 Task: Look for space in Miahuatlán de Porfirio Díaz, Mexico from 6th September, 2023 to 15th September, 2023 for 6 adults in price range Rs.8000 to Rs.12000. Place can be entire place or private room with 6 bedrooms having 6 beds and 6 bathrooms. Property type can be house, flat, guest house. Amenities needed are: wifi, TV, free parkinig on premises, gym, breakfast. Booking option can be shelf check-in. Required host language is English.
Action: Mouse moved to (633, 127)
Screenshot: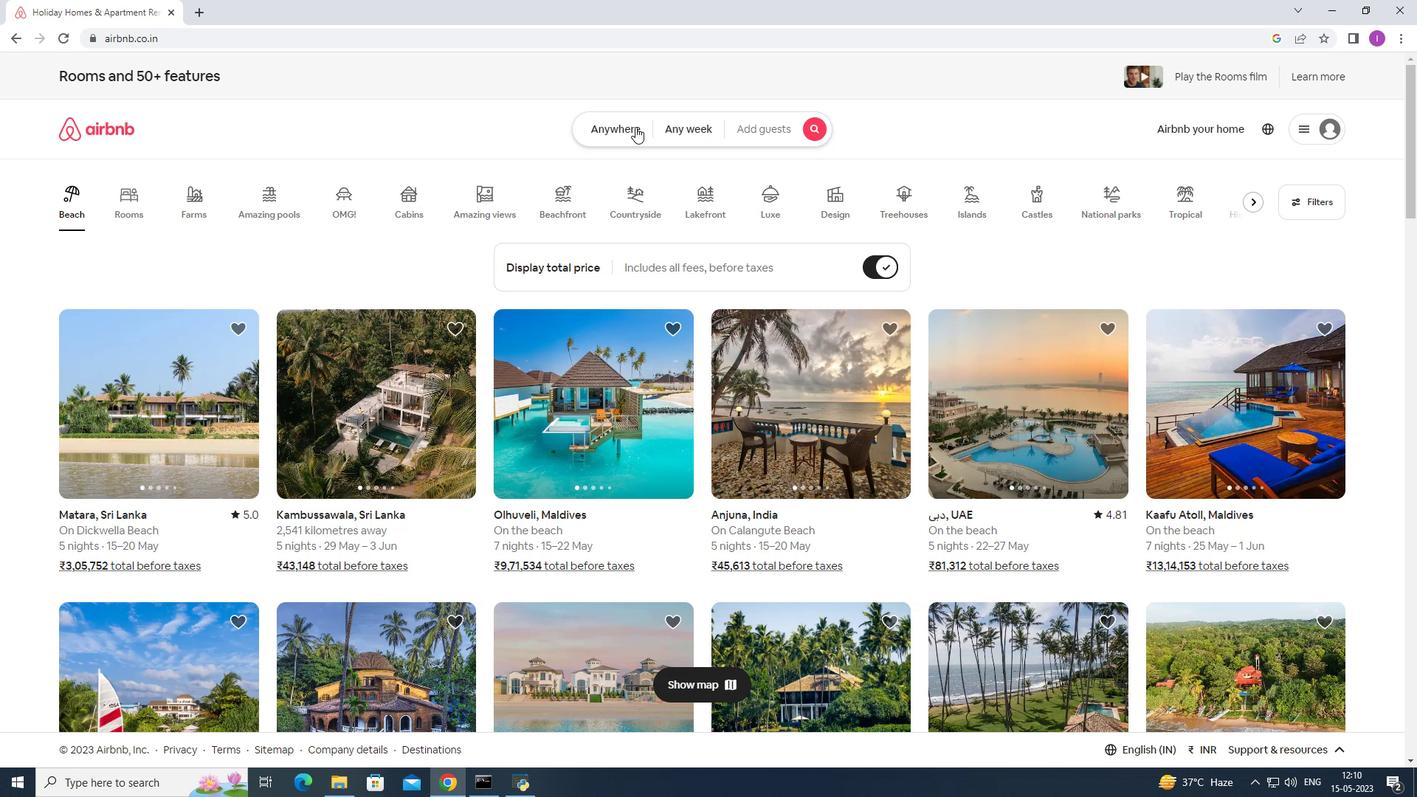 
Action: Mouse pressed left at (633, 127)
Screenshot: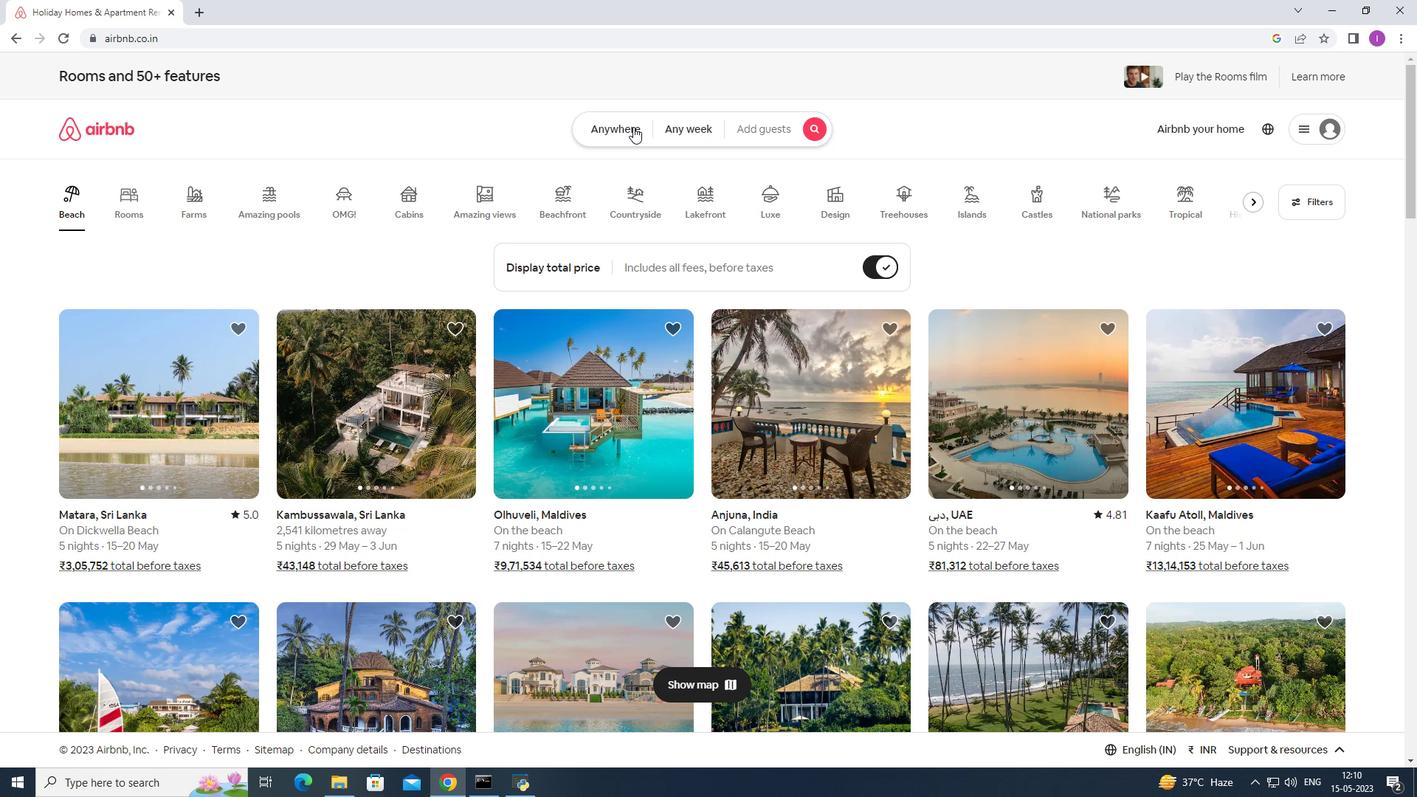
Action: Mouse moved to (467, 182)
Screenshot: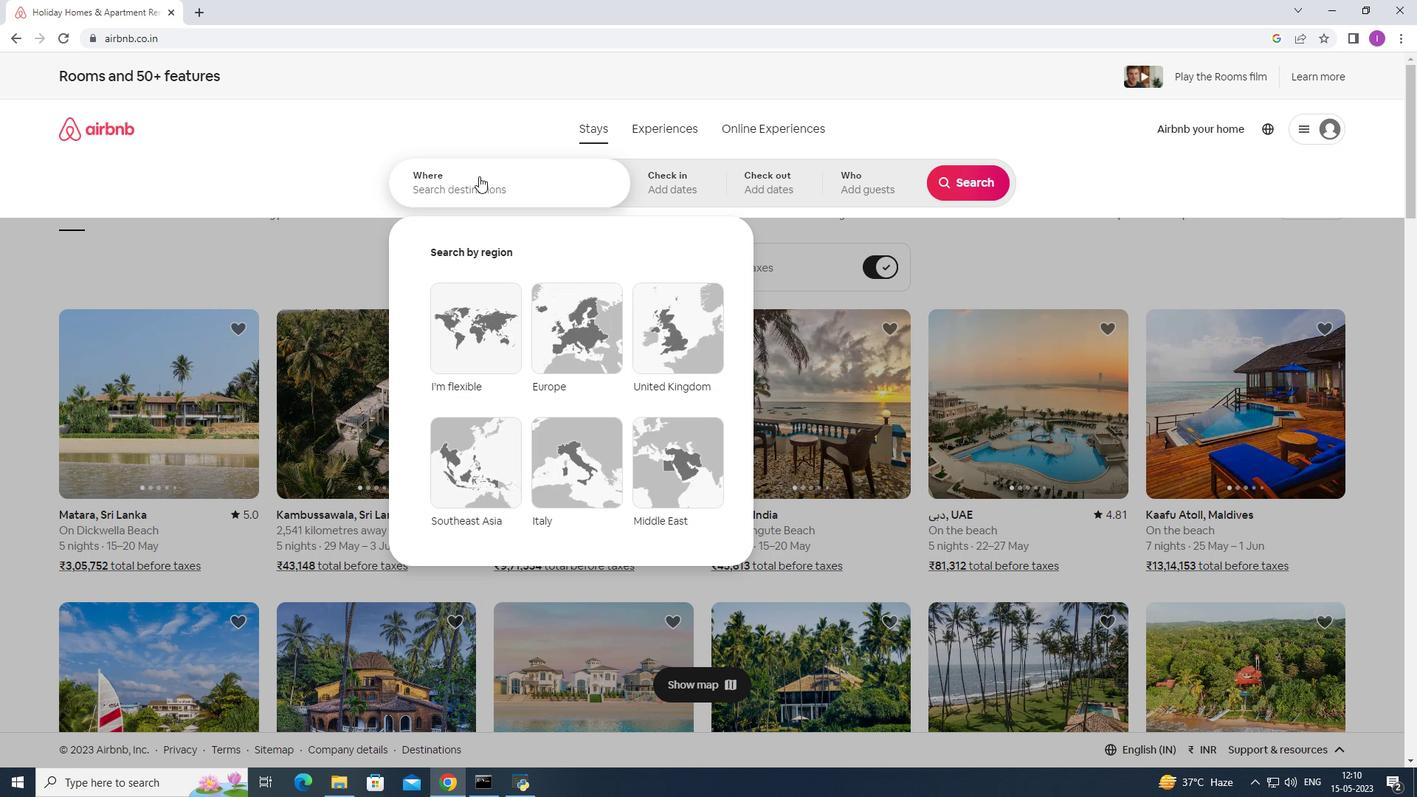 
Action: Mouse pressed left at (467, 182)
Screenshot: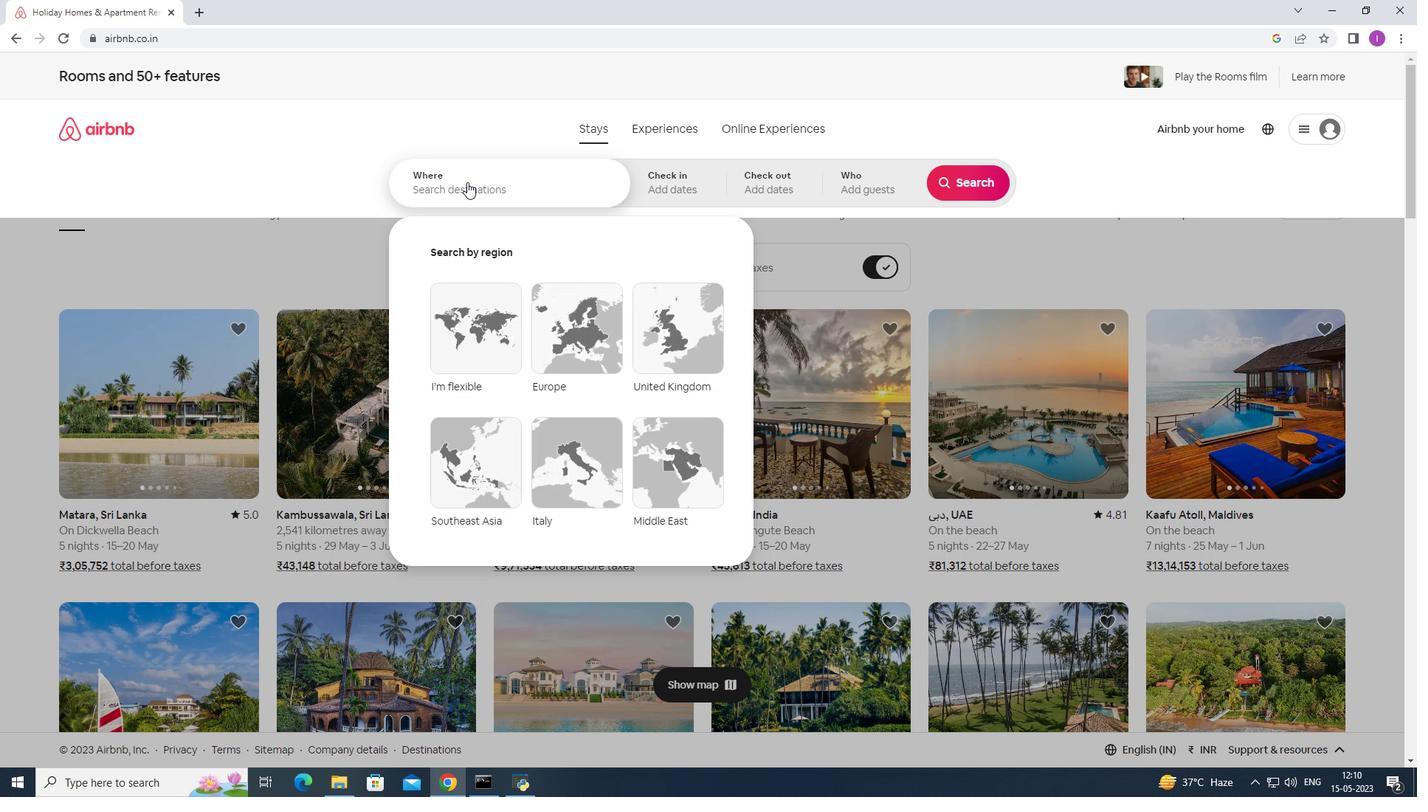 
Action: Key pressed <Key.shift>Miahuatlan<Key.space>
Screenshot: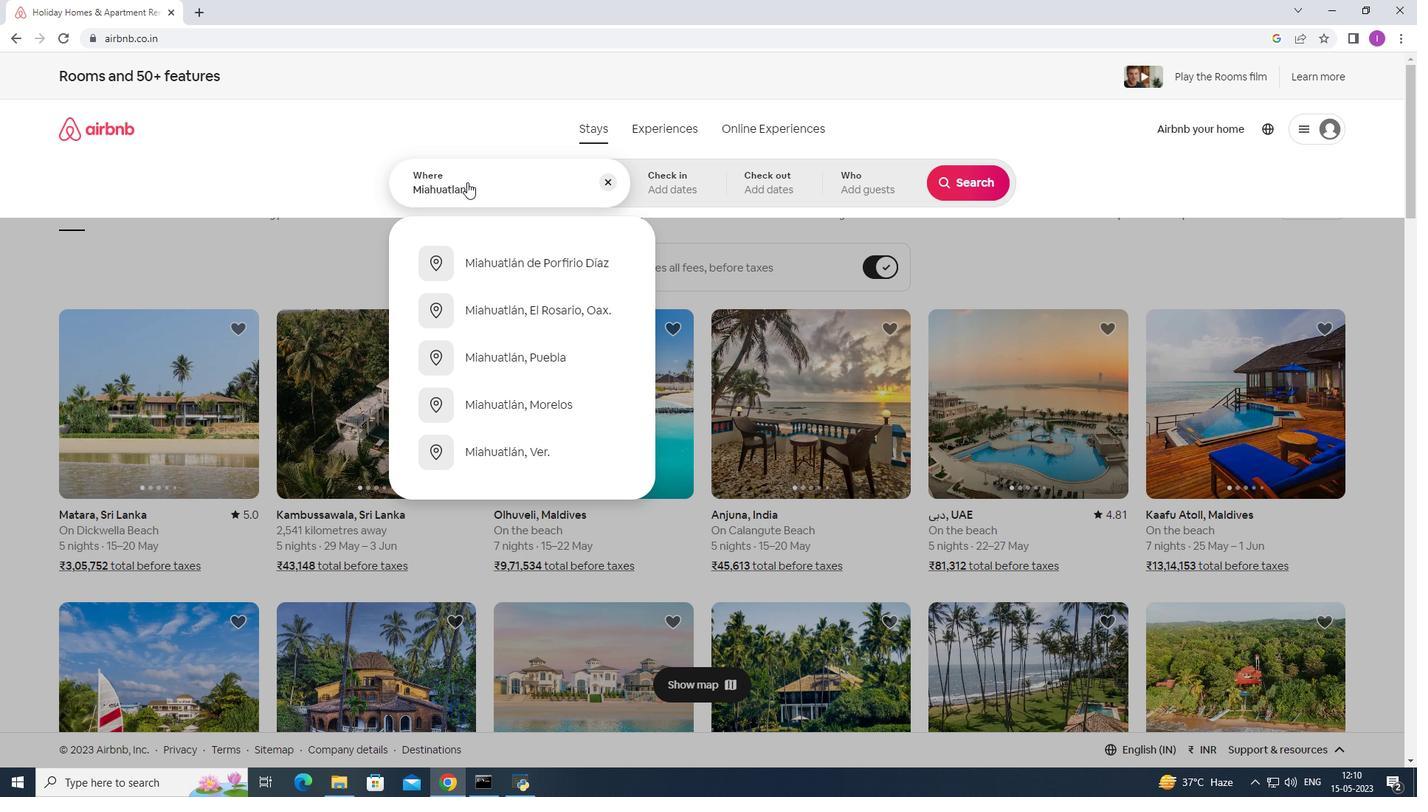 
Action: Mouse moved to (529, 260)
Screenshot: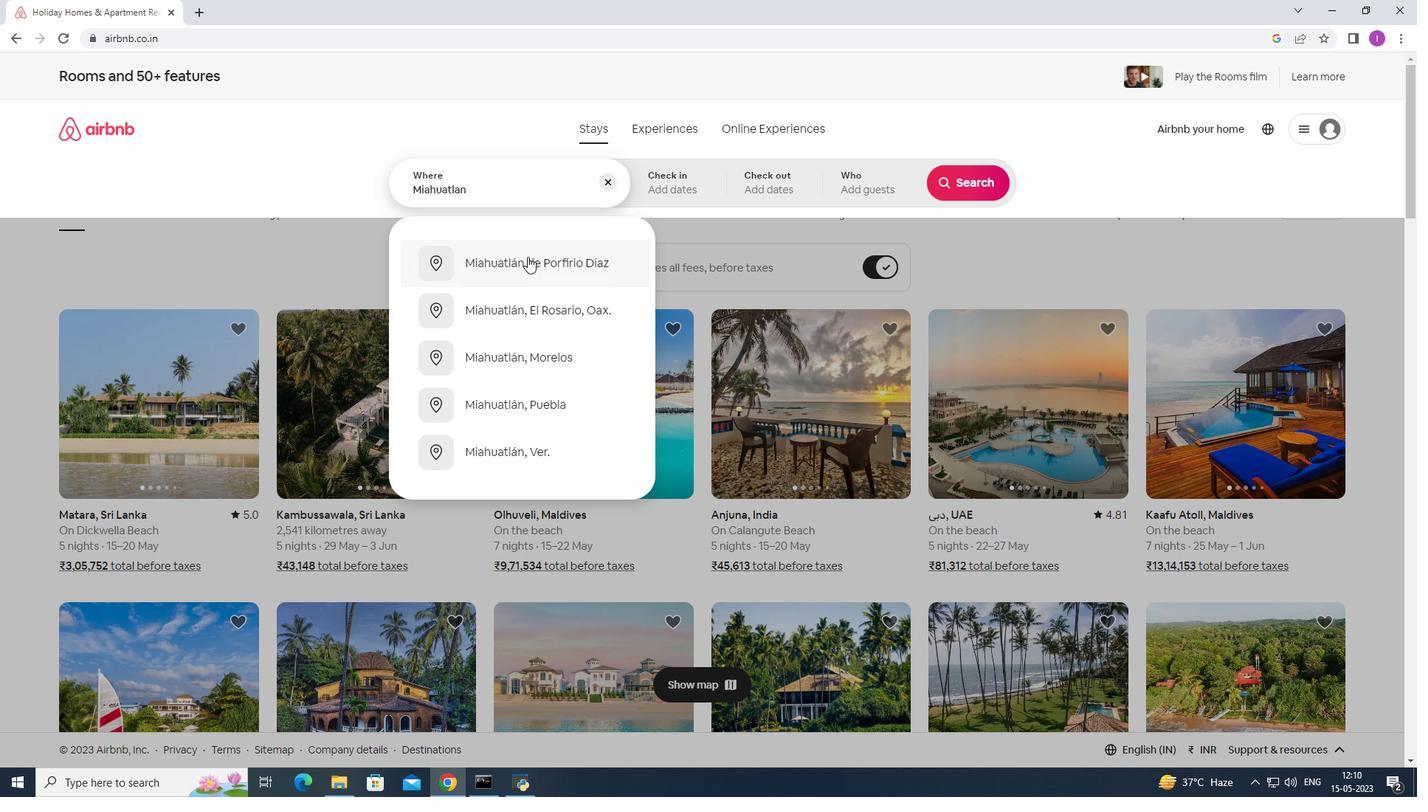 
Action: Mouse pressed left at (529, 260)
Screenshot: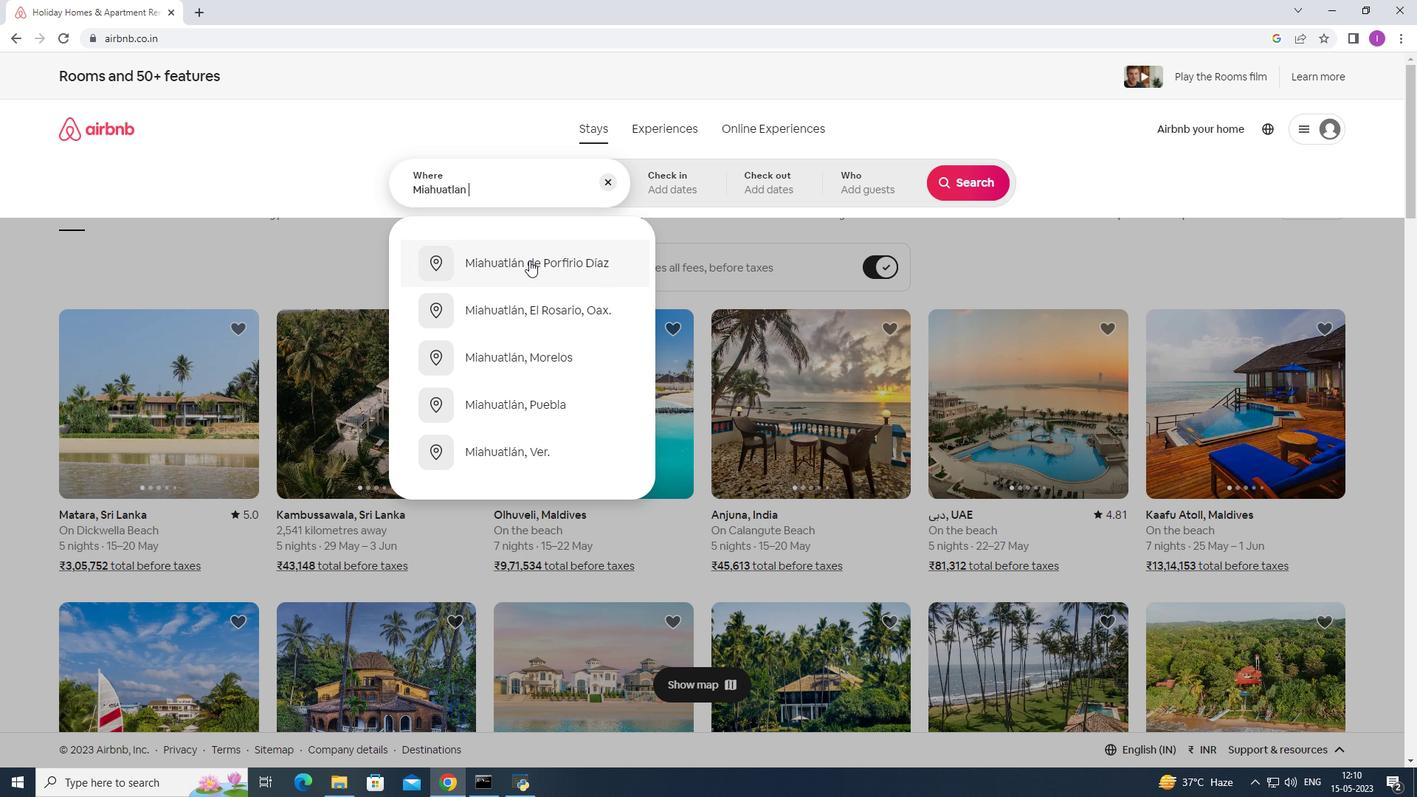 
Action: Mouse moved to (969, 299)
Screenshot: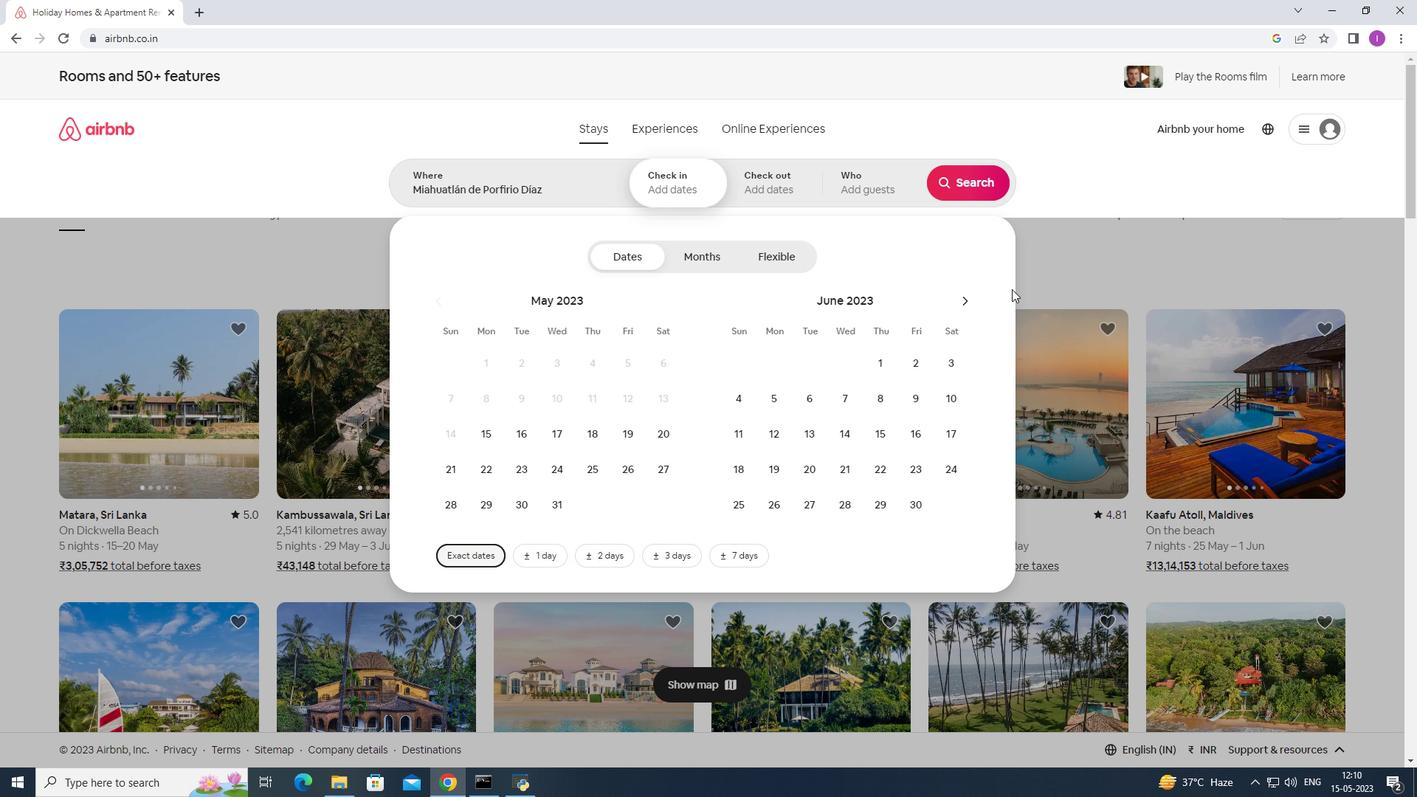
Action: Mouse pressed left at (969, 299)
Screenshot: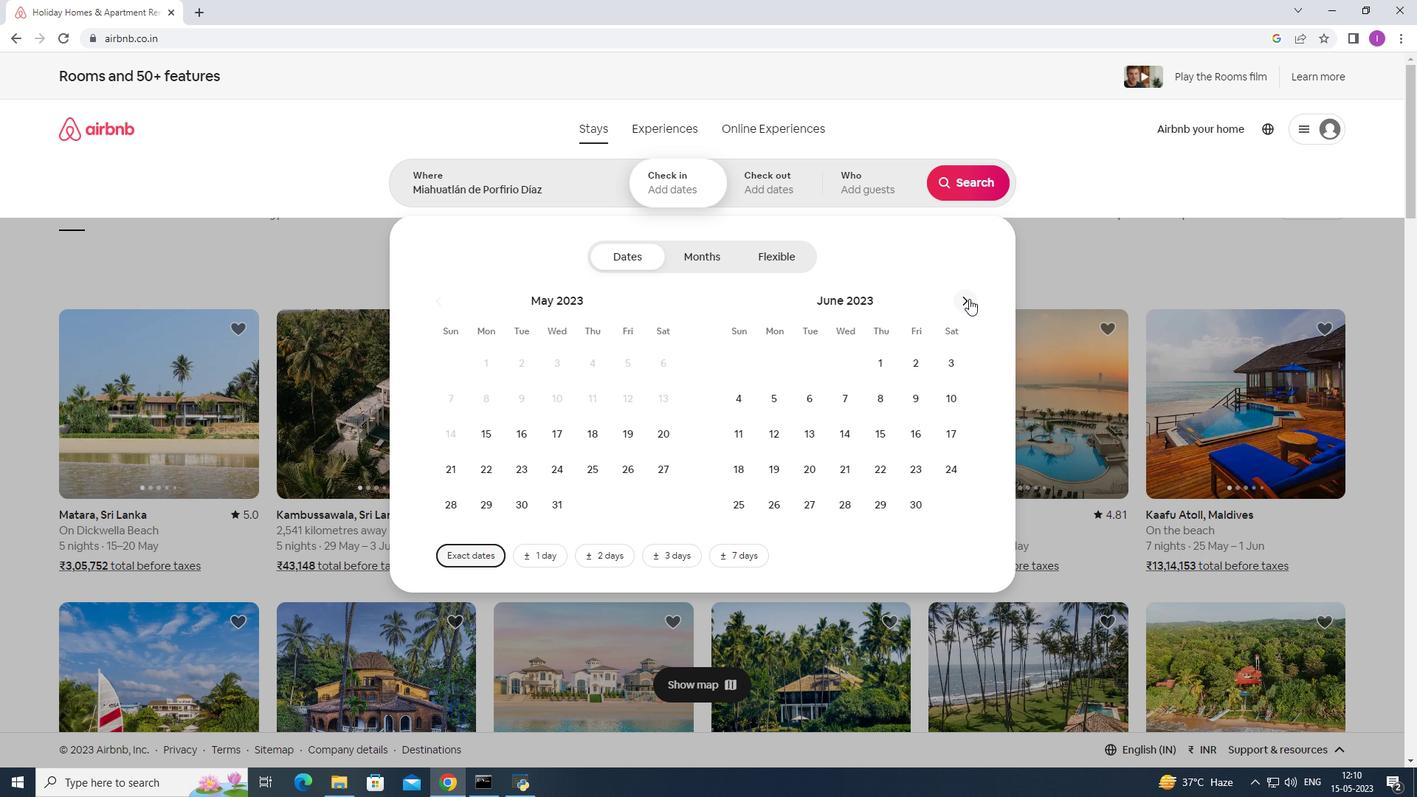 
Action: Mouse pressed left at (969, 299)
Screenshot: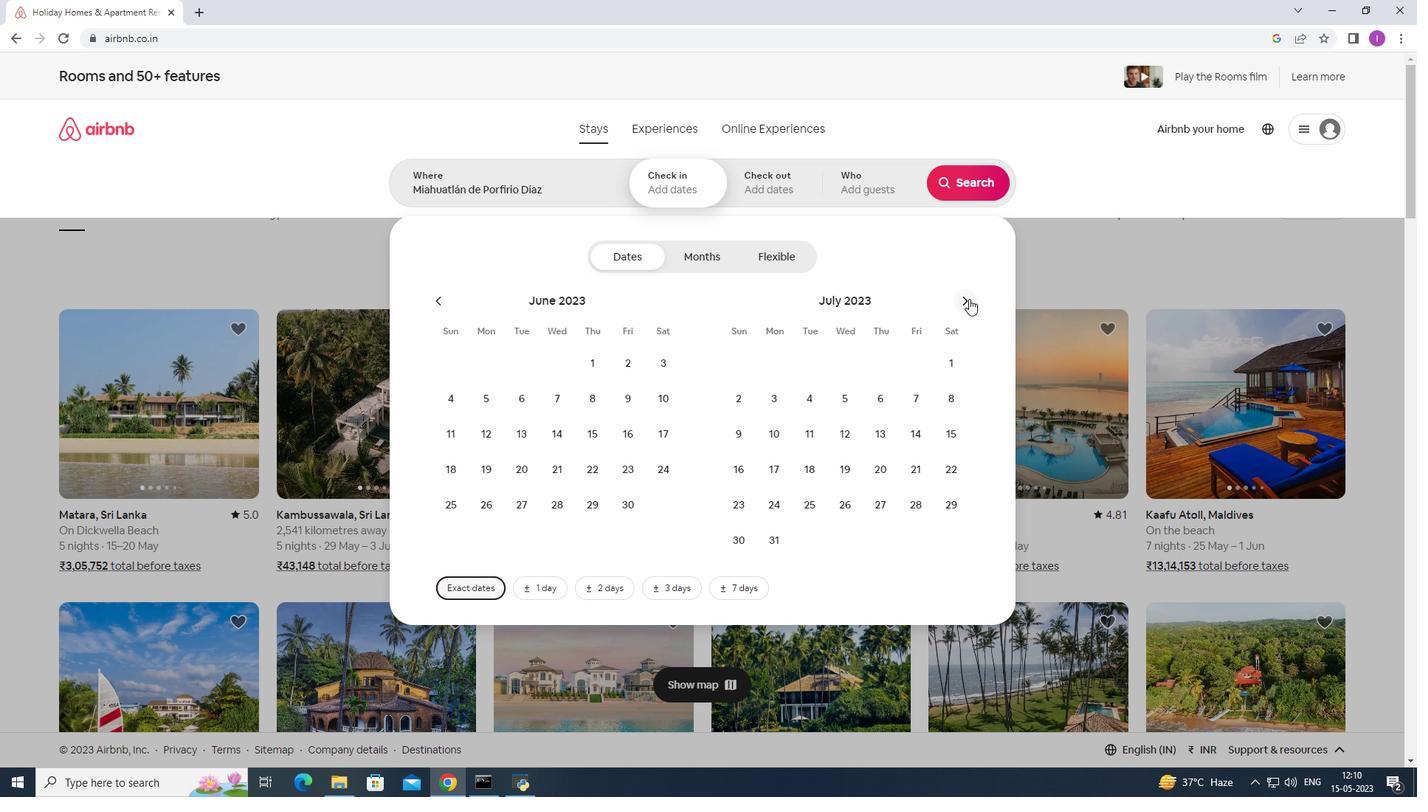 
Action: Mouse moved to (963, 307)
Screenshot: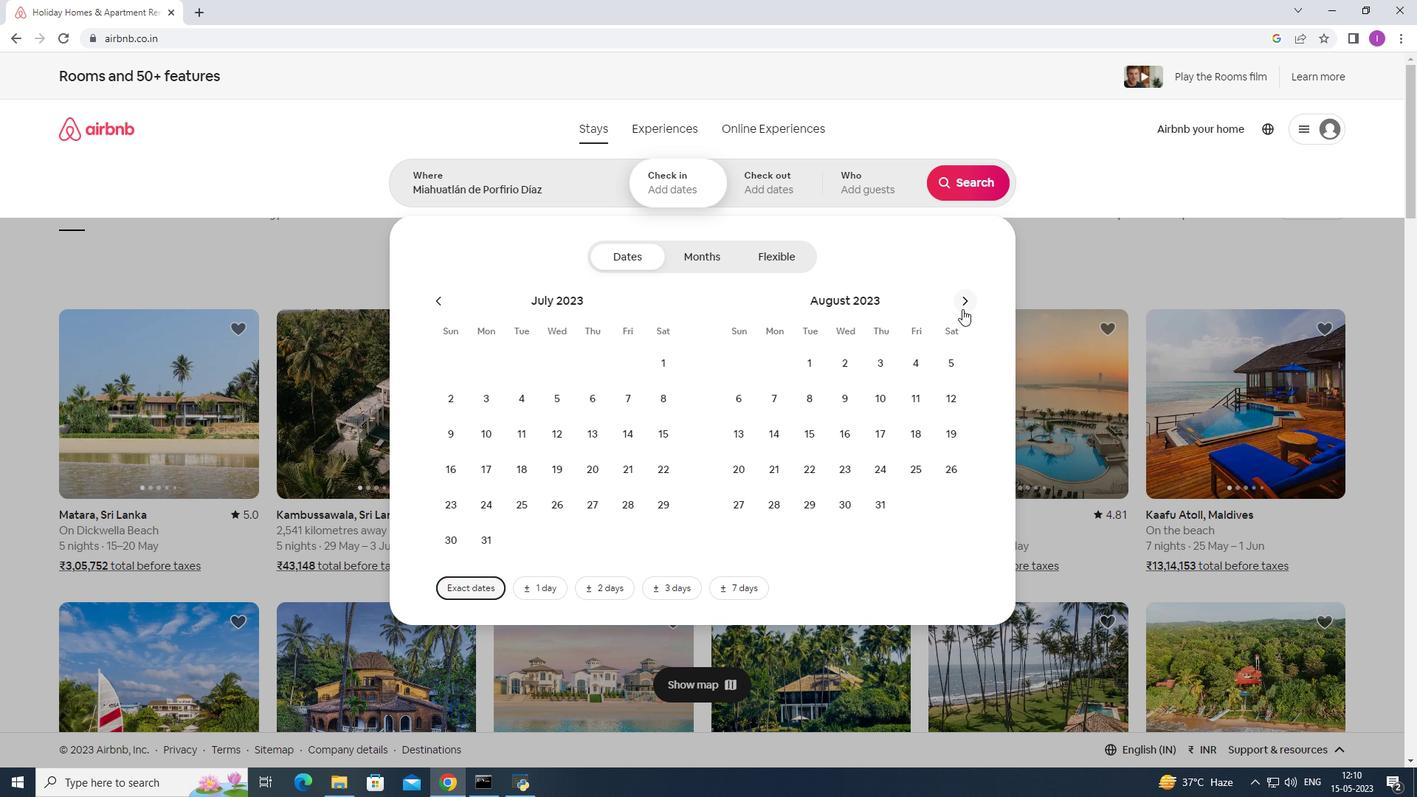 
Action: Mouse pressed left at (963, 307)
Screenshot: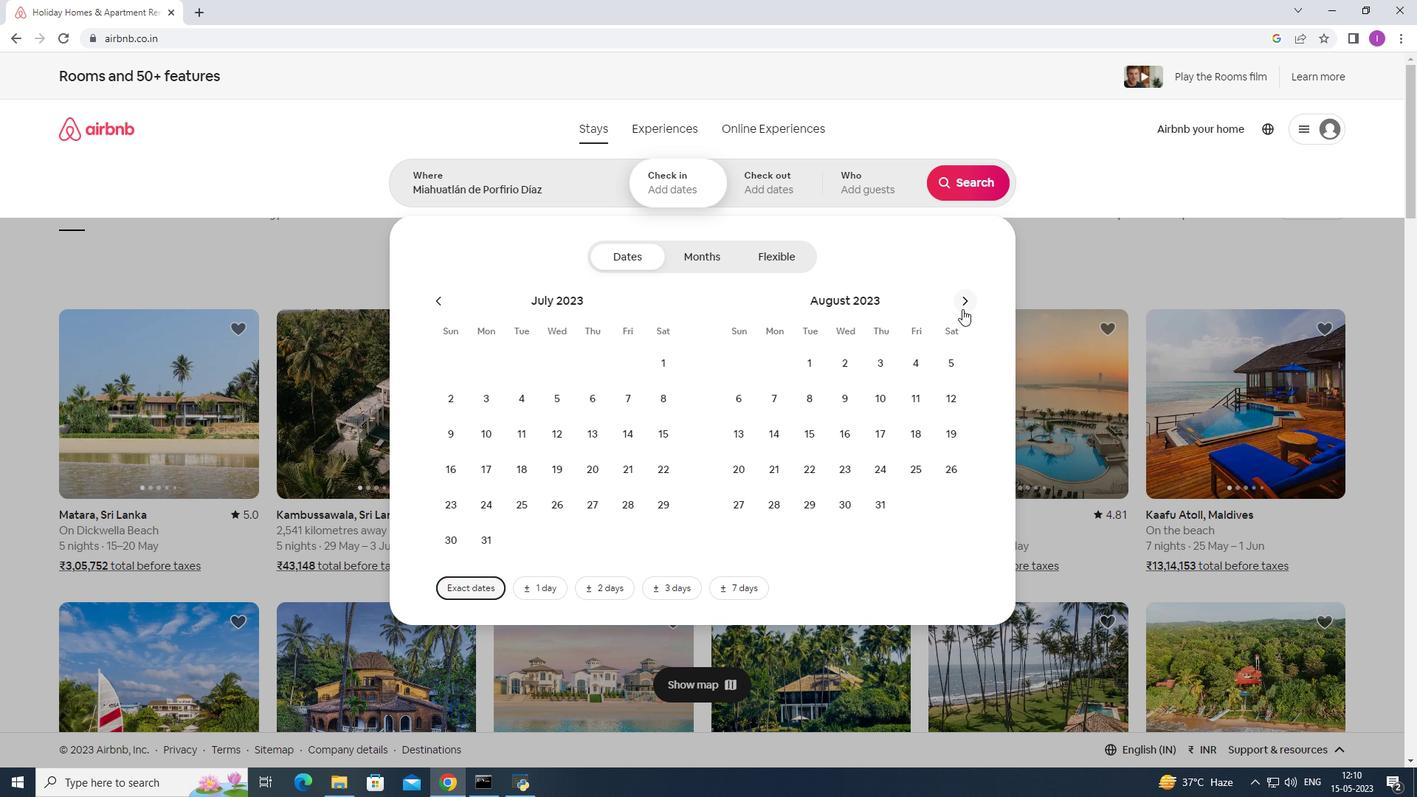 
Action: Mouse moved to (846, 402)
Screenshot: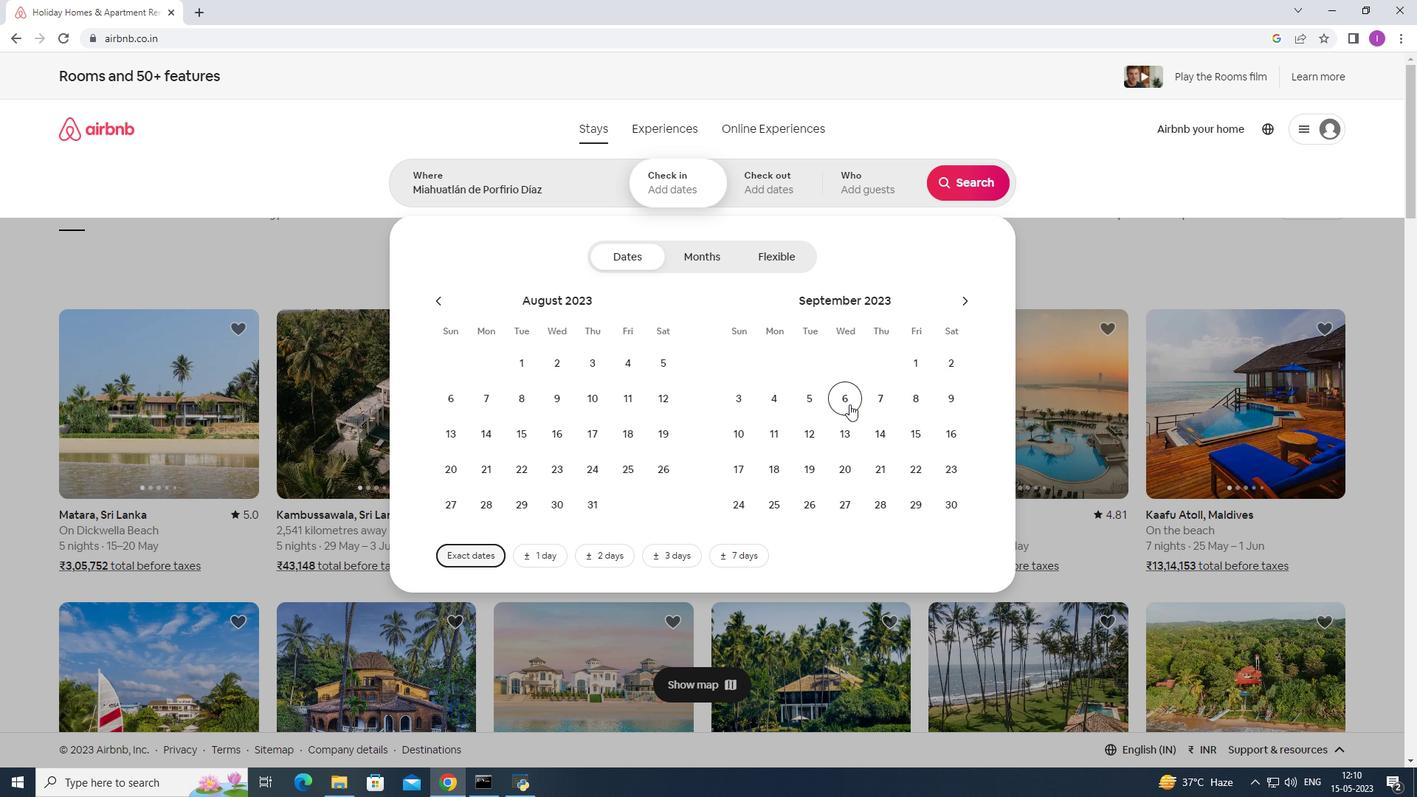 
Action: Mouse pressed left at (846, 402)
Screenshot: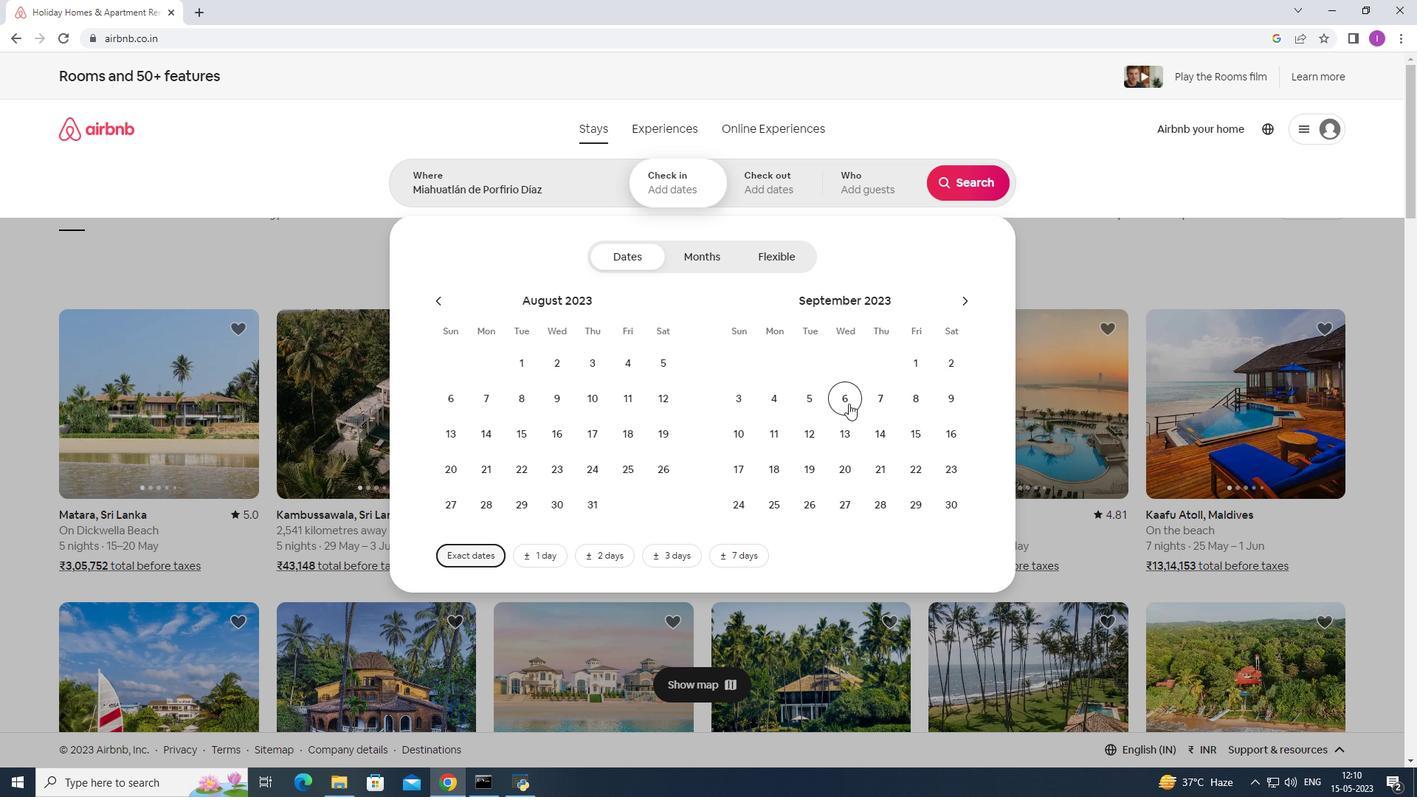 
Action: Mouse moved to (911, 429)
Screenshot: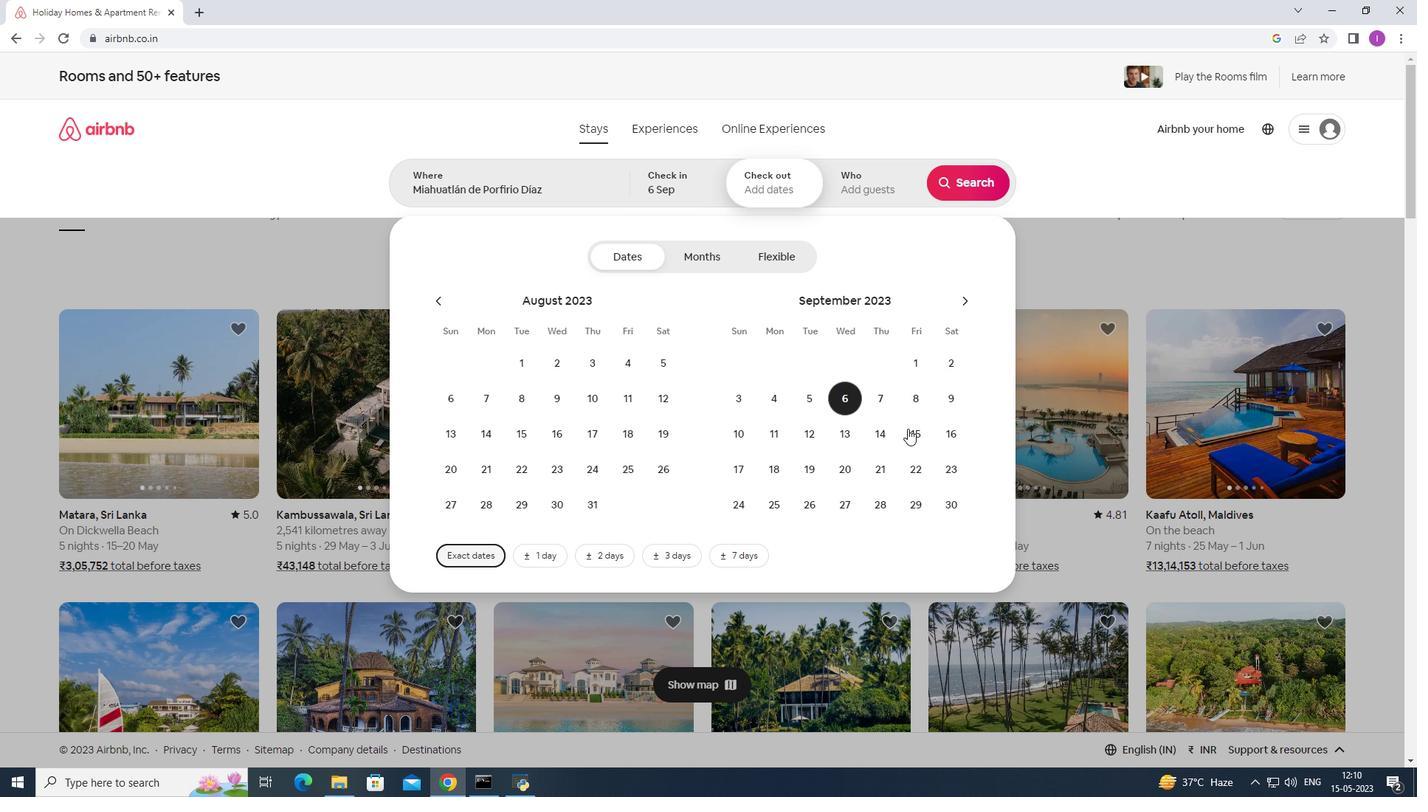 
Action: Mouse pressed left at (911, 429)
Screenshot: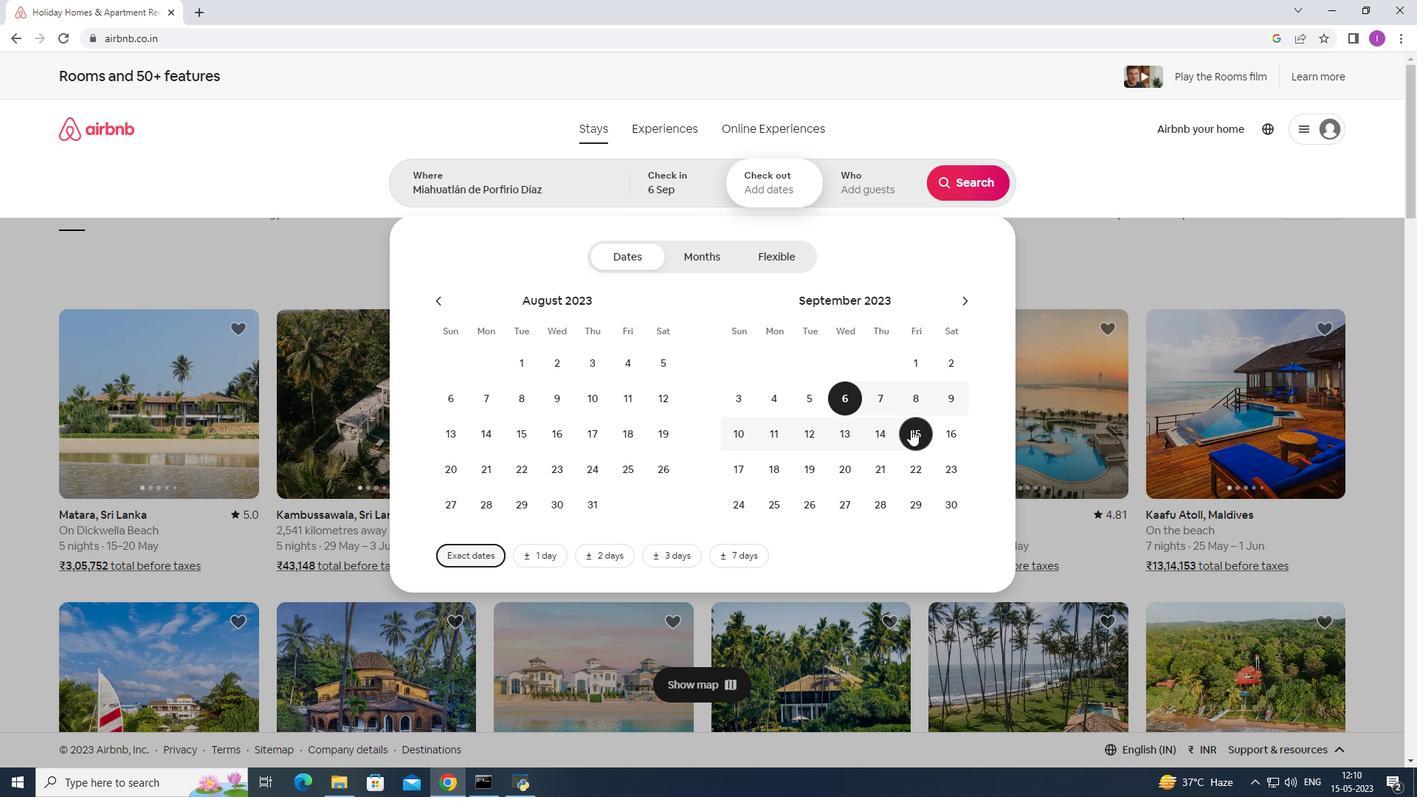 
Action: Mouse moved to (883, 189)
Screenshot: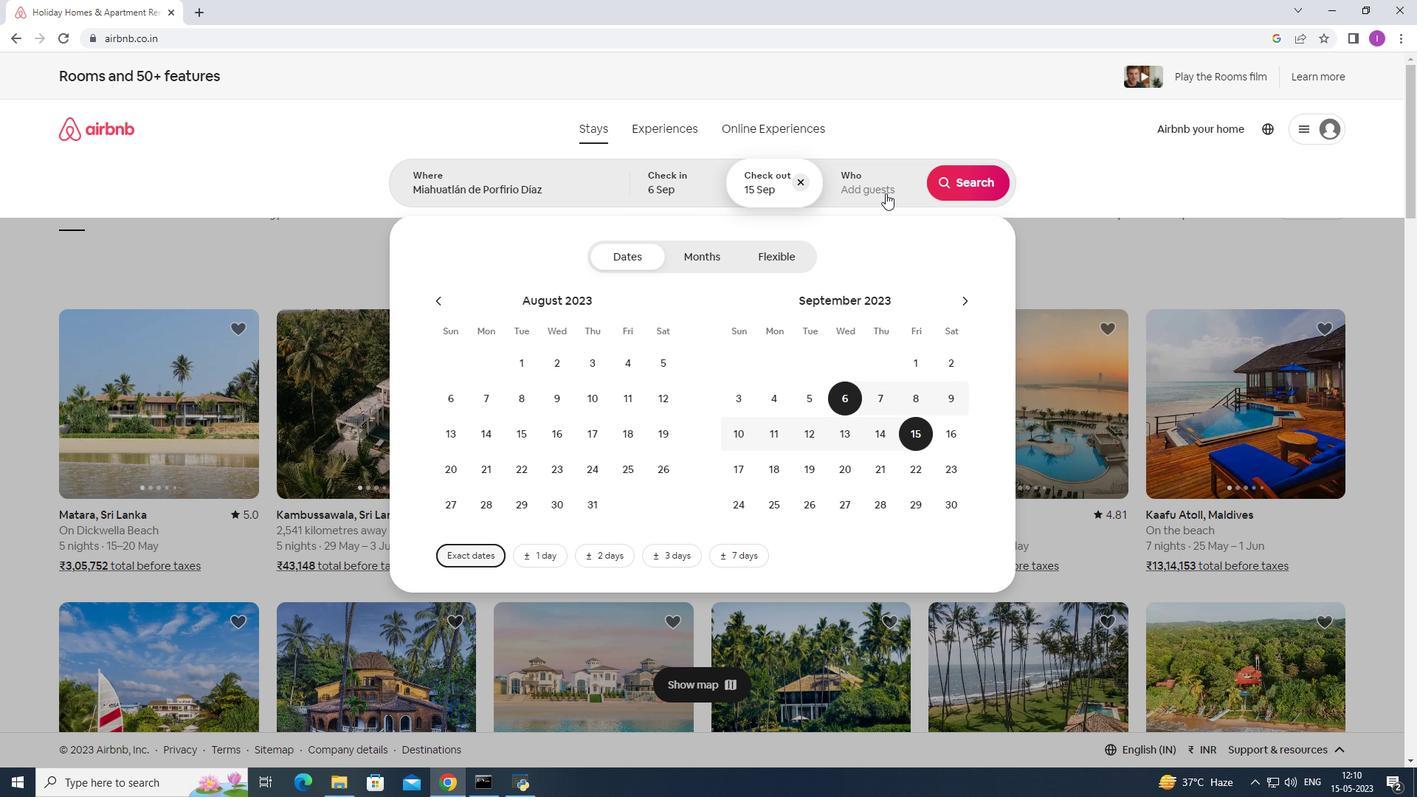 
Action: Mouse pressed left at (883, 189)
Screenshot: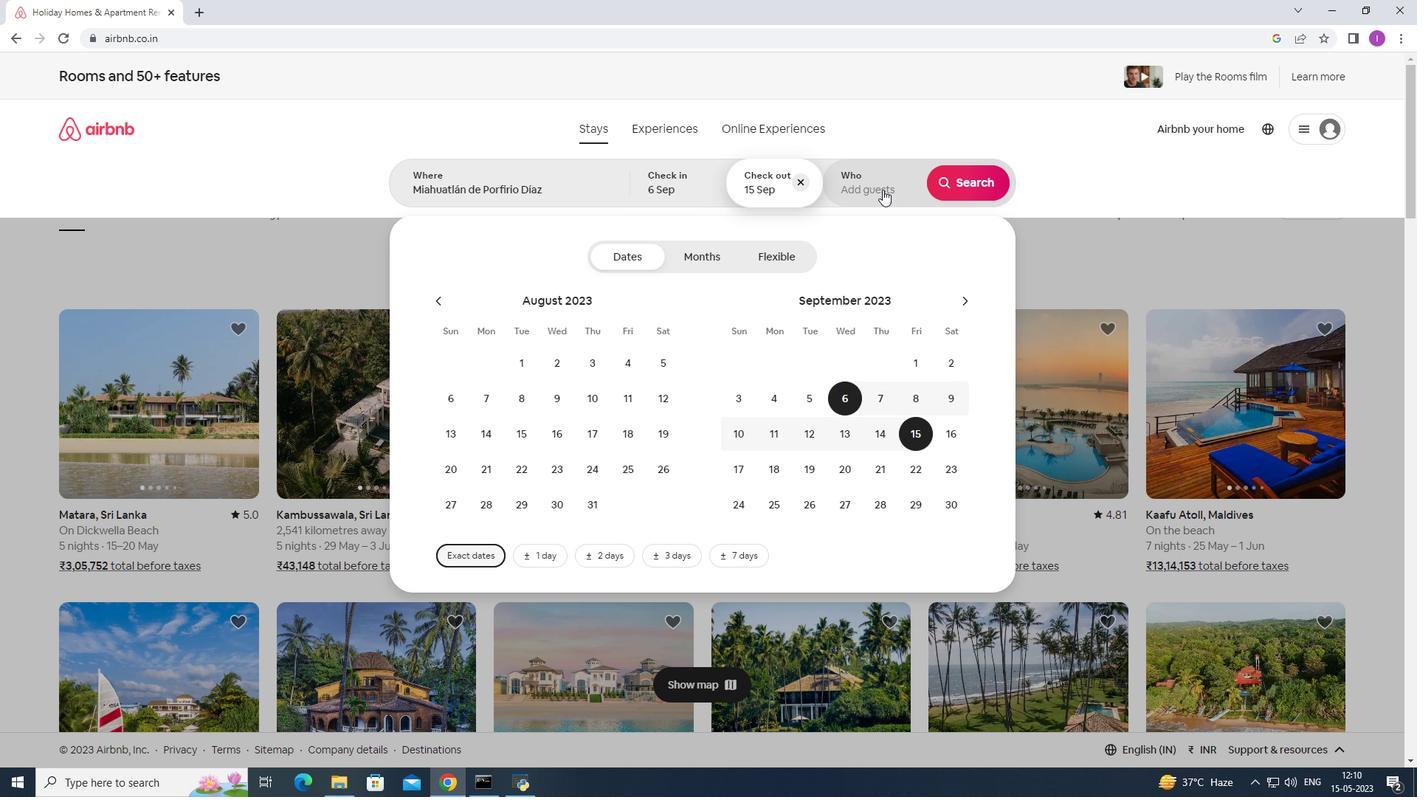 
Action: Mouse moved to (967, 256)
Screenshot: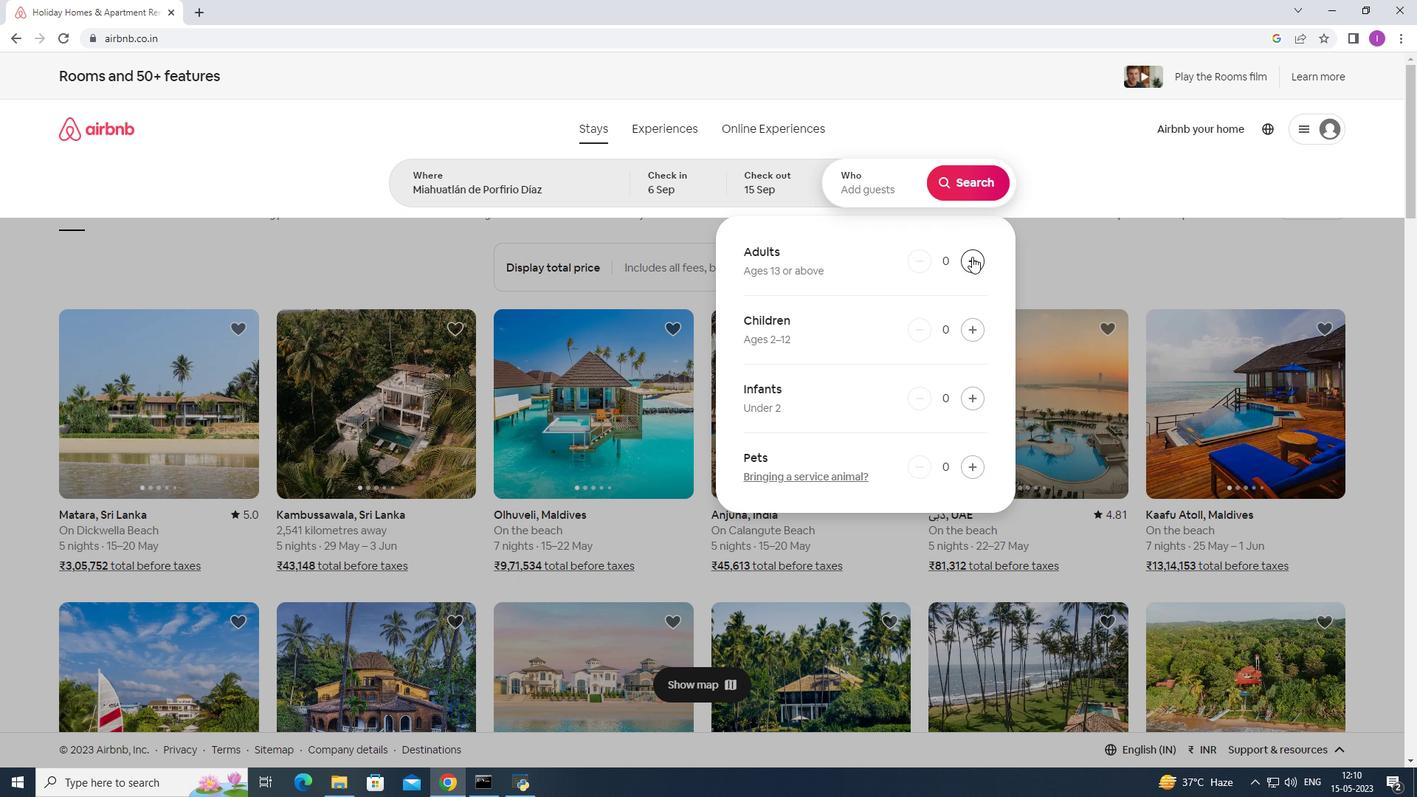 
Action: Mouse pressed left at (967, 256)
Screenshot: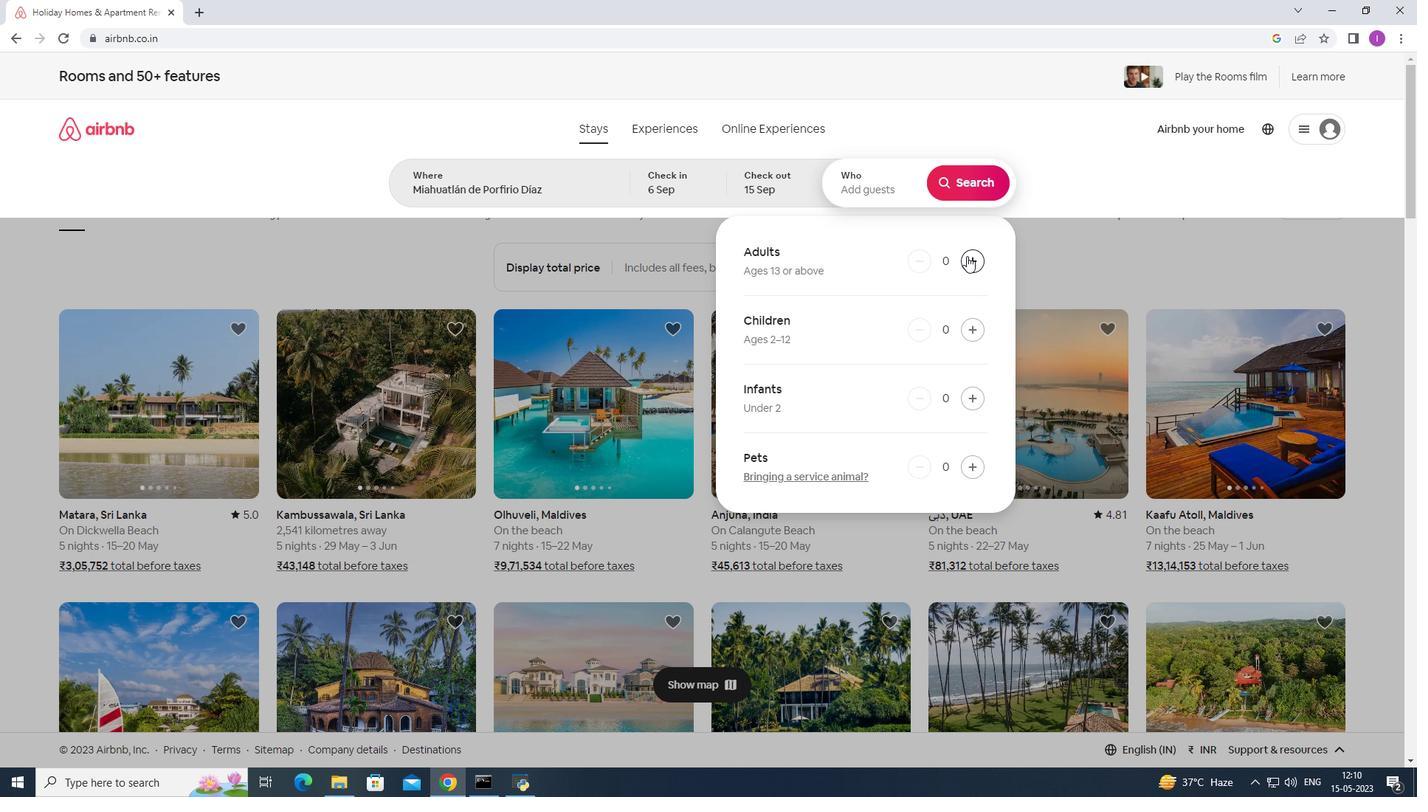 
Action: Mouse pressed left at (967, 256)
Screenshot: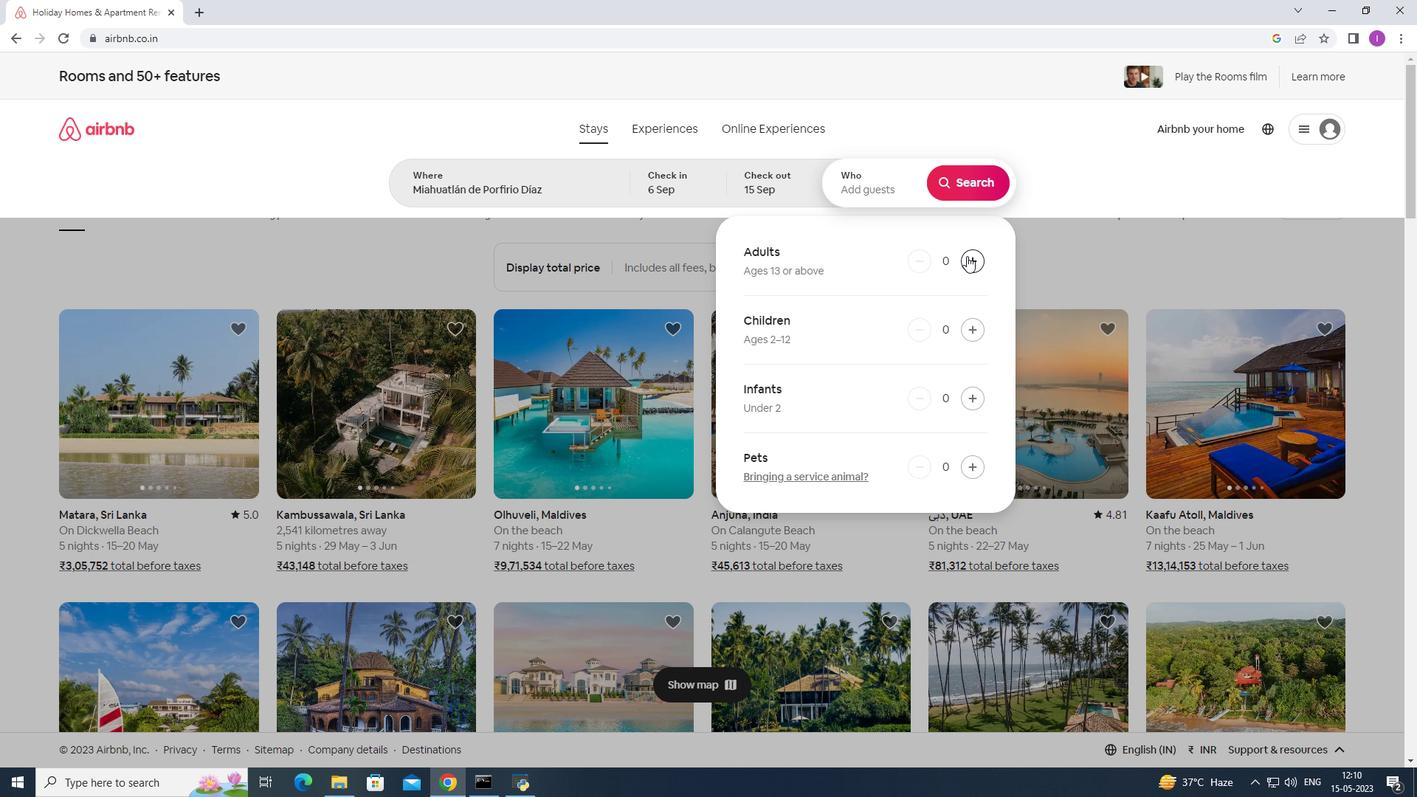 
Action: Mouse pressed left at (967, 256)
Screenshot: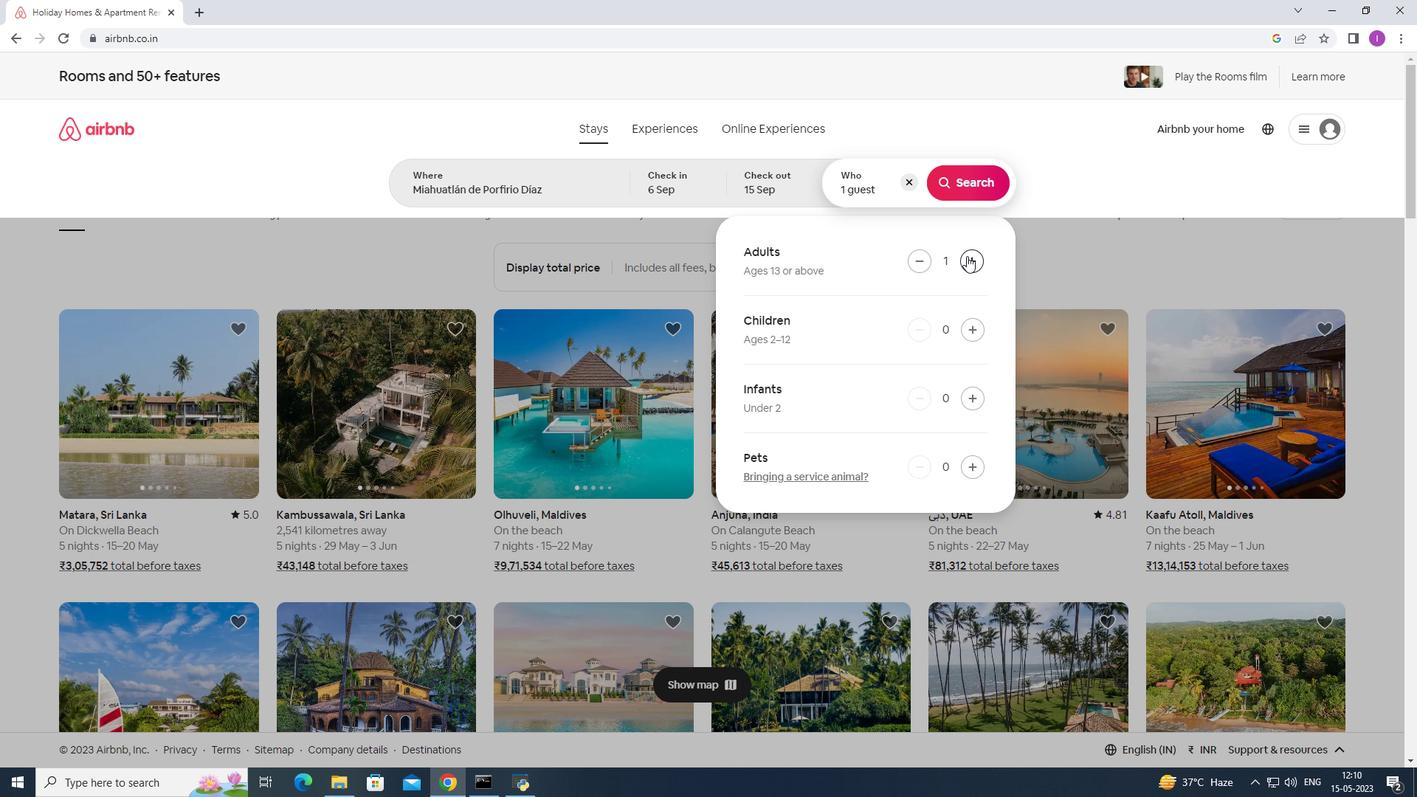
Action: Mouse pressed left at (967, 256)
Screenshot: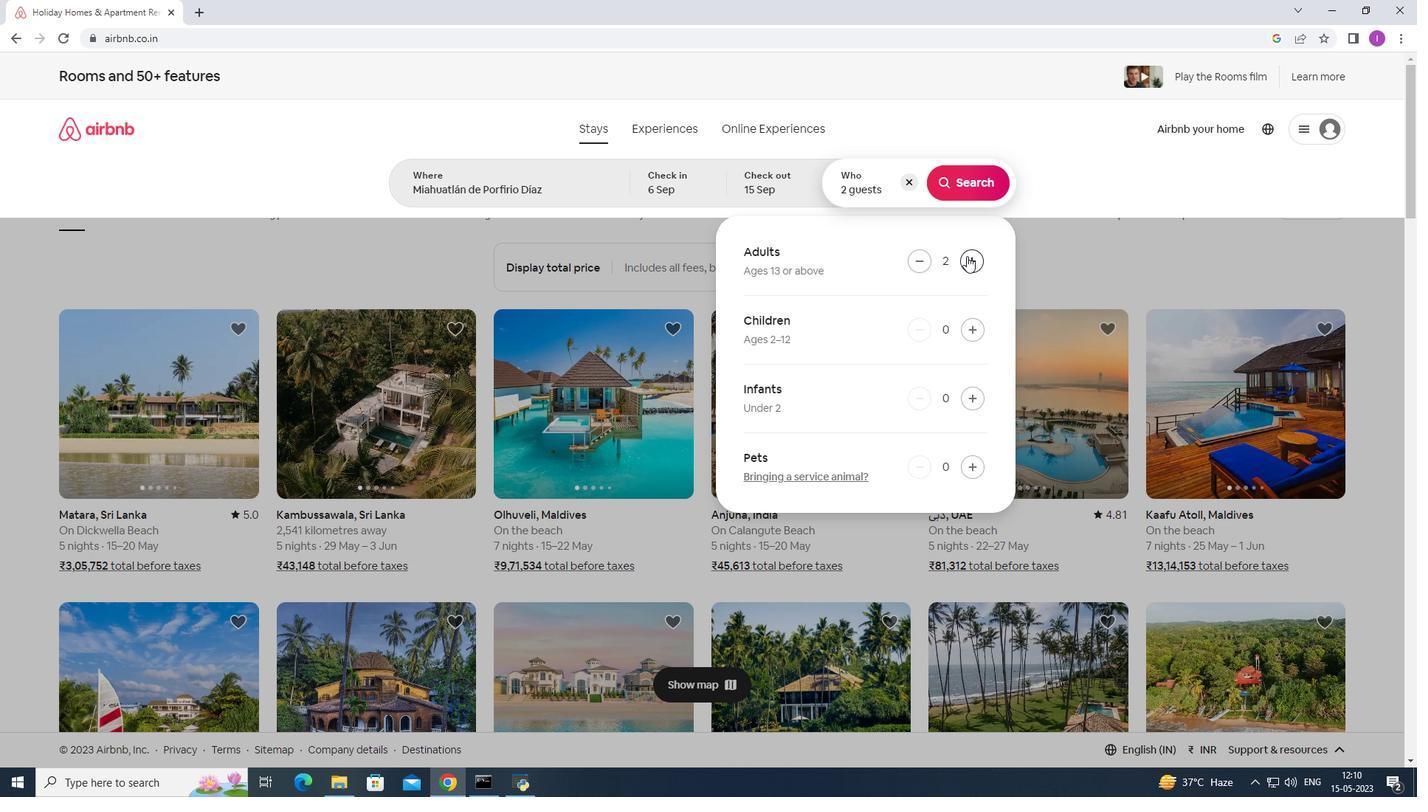 
Action: Mouse pressed left at (967, 256)
Screenshot: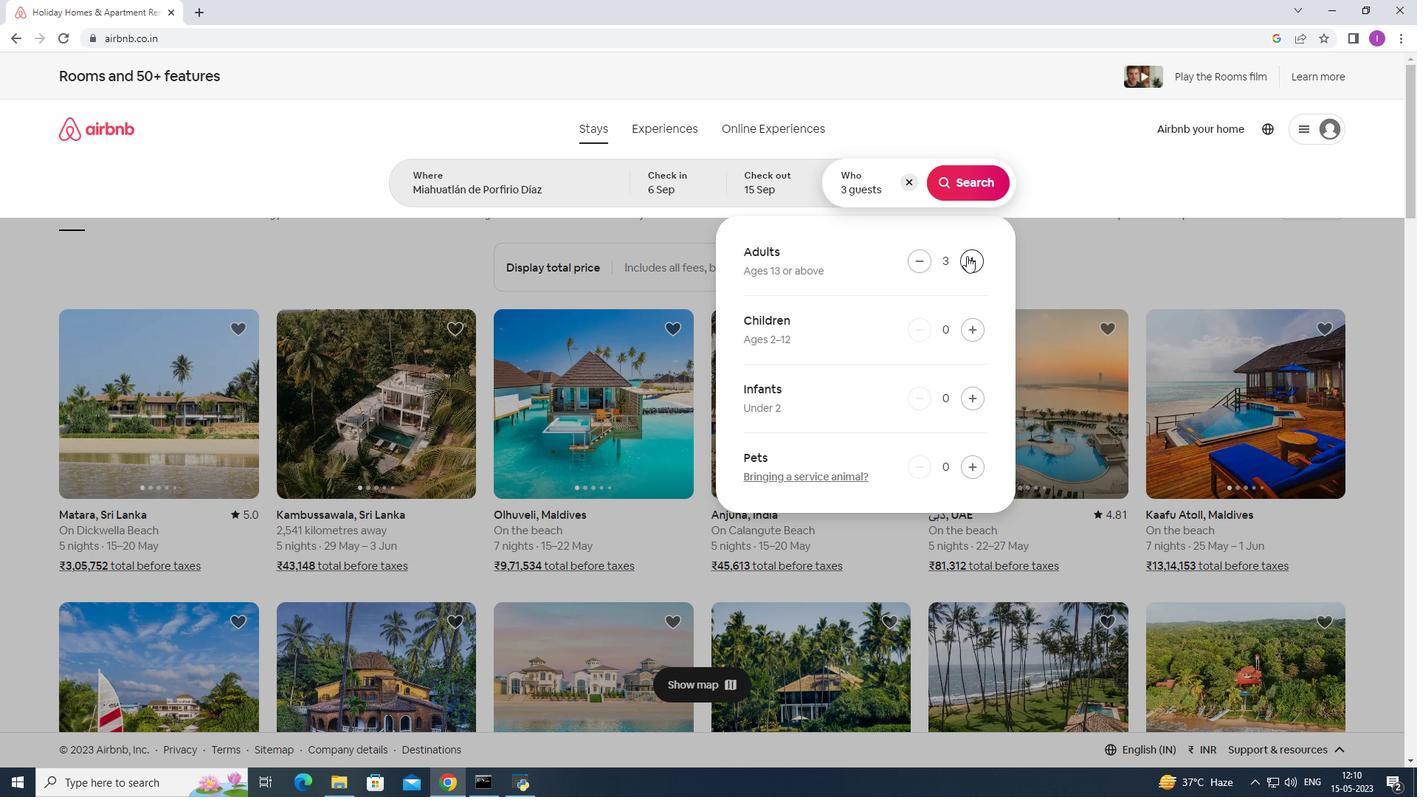 
Action: Mouse pressed left at (967, 256)
Screenshot: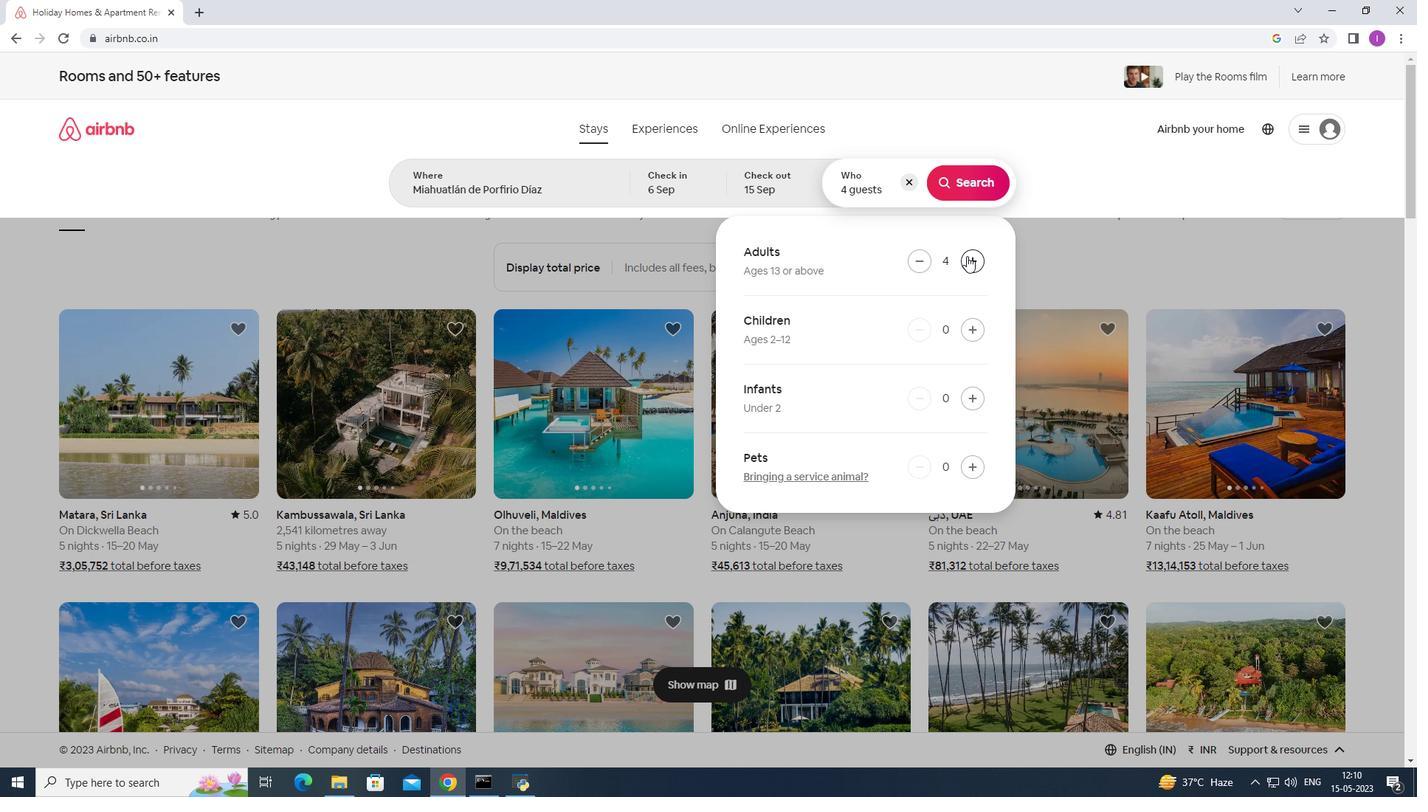 
Action: Mouse moved to (967, 190)
Screenshot: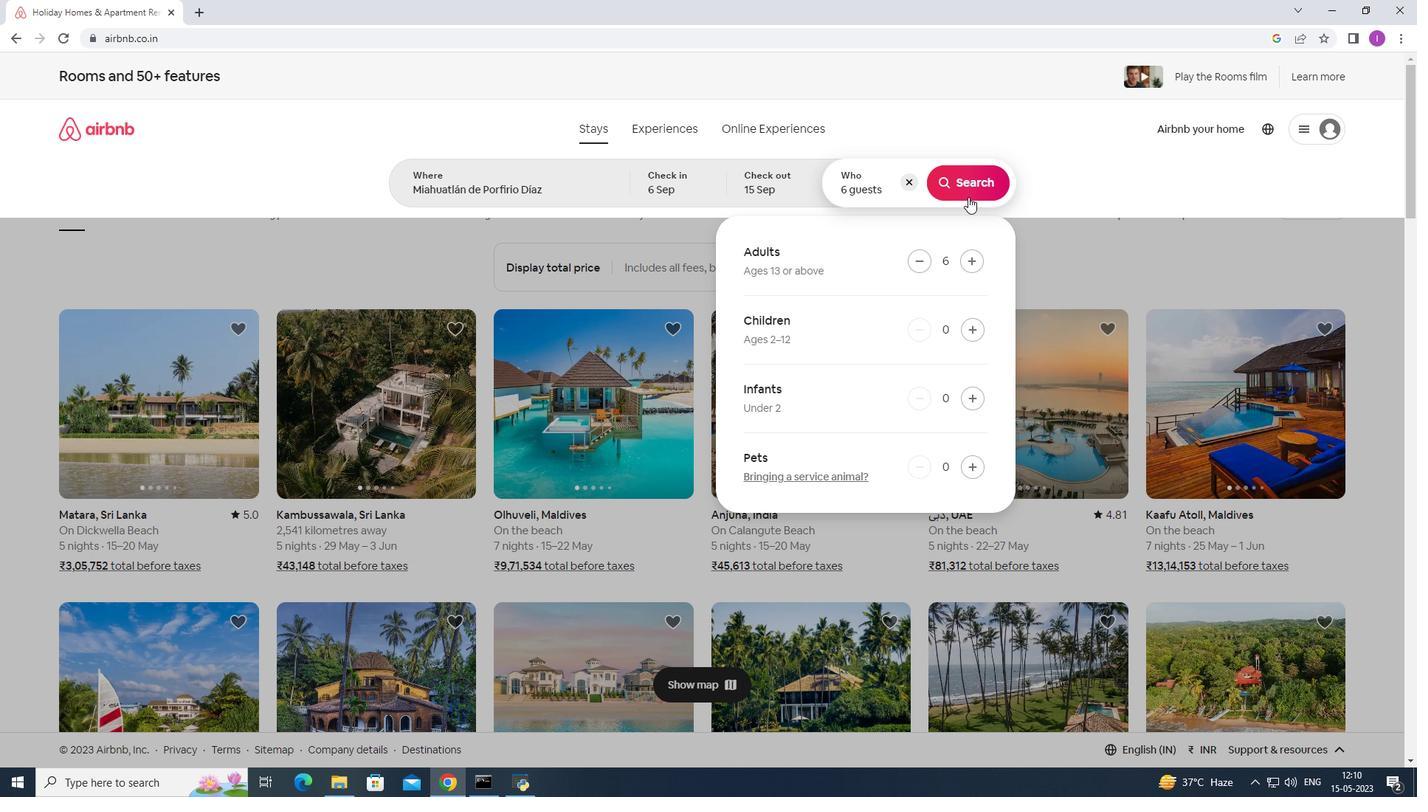
Action: Mouse pressed left at (967, 190)
Screenshot: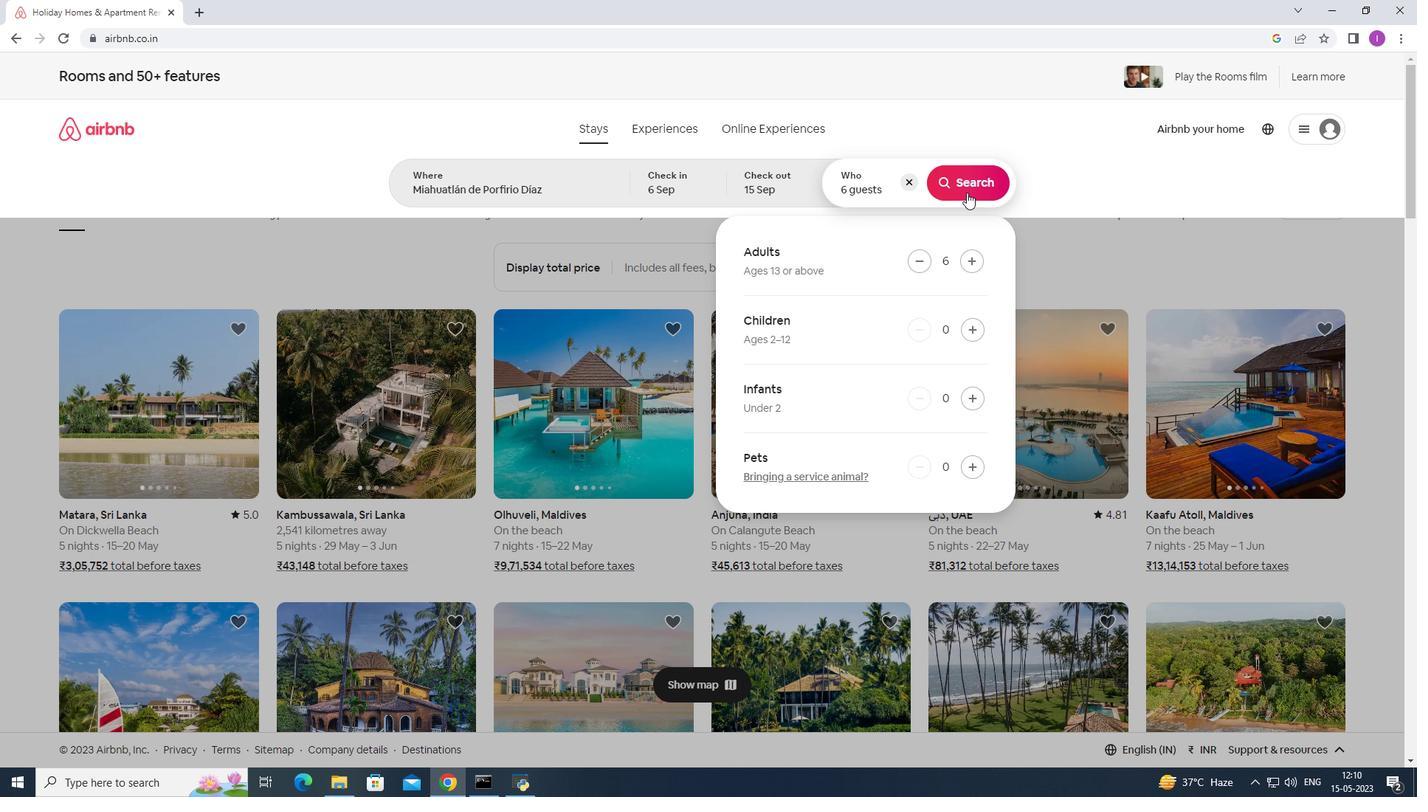 
Action: Mouse moved to (1356, 142)
Screenshot: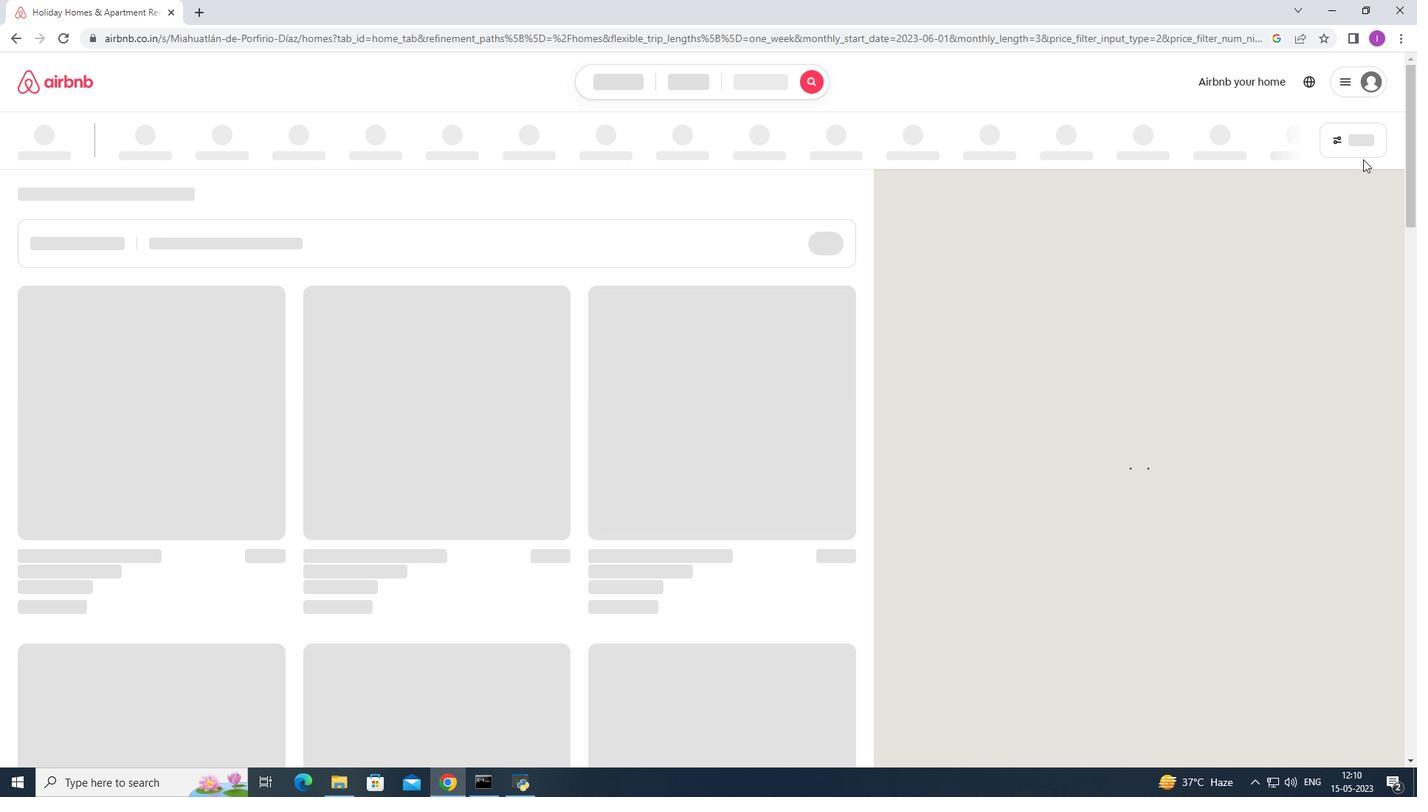 
Action: Mouse pressed left at (1356, 142)
Screenshot: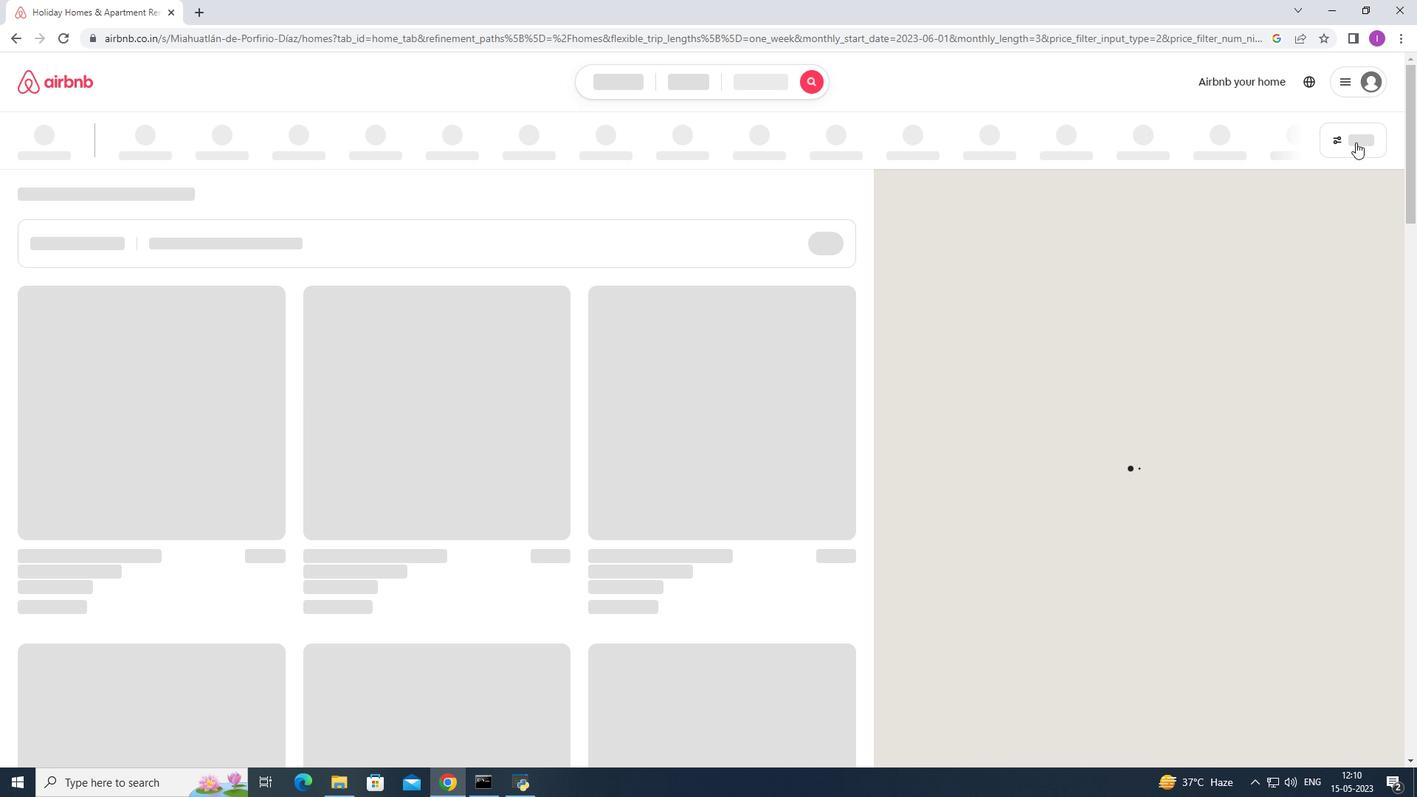 
Action: Mouse moved to (796, 498)
Screenshot: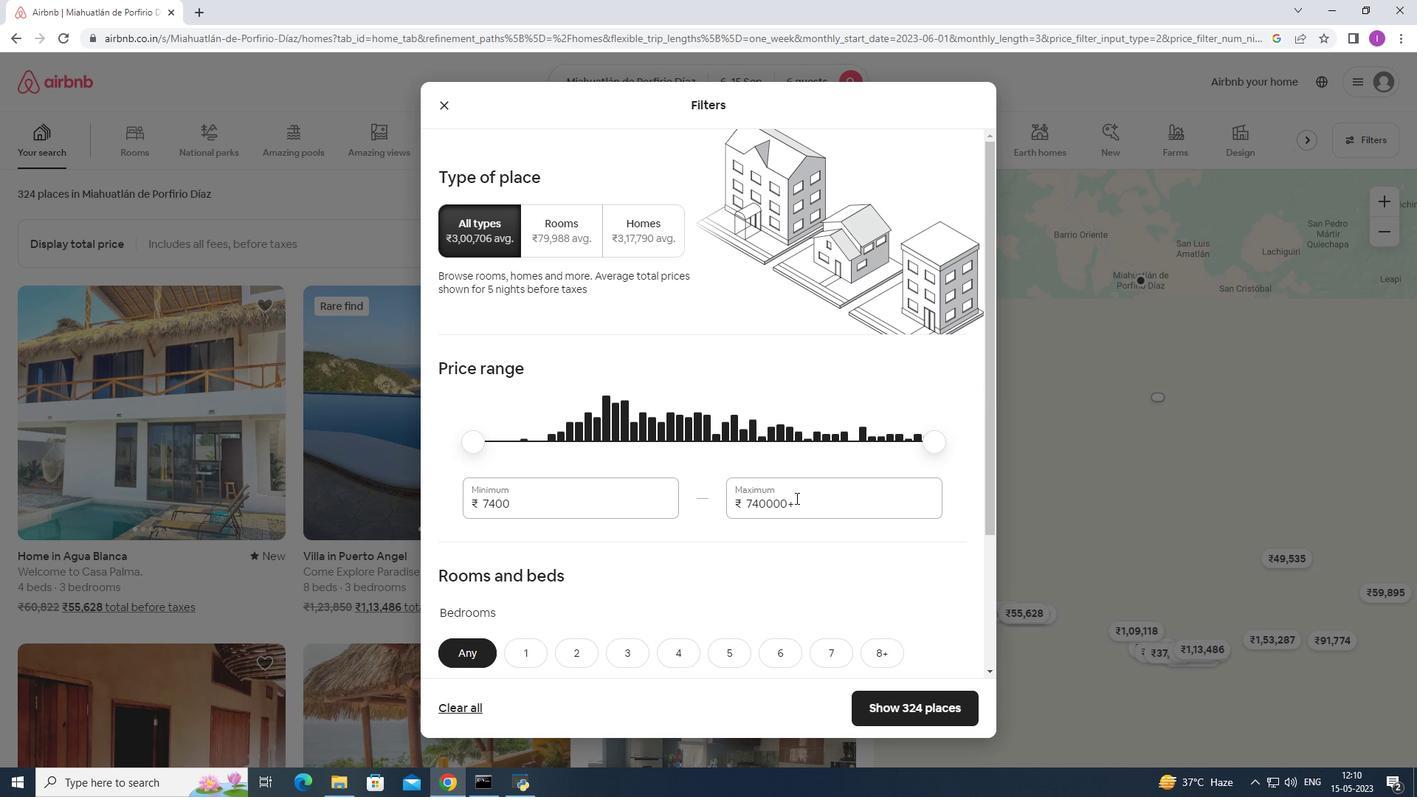 
Action: Mouse pressed left at (796, 498)
Screenshot: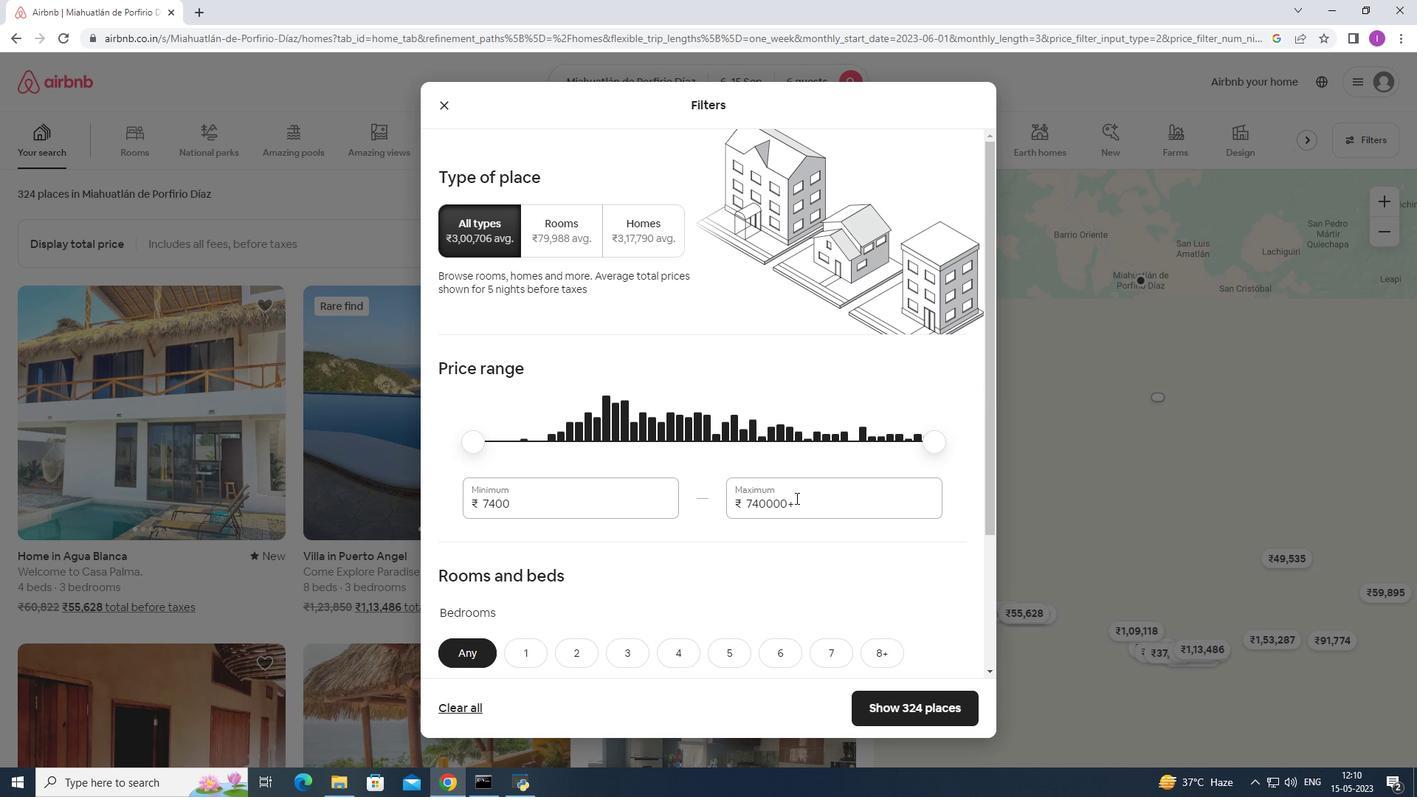 
Action: Mouse moved to (734, 497)
Screenshot: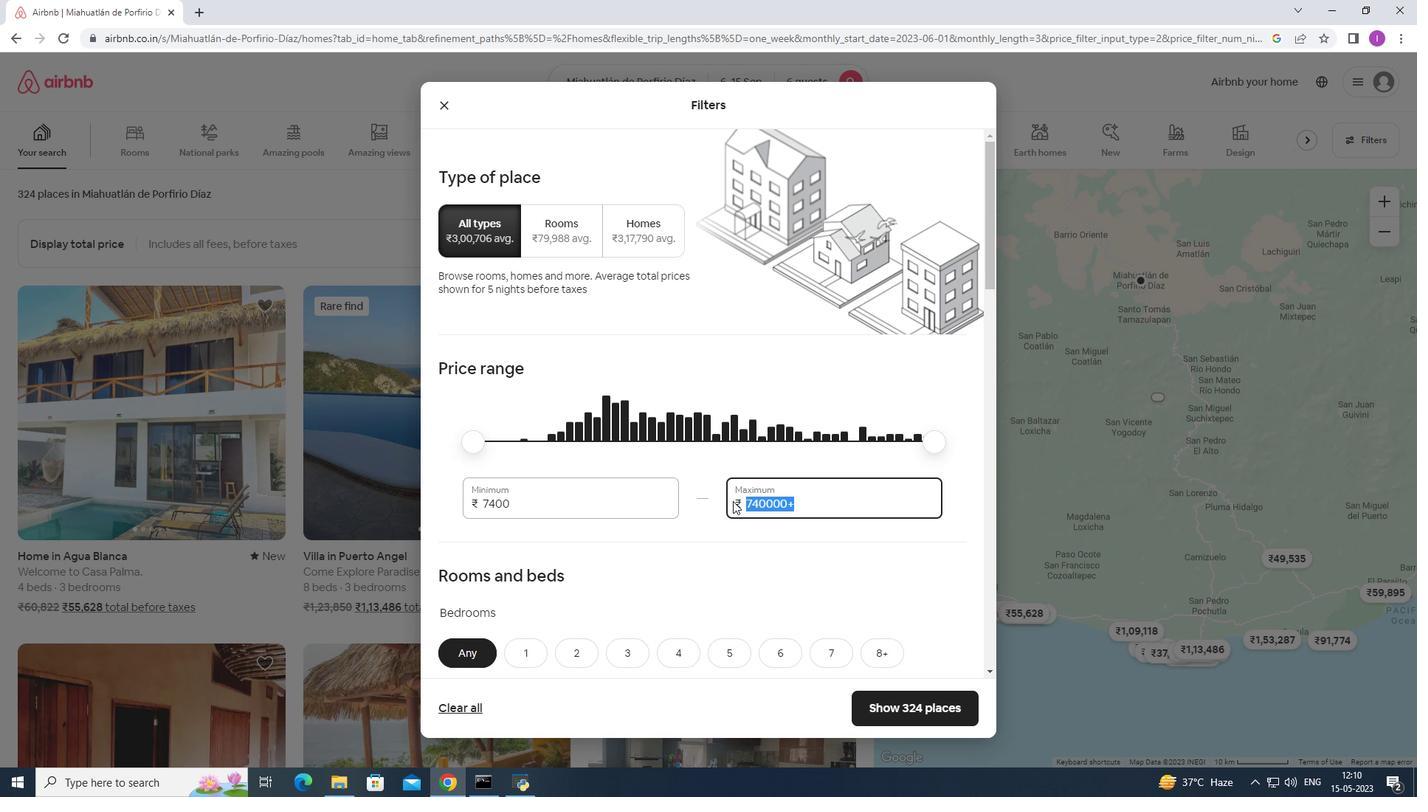 
Action: Key pressed 12
Screenshot: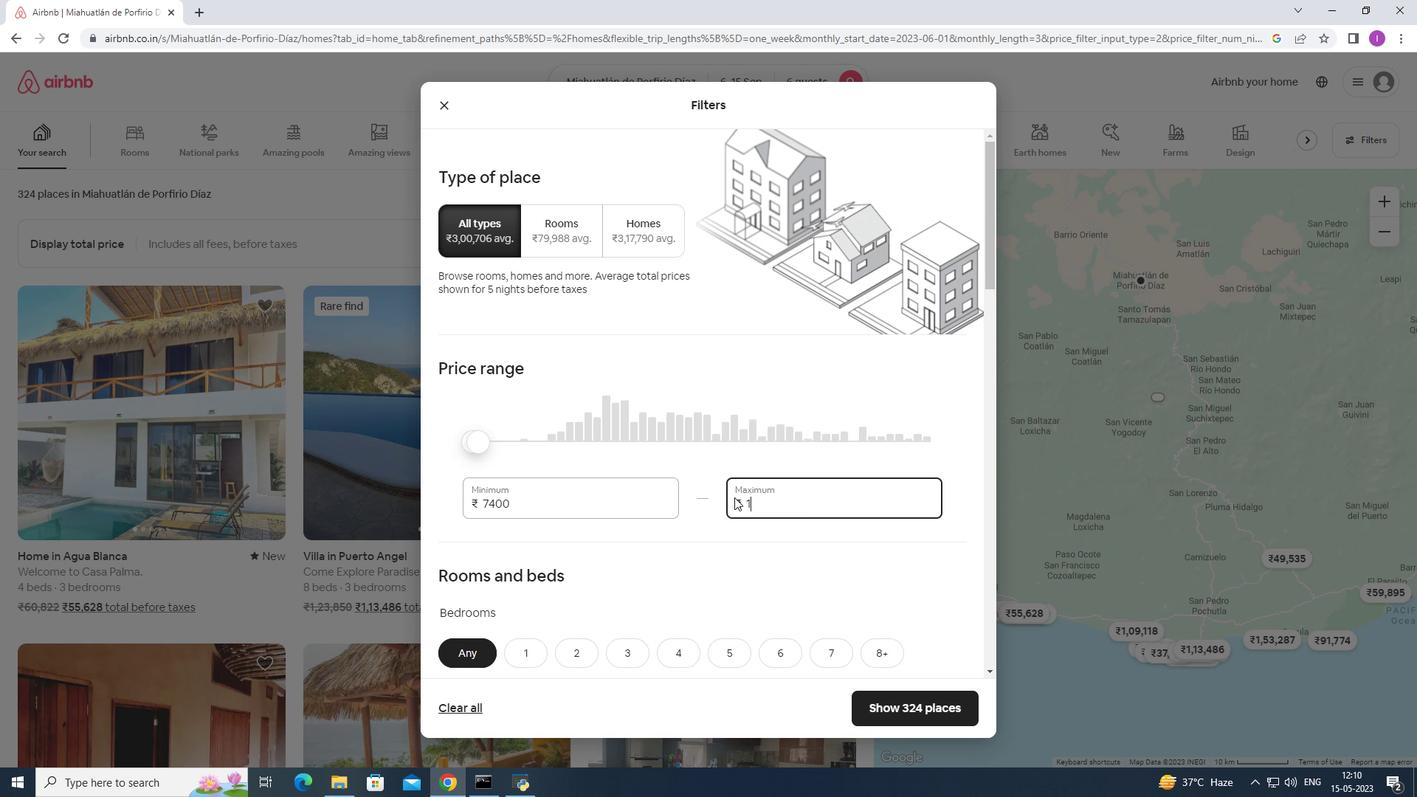 
Action: Mouse moved to (734, 494)
Screenshot: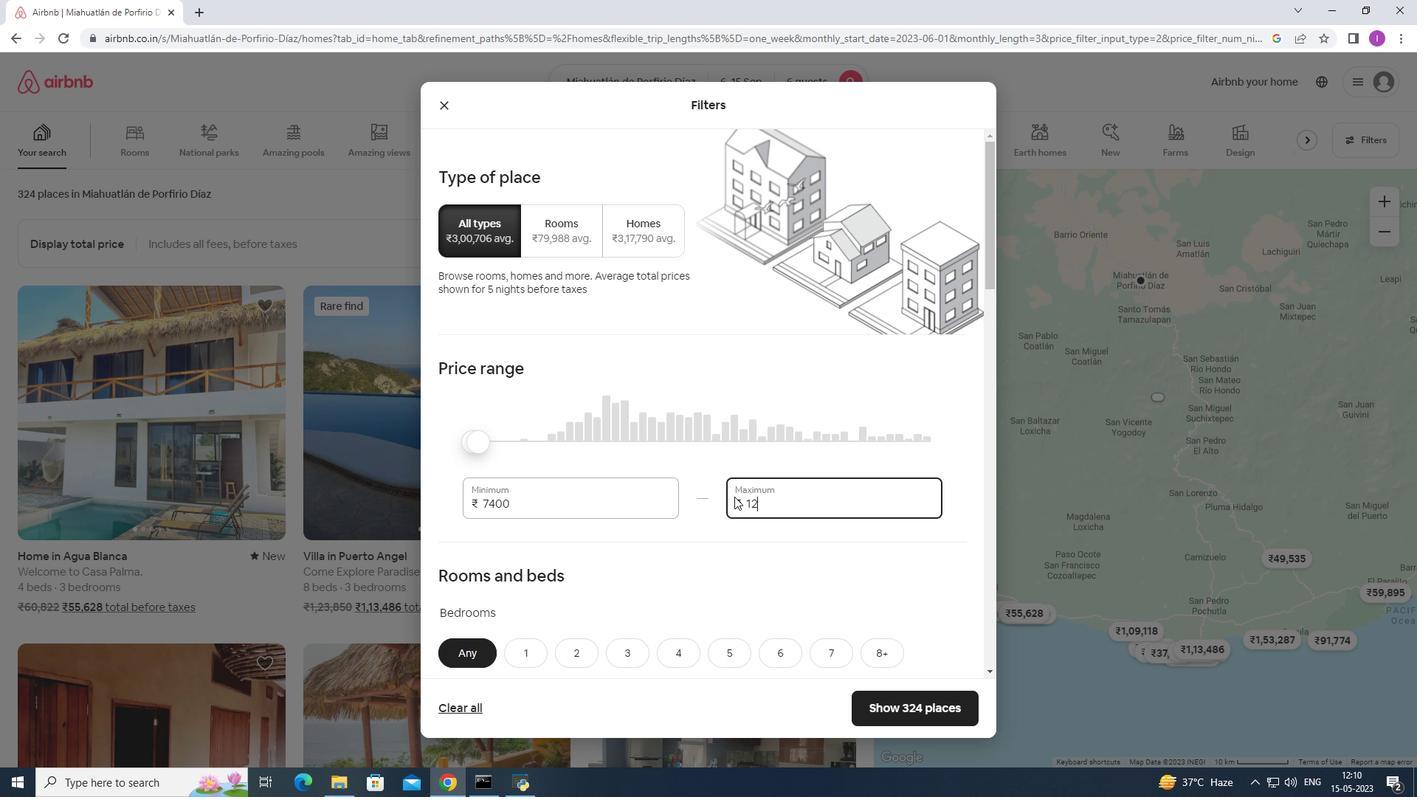 
Action: Key pressed 000
Screenshot: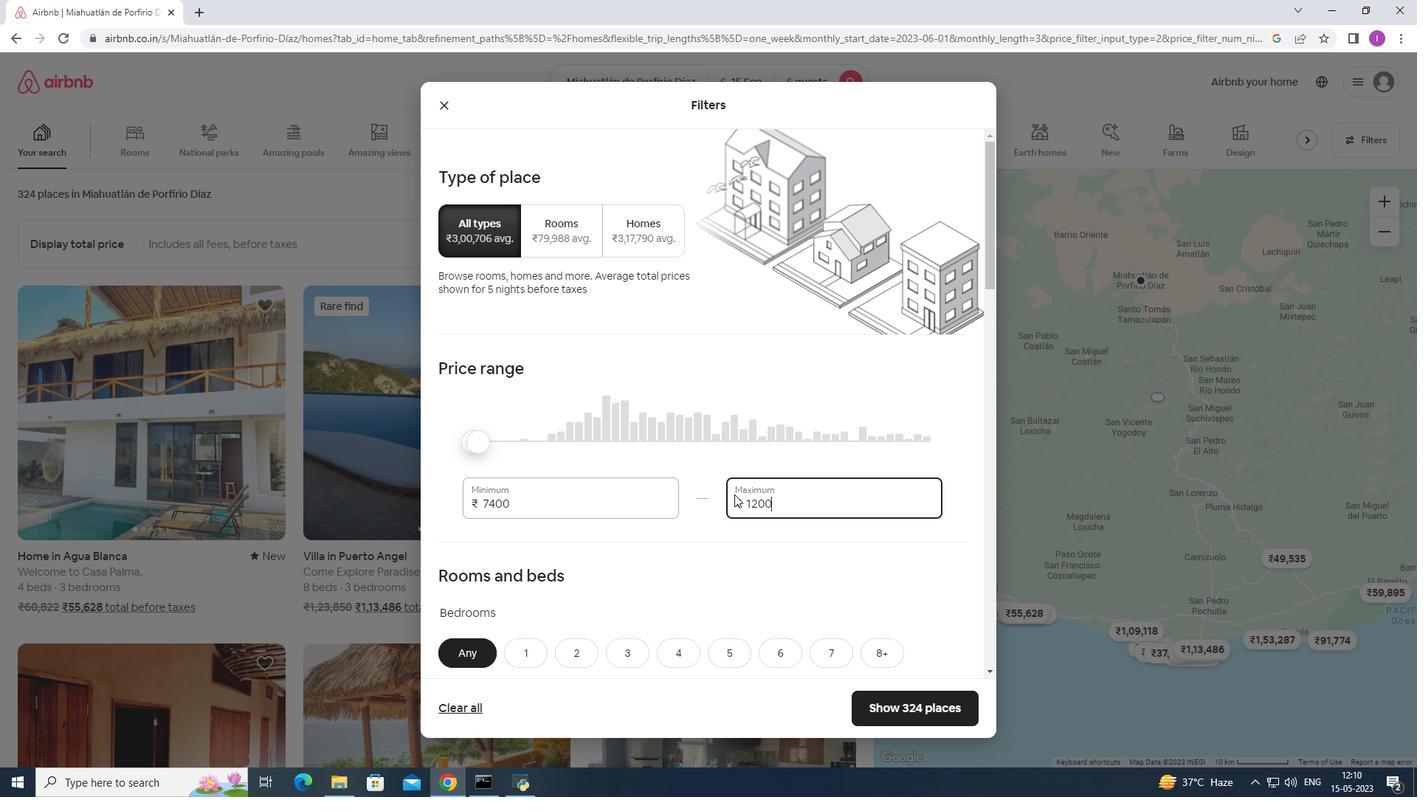 
Action: Mouse moved to (526, 508)
Screenshot: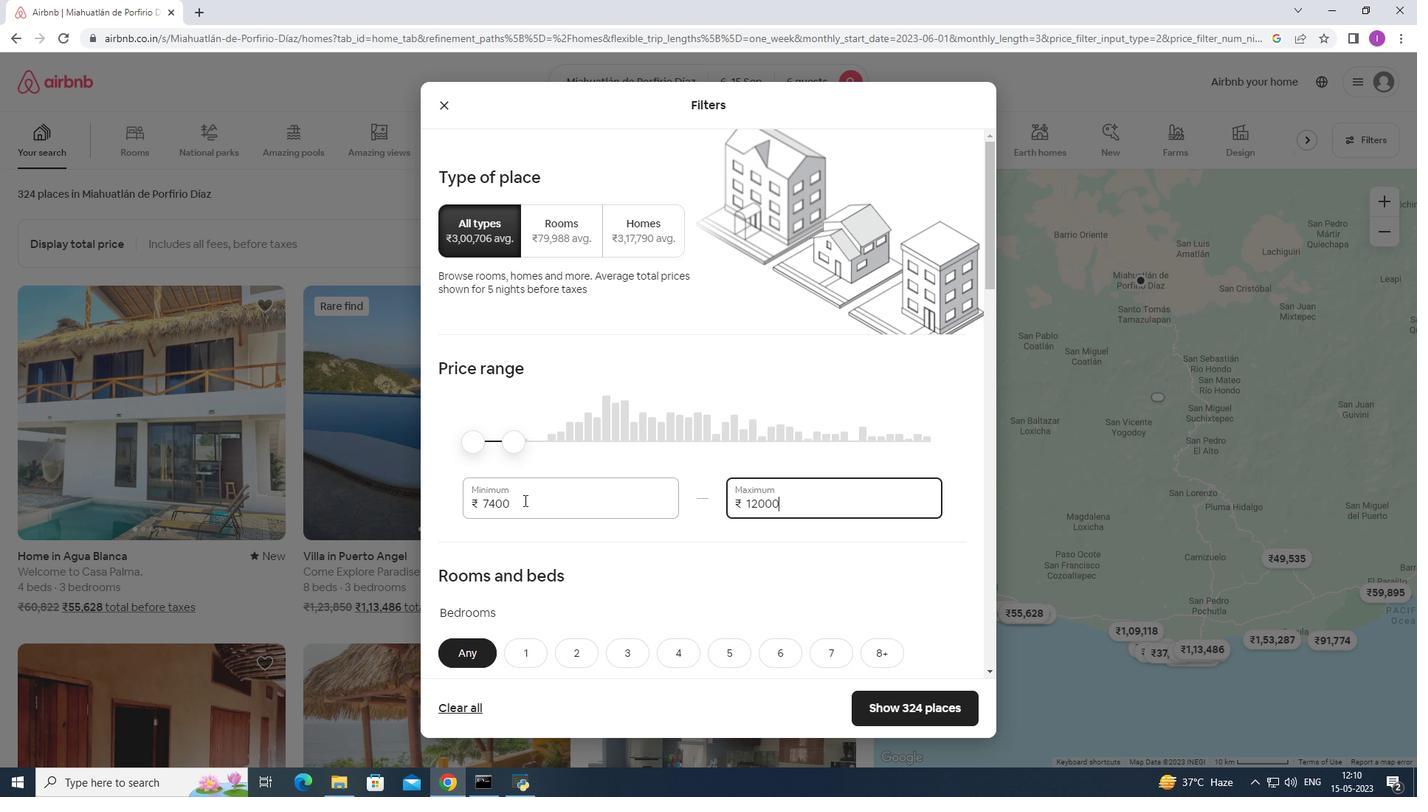 
Action: Mouse pressed left at (526, 508)
Screenshot: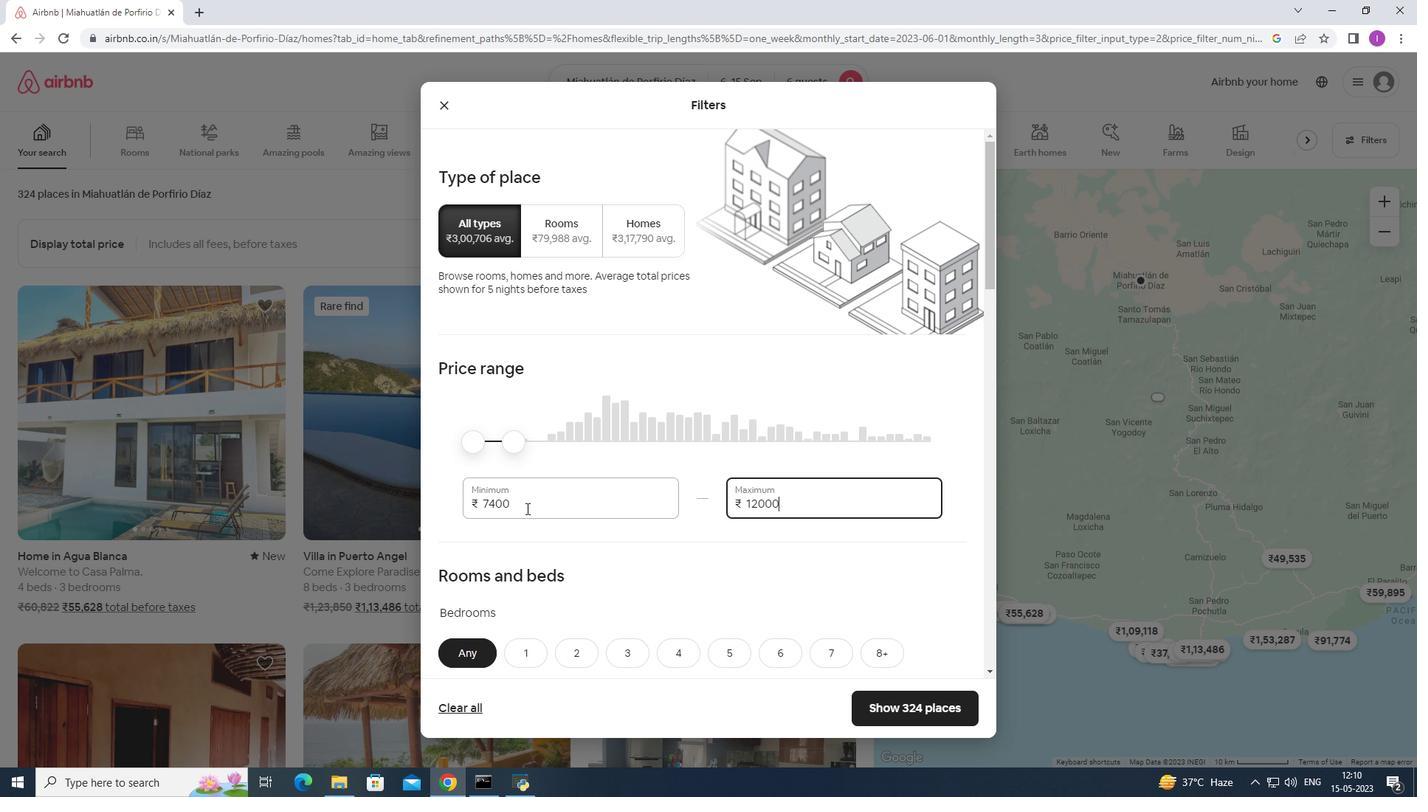 
Action: Mouse moved to (551, 505)
Screenshot: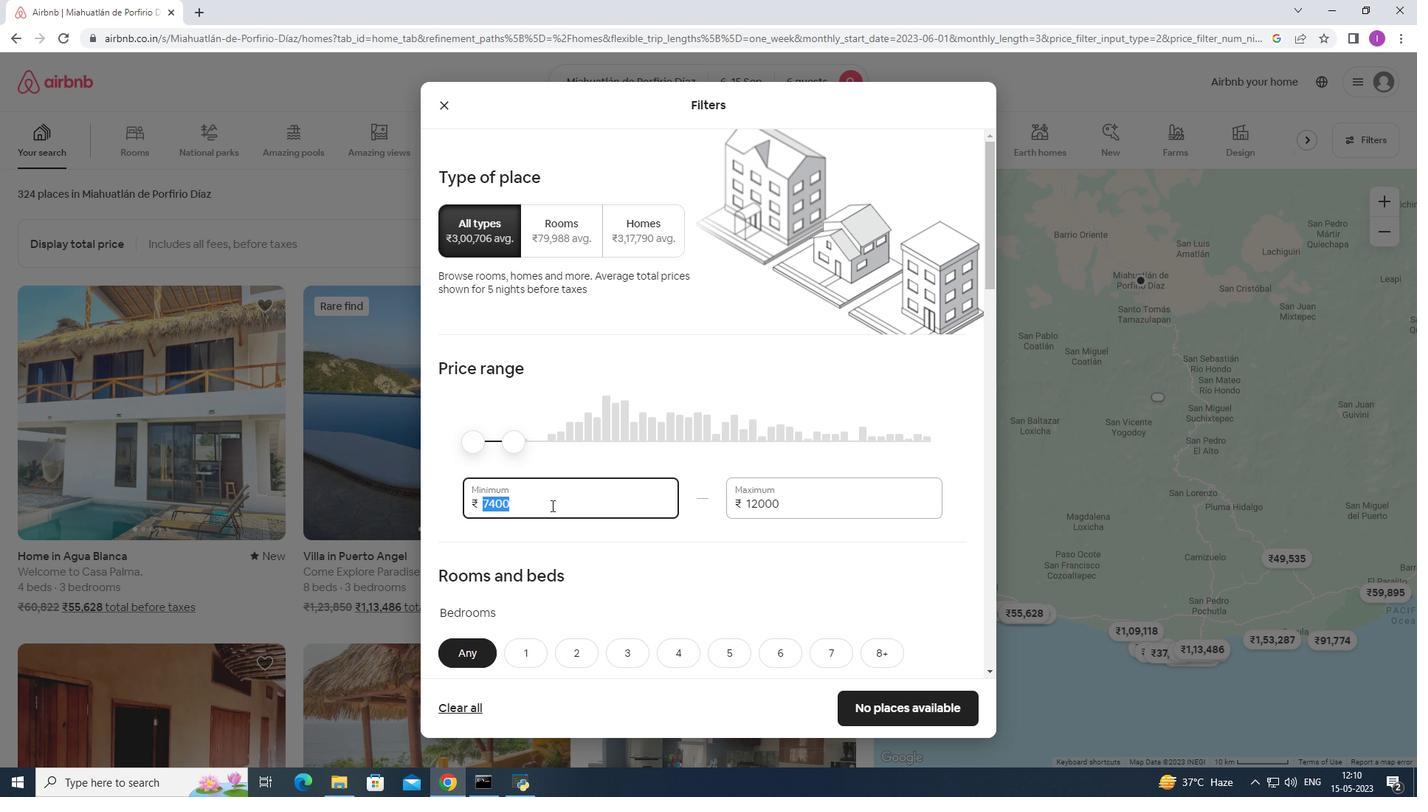 
Action: Key pressed 8000
Screenshot: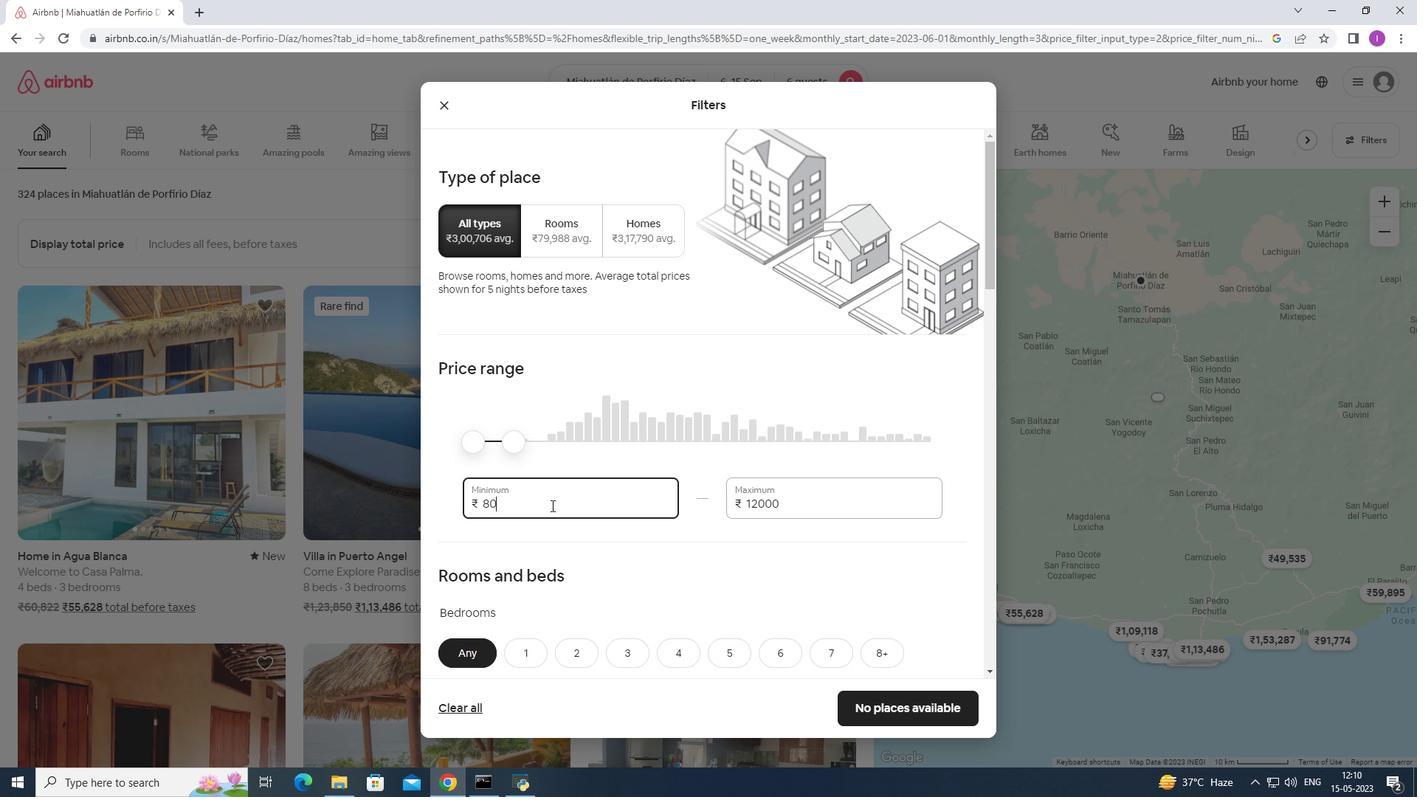 
Action: Mouse moved to (615, 524)
Screenshot: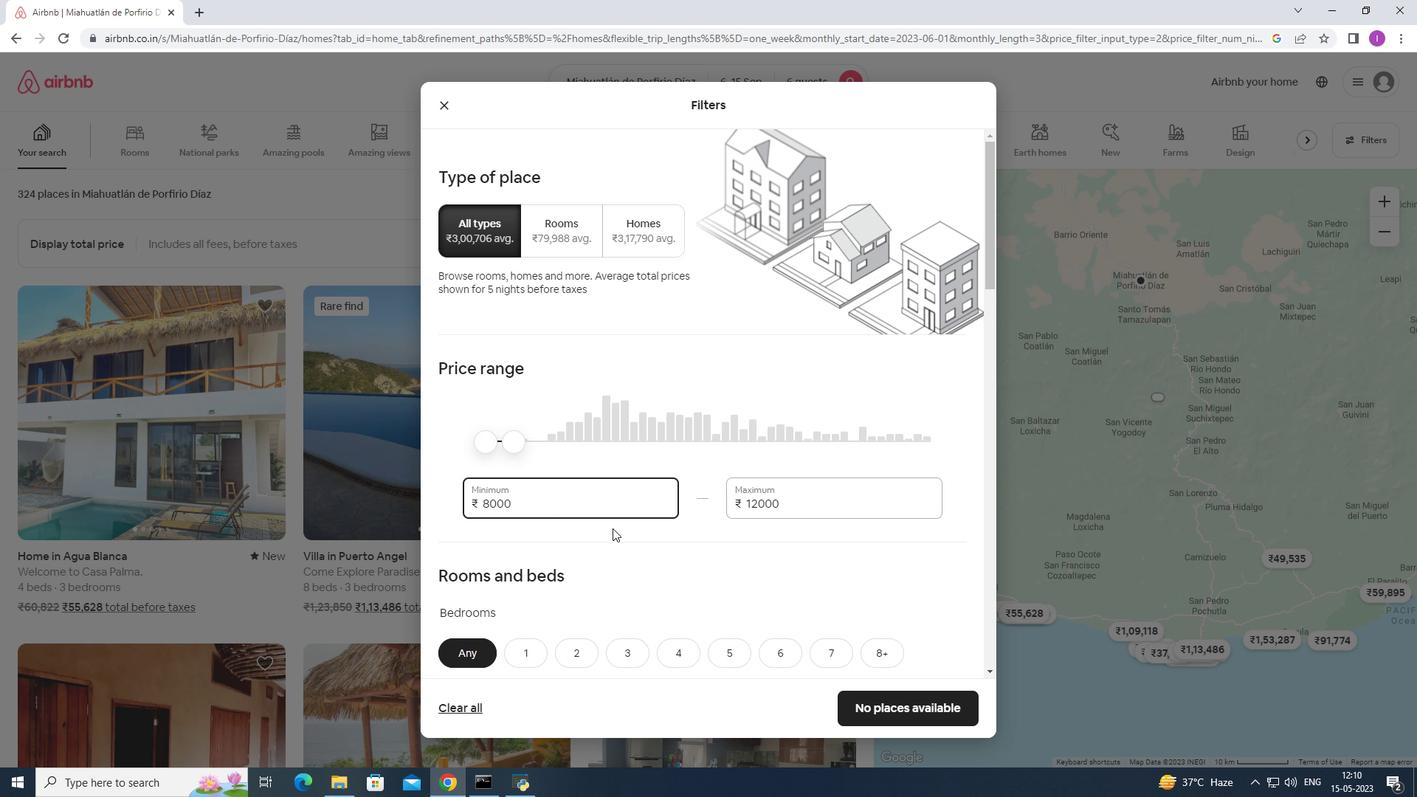 
Action: Mouse scrolled (615, 523) with delta (0, 0)
Screenshot: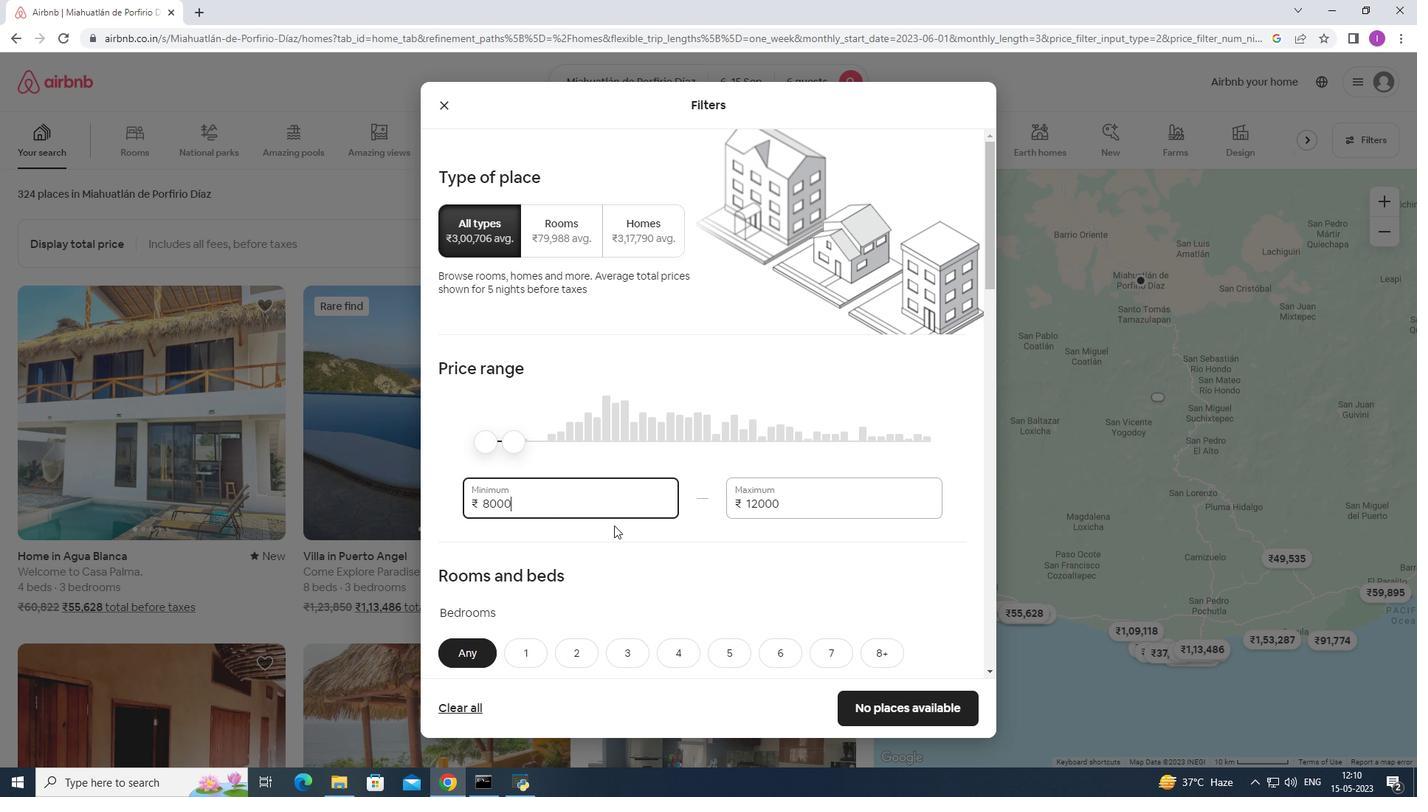 
Action: Mouse scrolled (615, 523) with delta (0, 0)
Screenshot: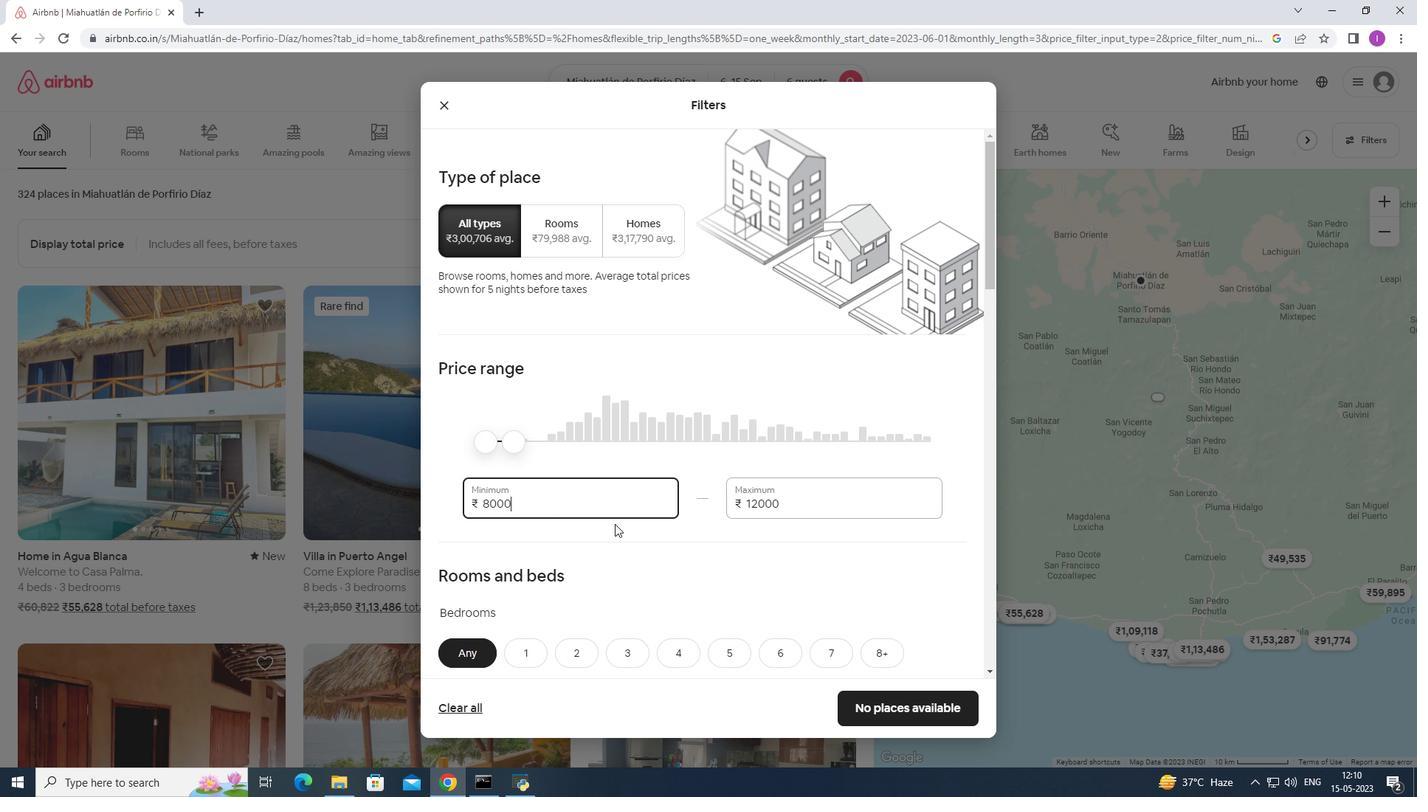 
Action: Mouse scrolled (615, 523) with delta (0, 0)
Screenshot: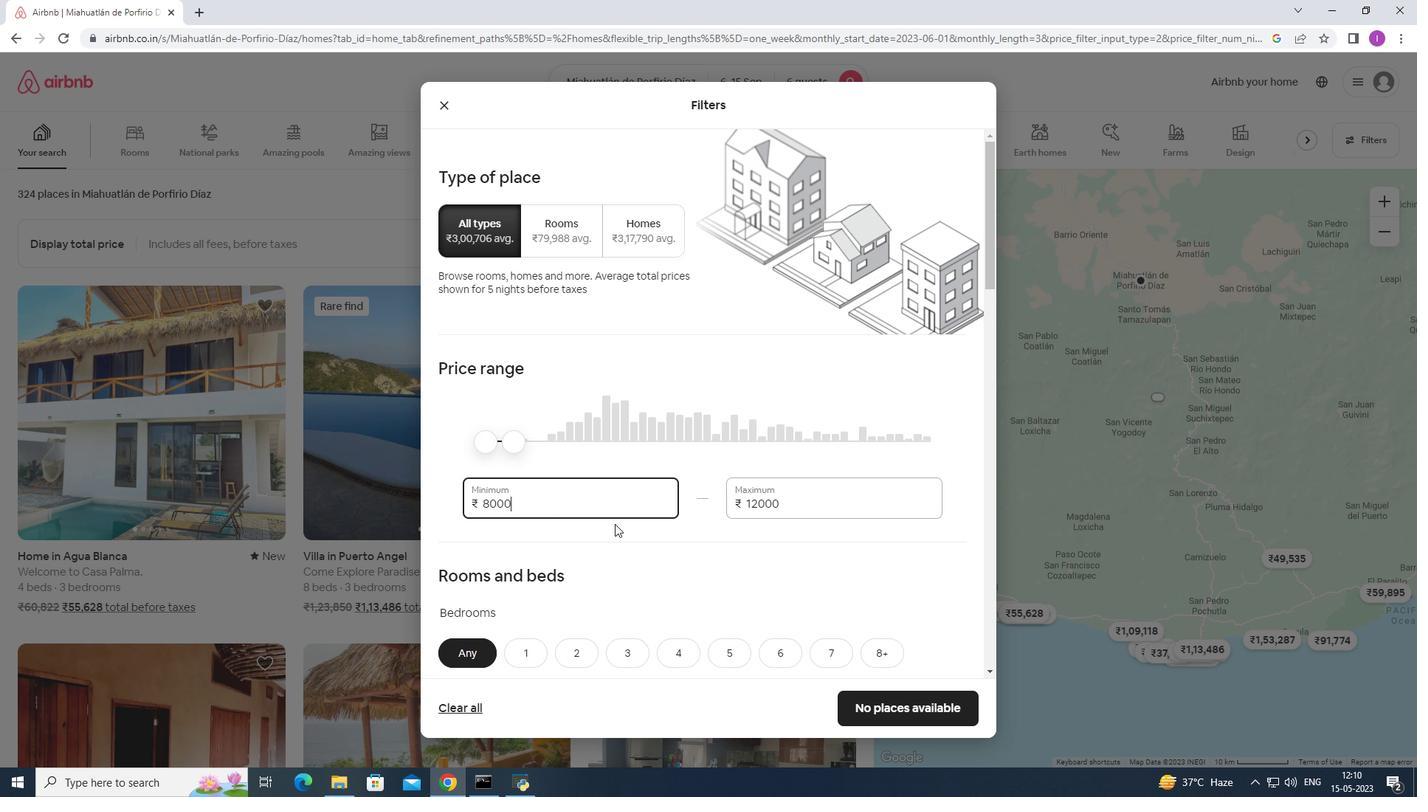 
Action: Mouse moved to (615, 514)
Screenshot: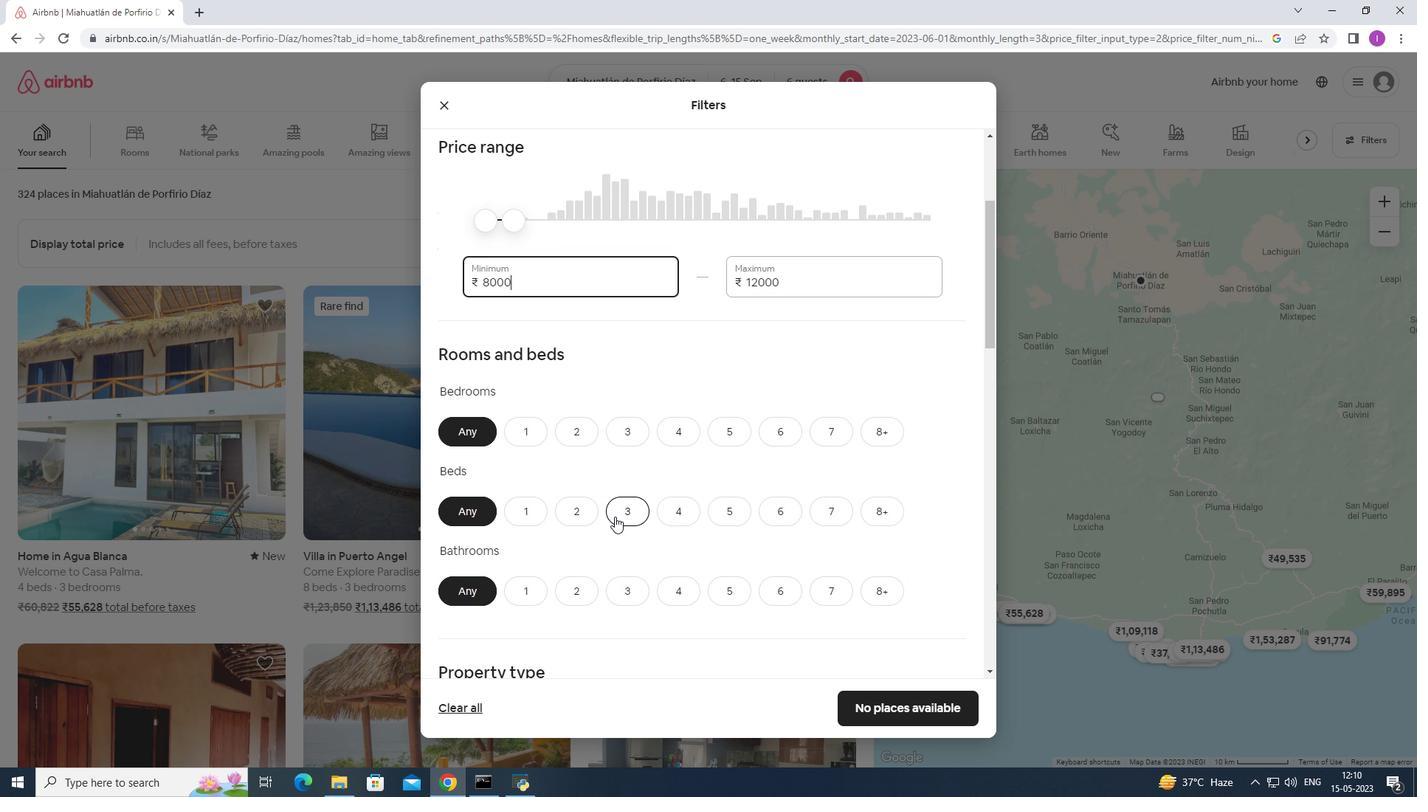 
Action: Mouse scrolled (615, 513) with delta (0, 0)
Screenshot: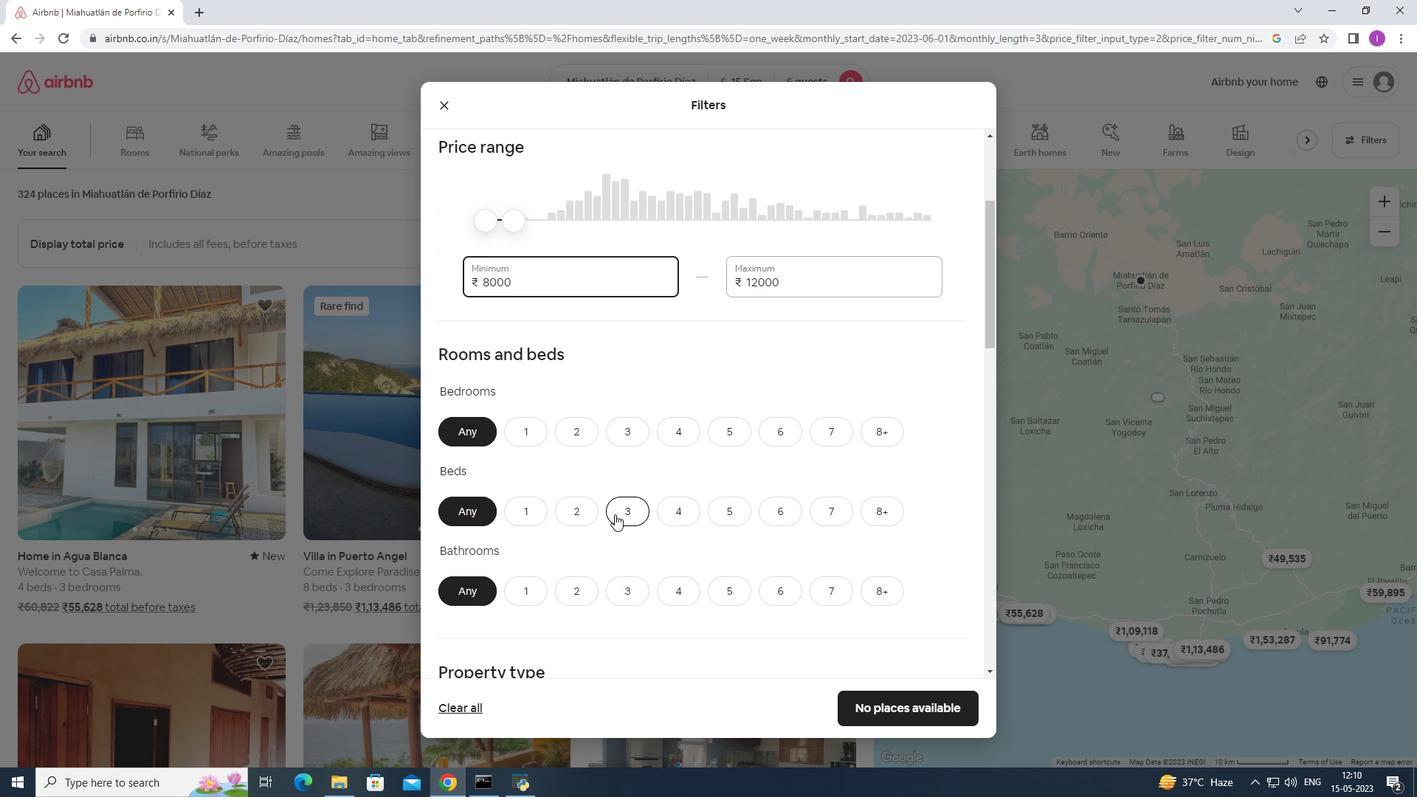 
Action: Mouse scrolled (615, 513) with delta (0, 0)
Screenshot: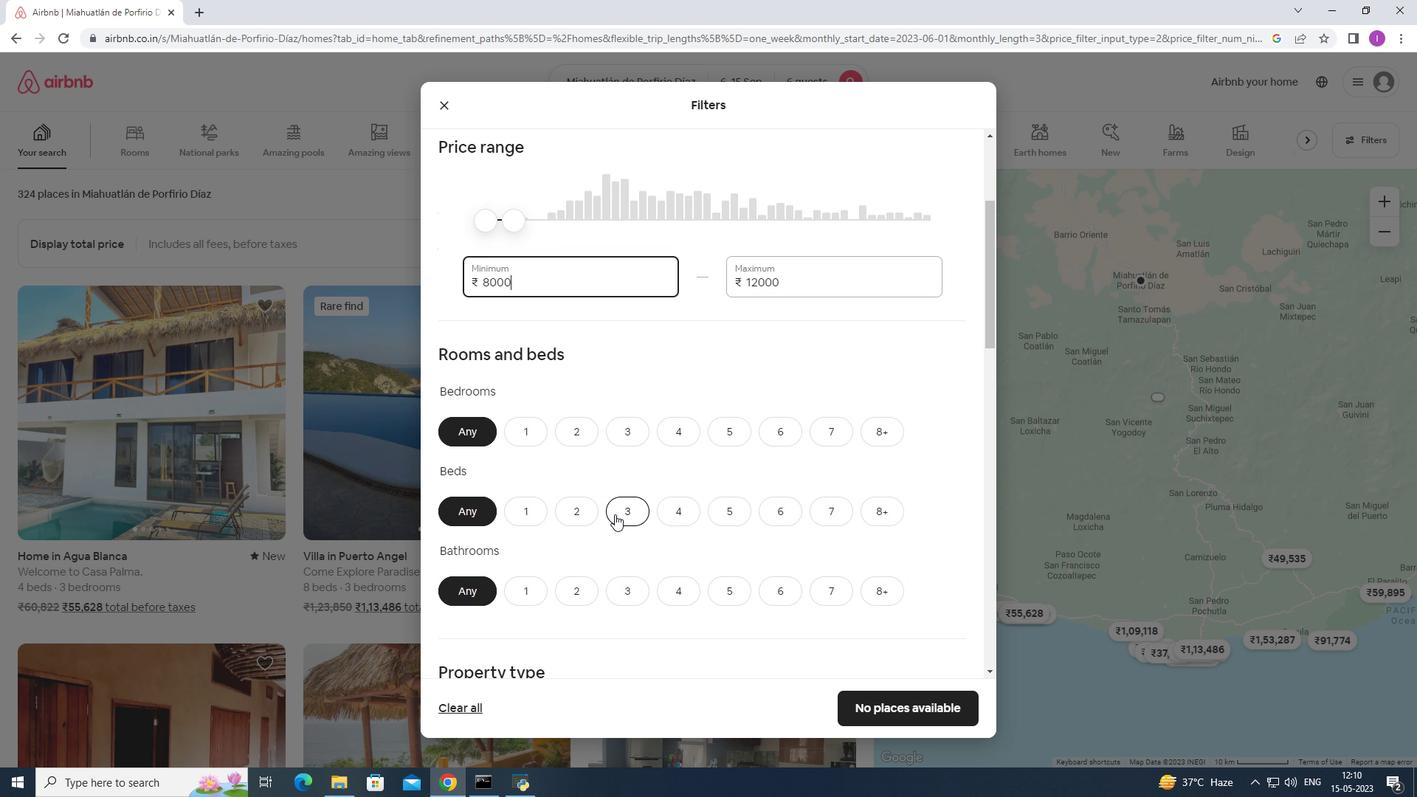
Action: Mouse moved to (786, 291)
Screenshot: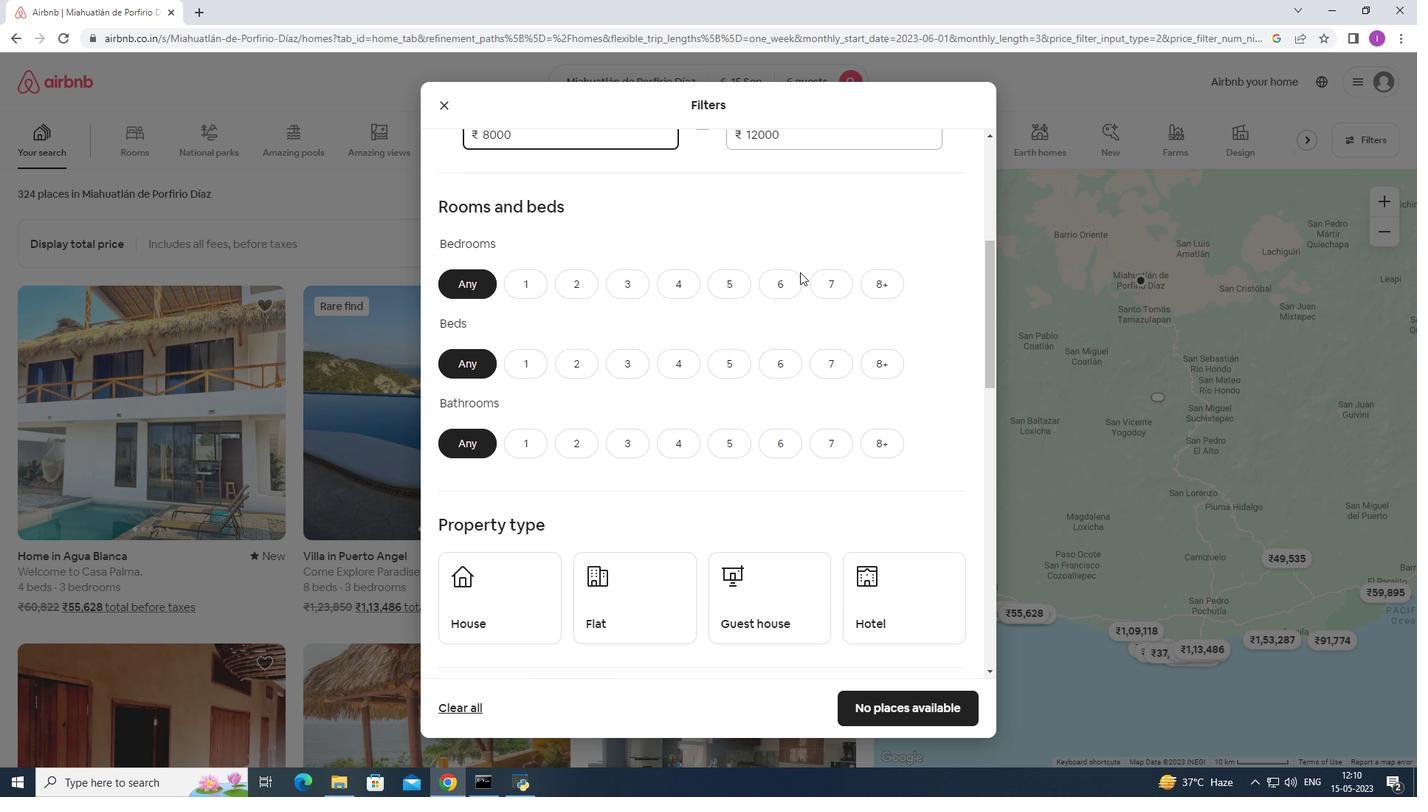 
Action: Mouse pressed left at (786, 291)
Screenshot: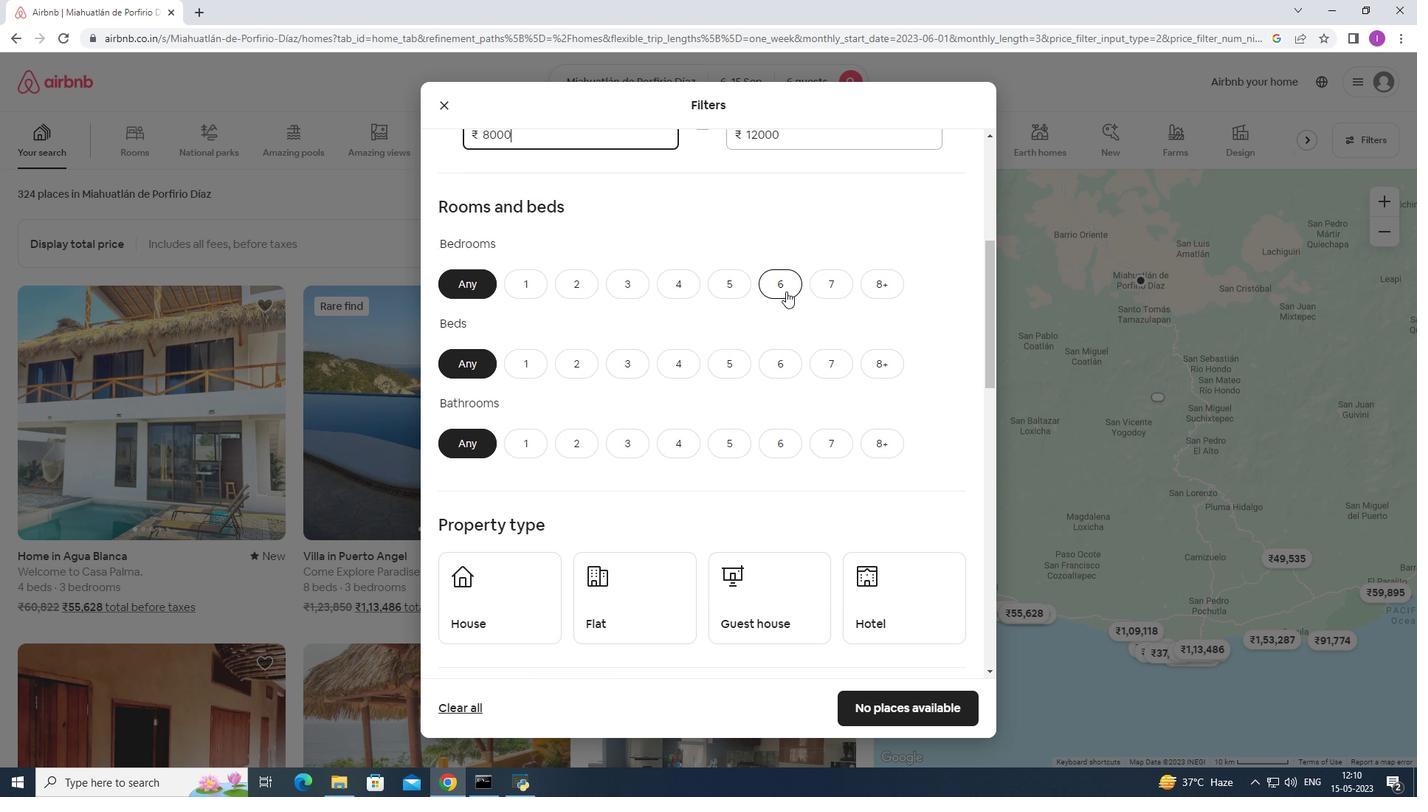 
Action: Mouse moved to (785, 358)
Screenshot: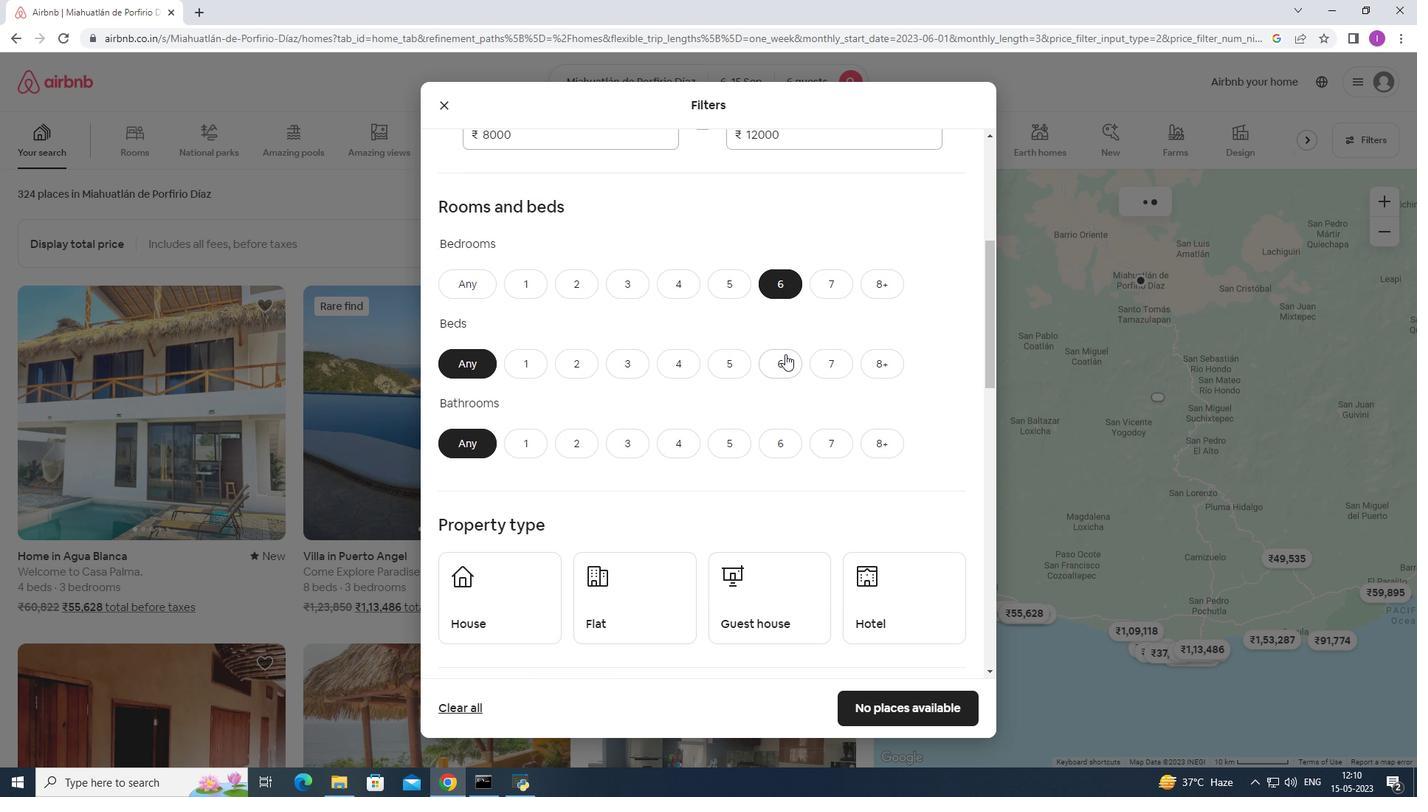 
Action: Mouse pressed left at (785, 358)
Screenshot: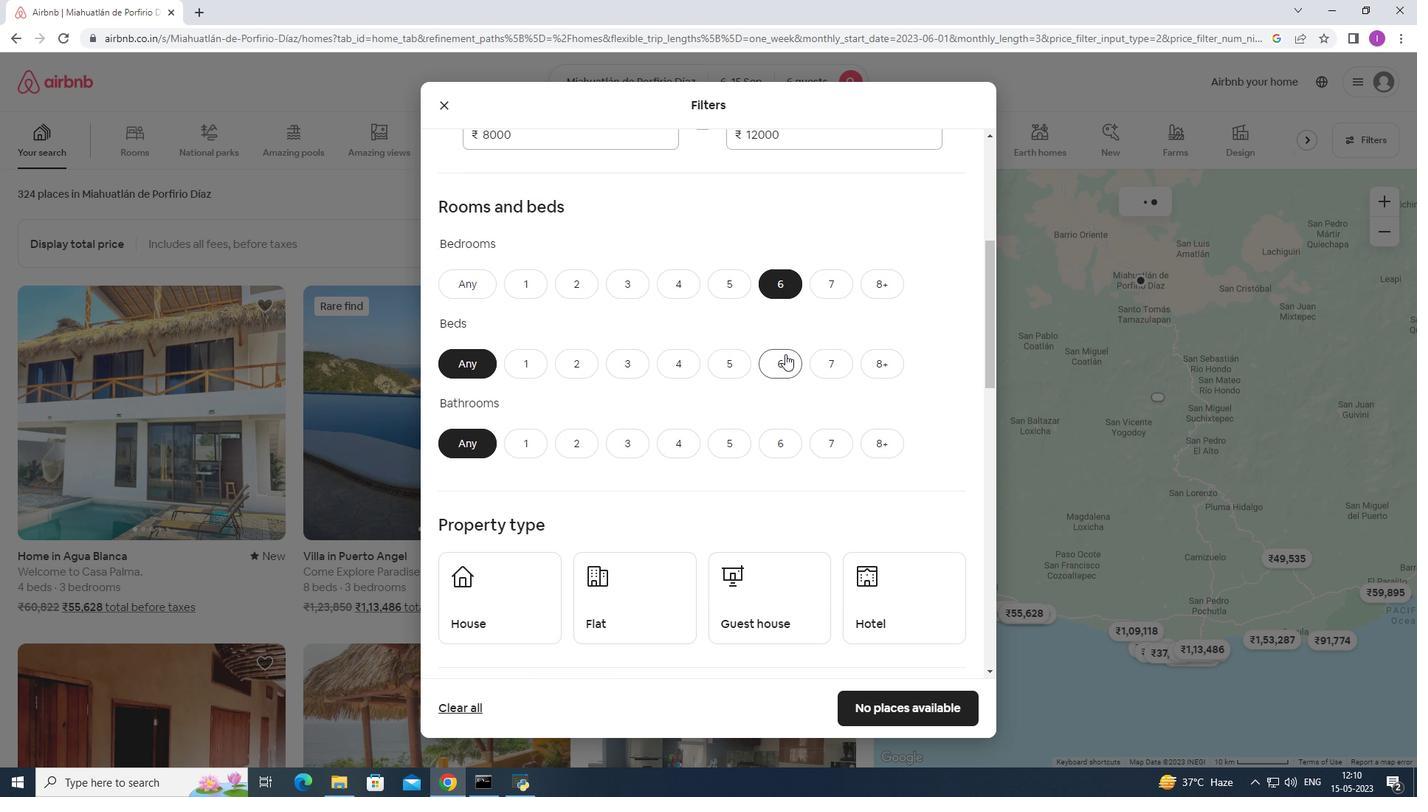 
Action: Mouse moved to (774, 437)
Screenshot: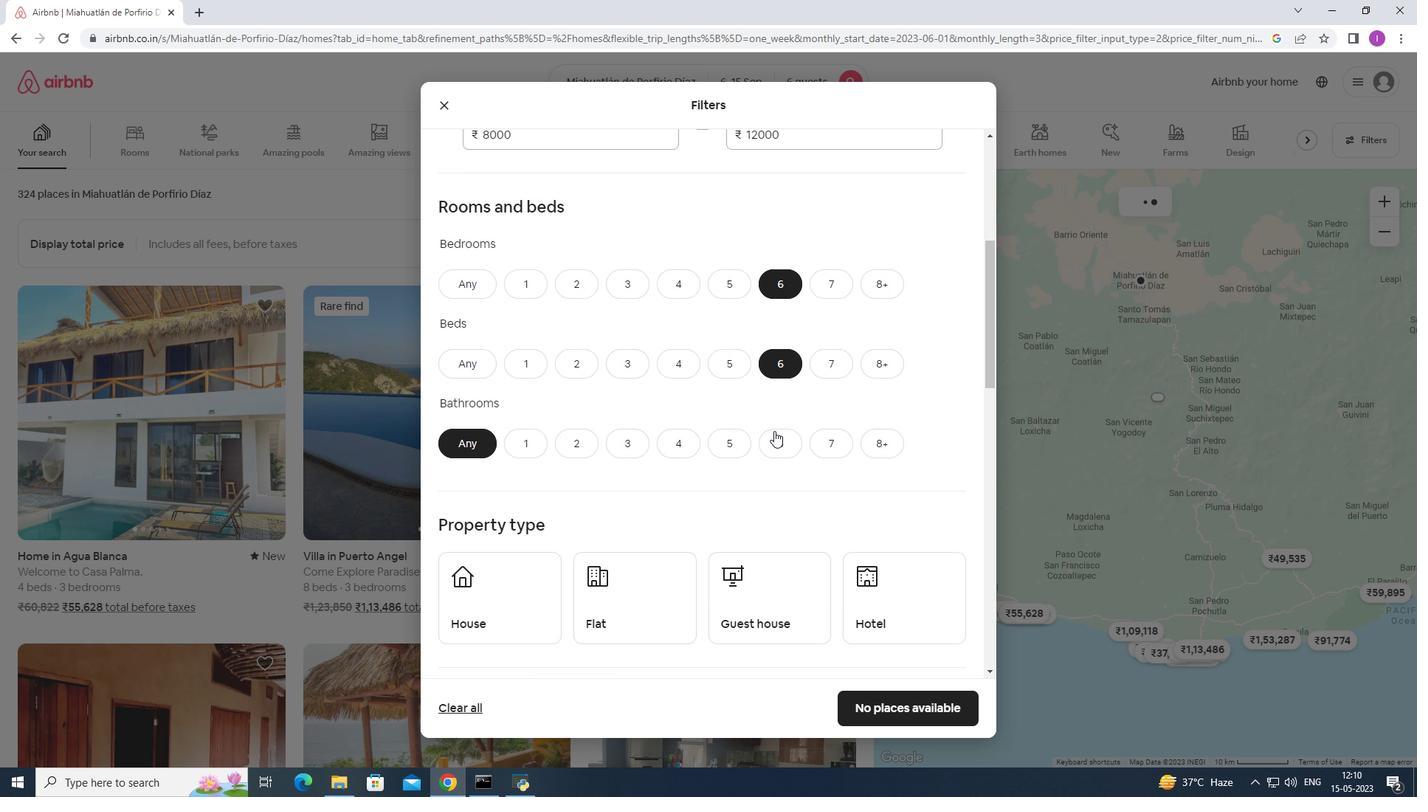 
Action: Mouse pressed left at (774, 437)
Screenshot: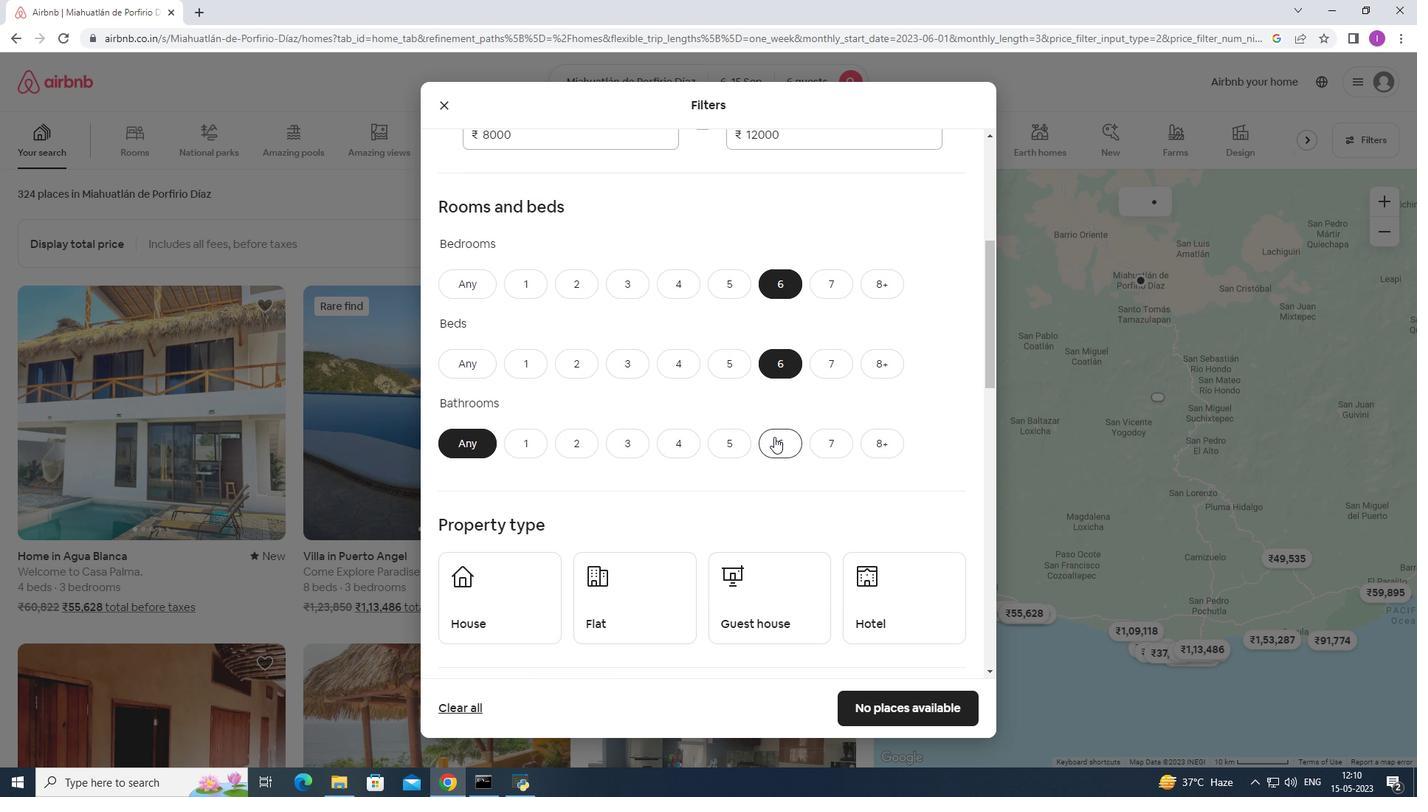 
Action: Mouse moved to (816, 367)
Screenshot: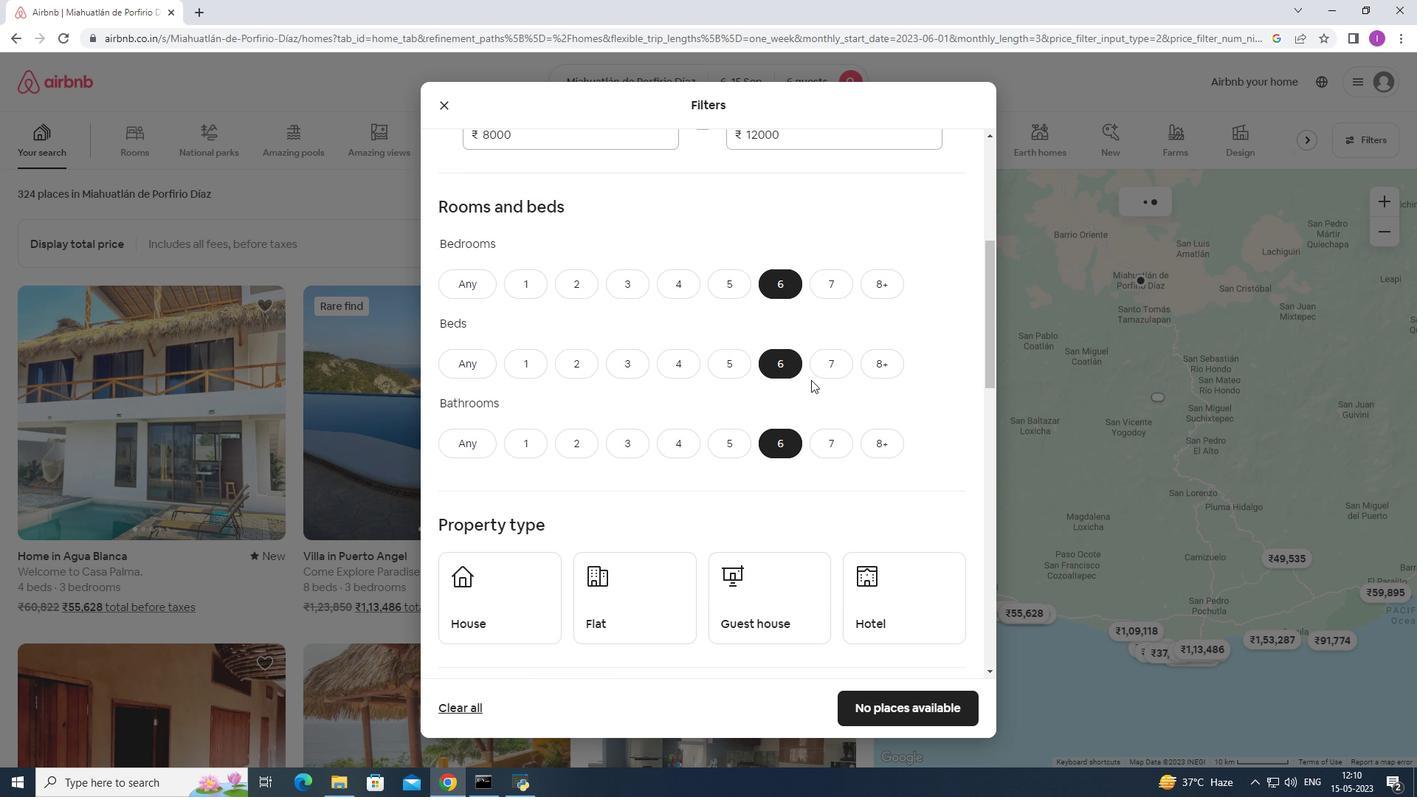 
Action: Mouse scrolled (816, 366) with delta (0, 0)
Screenshot: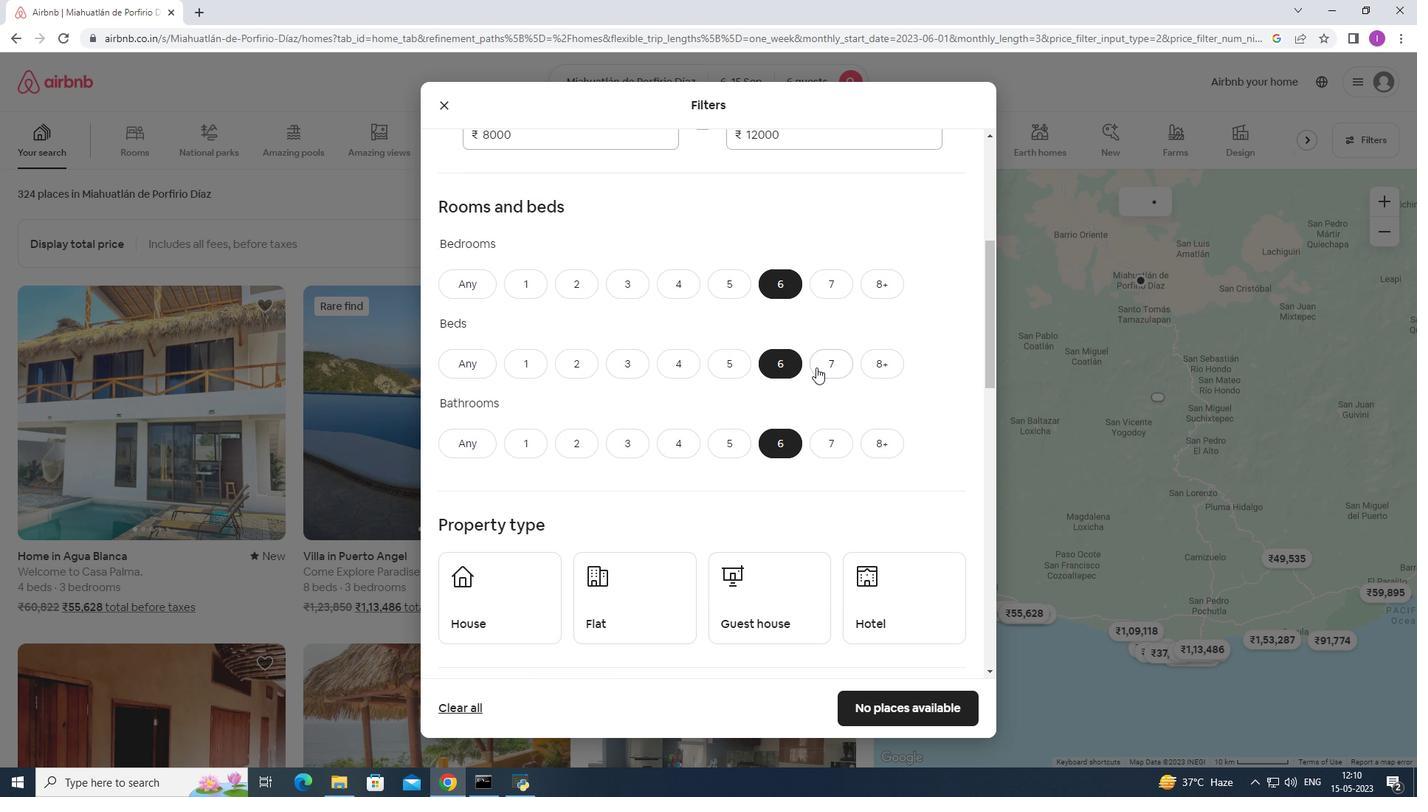 
Action: Mouse scrolled (816, 366) with delta (0, 0)
Screenshot: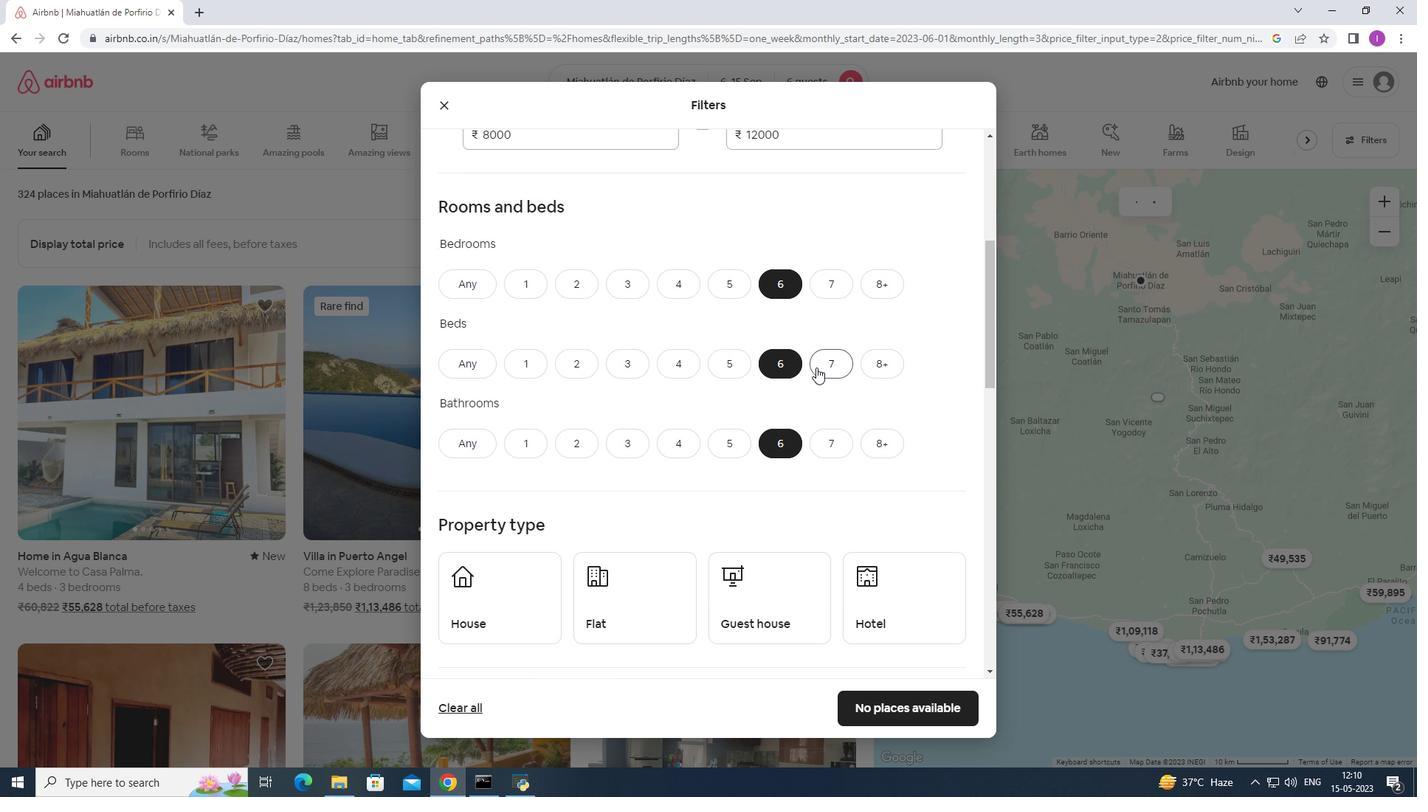 
Action: Mouse scrolled (816, 366) with delta (0, 0)
Screenshot: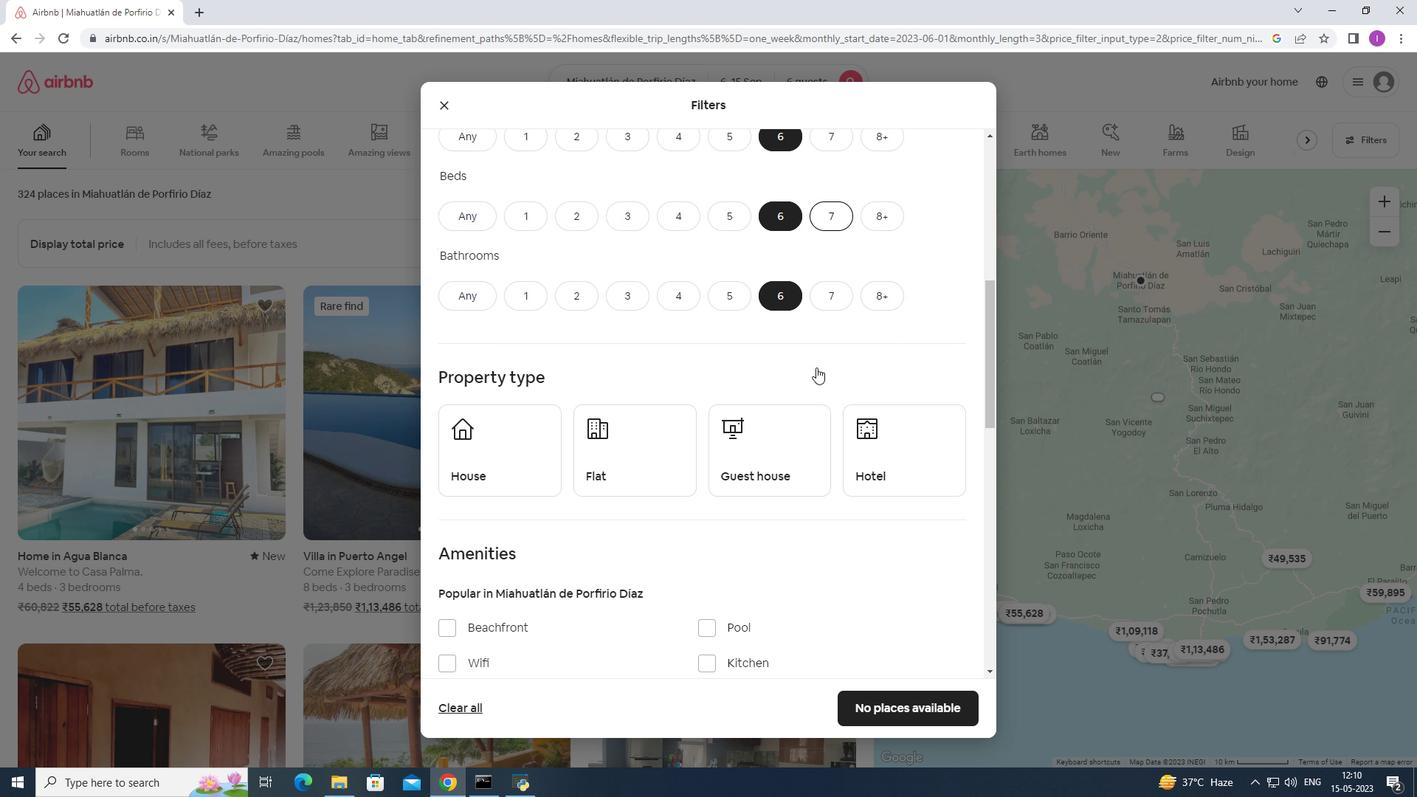 
Action: Mouse scrolled (816, 366) with delta (0, 0)
Screenshot: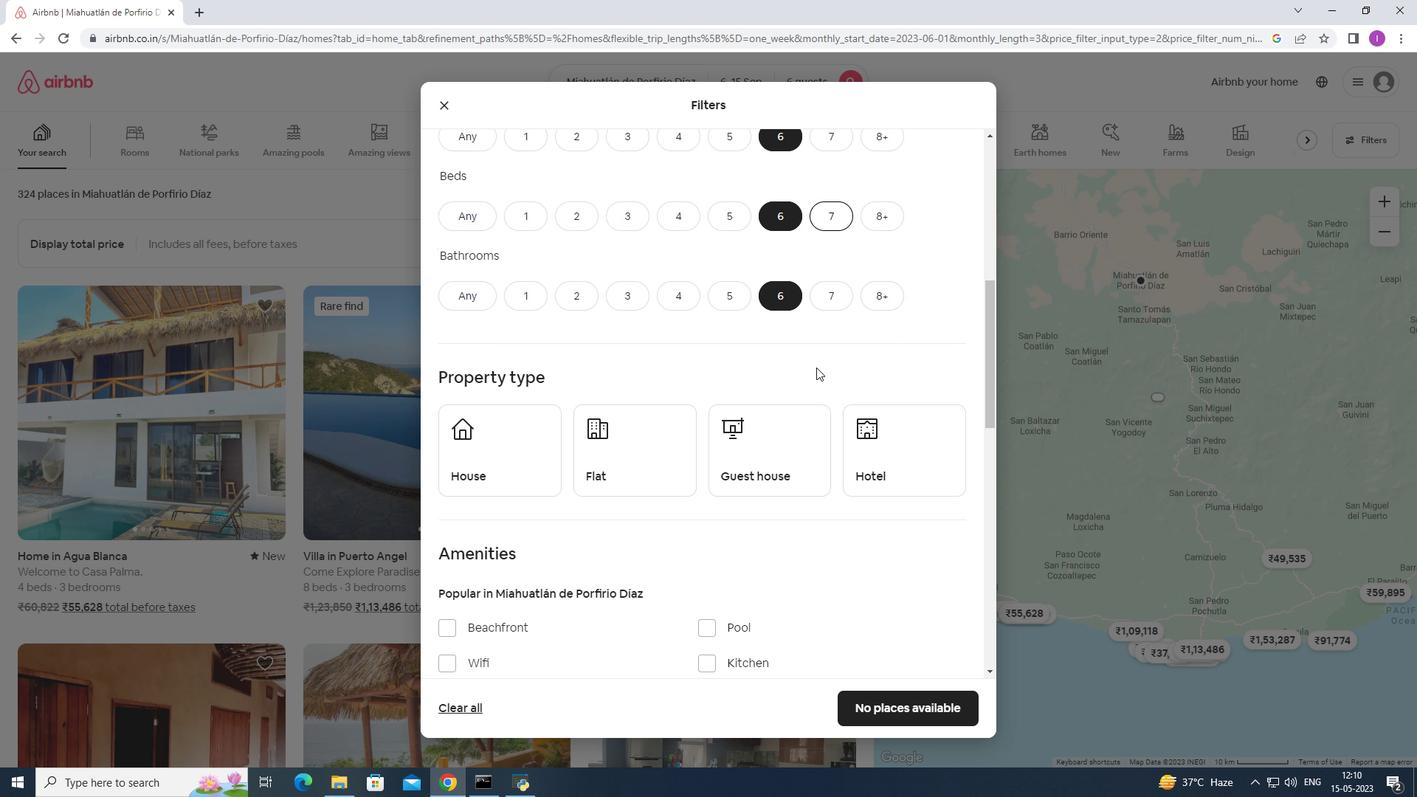 
Action: Mouse scrolled (816, 366) with delta (0, 0)
Screenshot: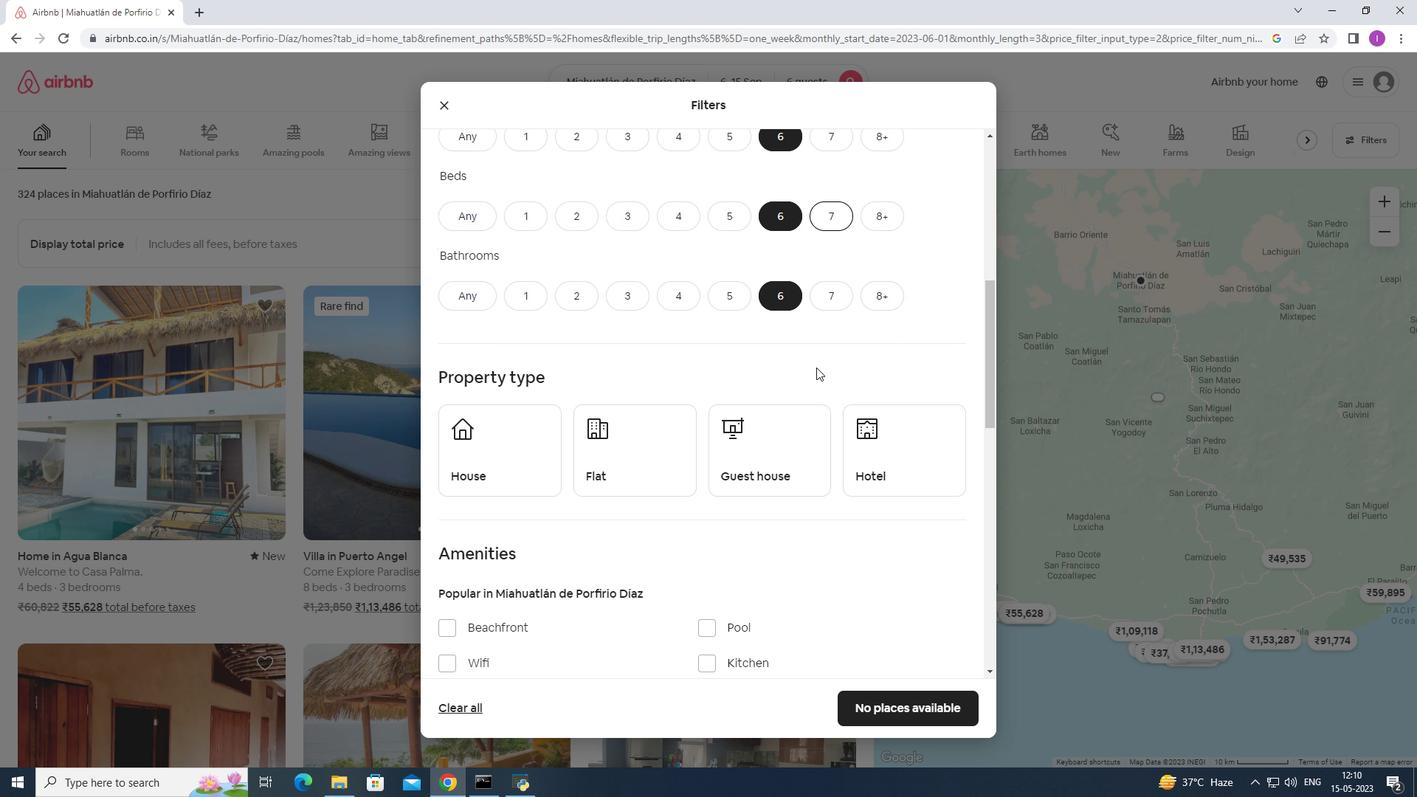 
Action: Mouse moved to (513, 220)
Screenshot: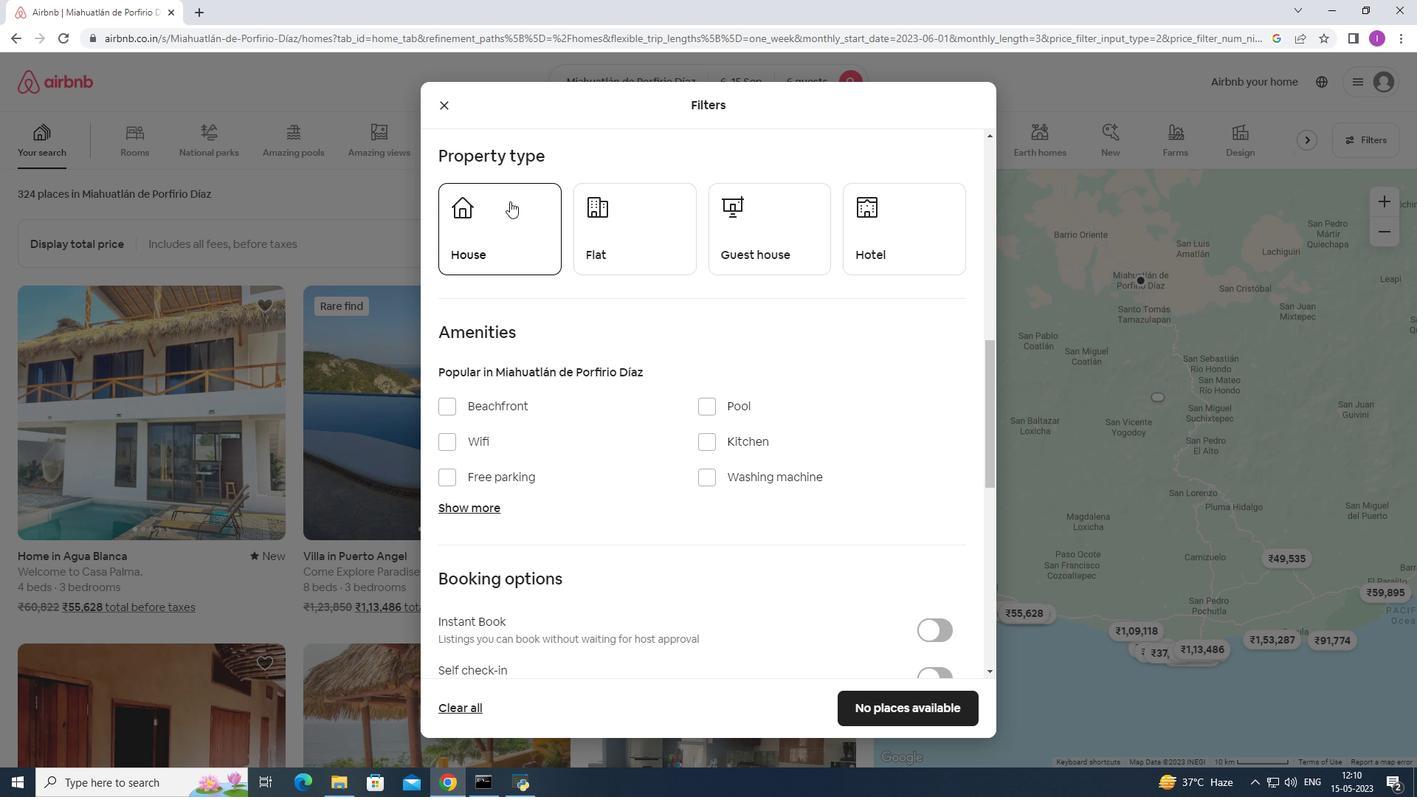 
Action: Mouse pressed left at (513, 220)
Screenshot: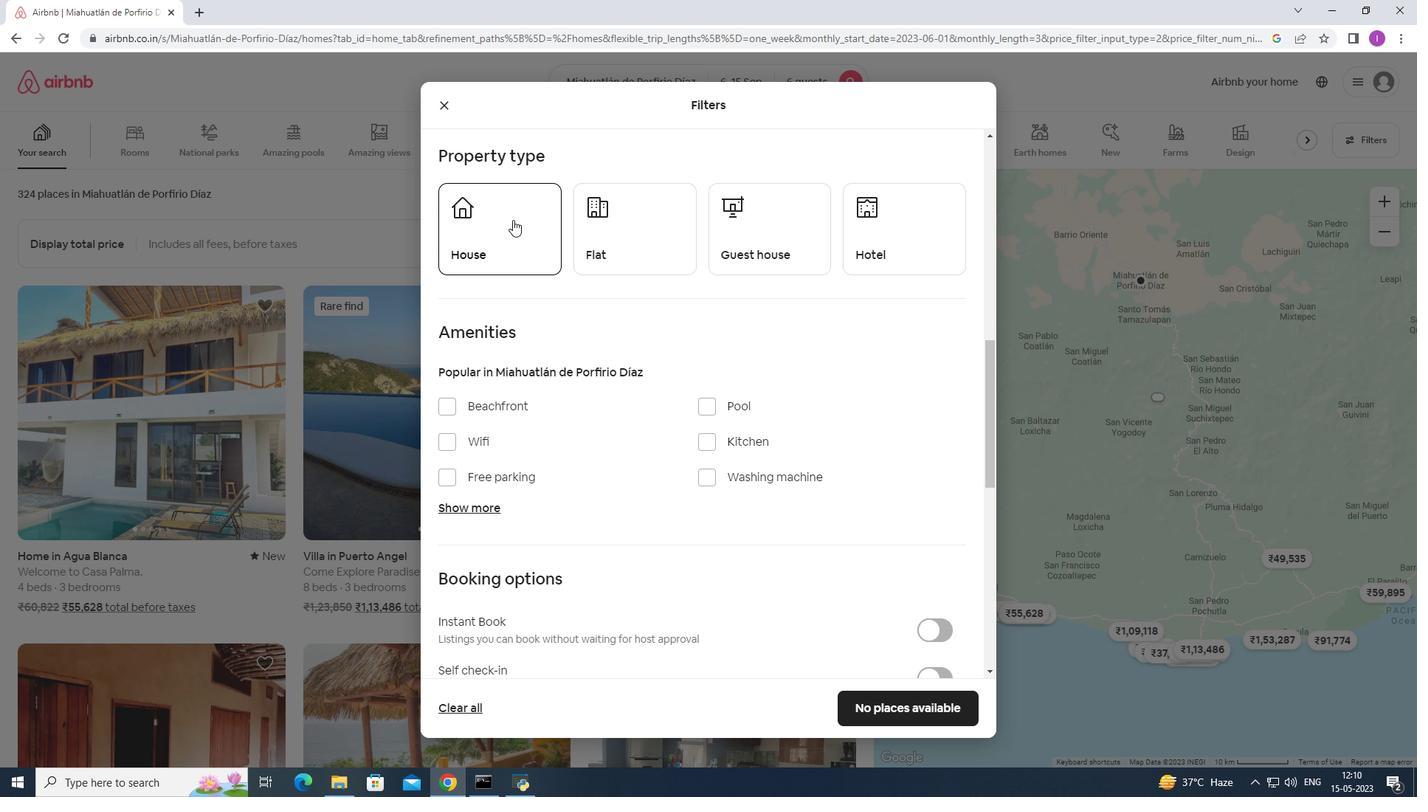 
Action: Mouse moved to (626, 245)
Screenshot: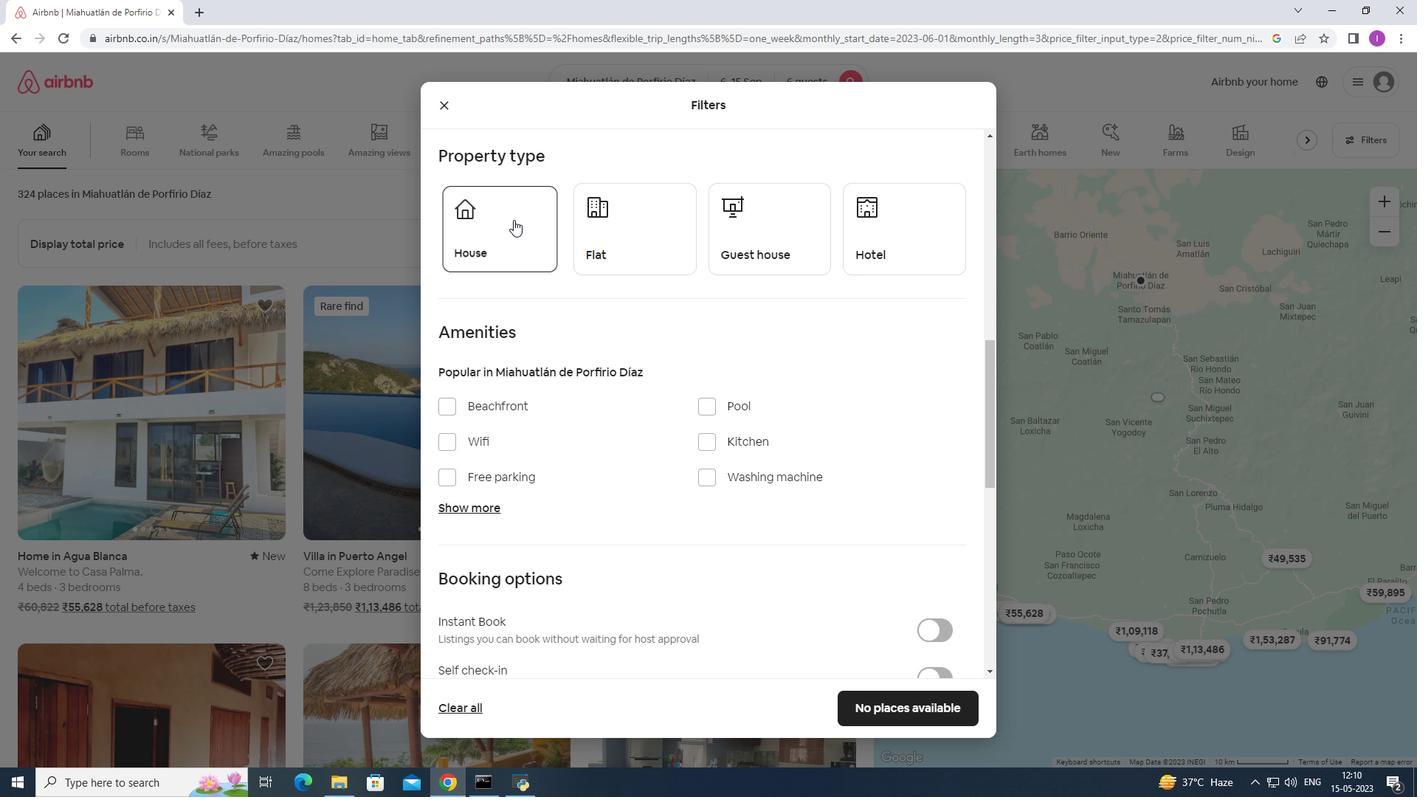 
Action: Mouse pressed left at (626, 245)
Screenshot: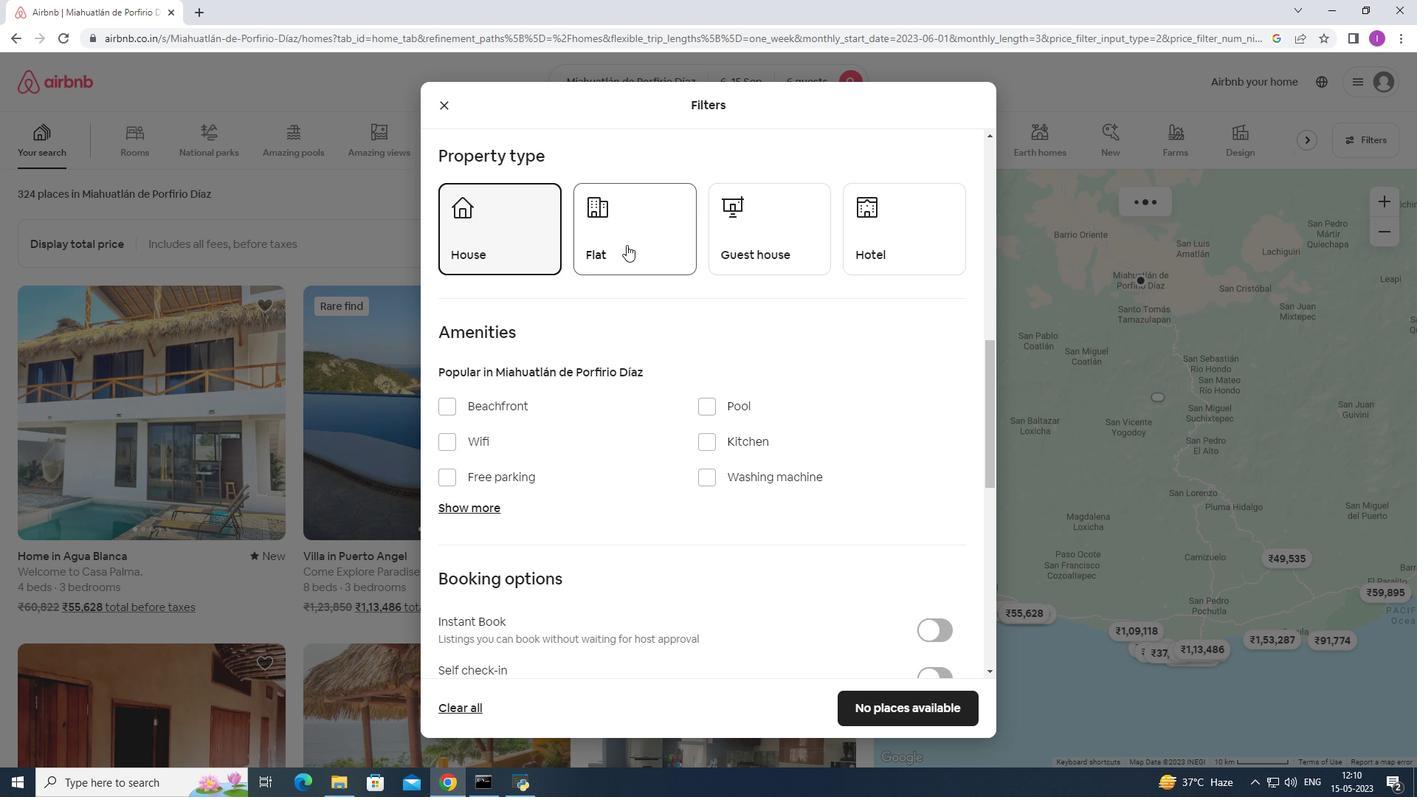 
Action: Mouse moved to (731, 241)
Screenshot: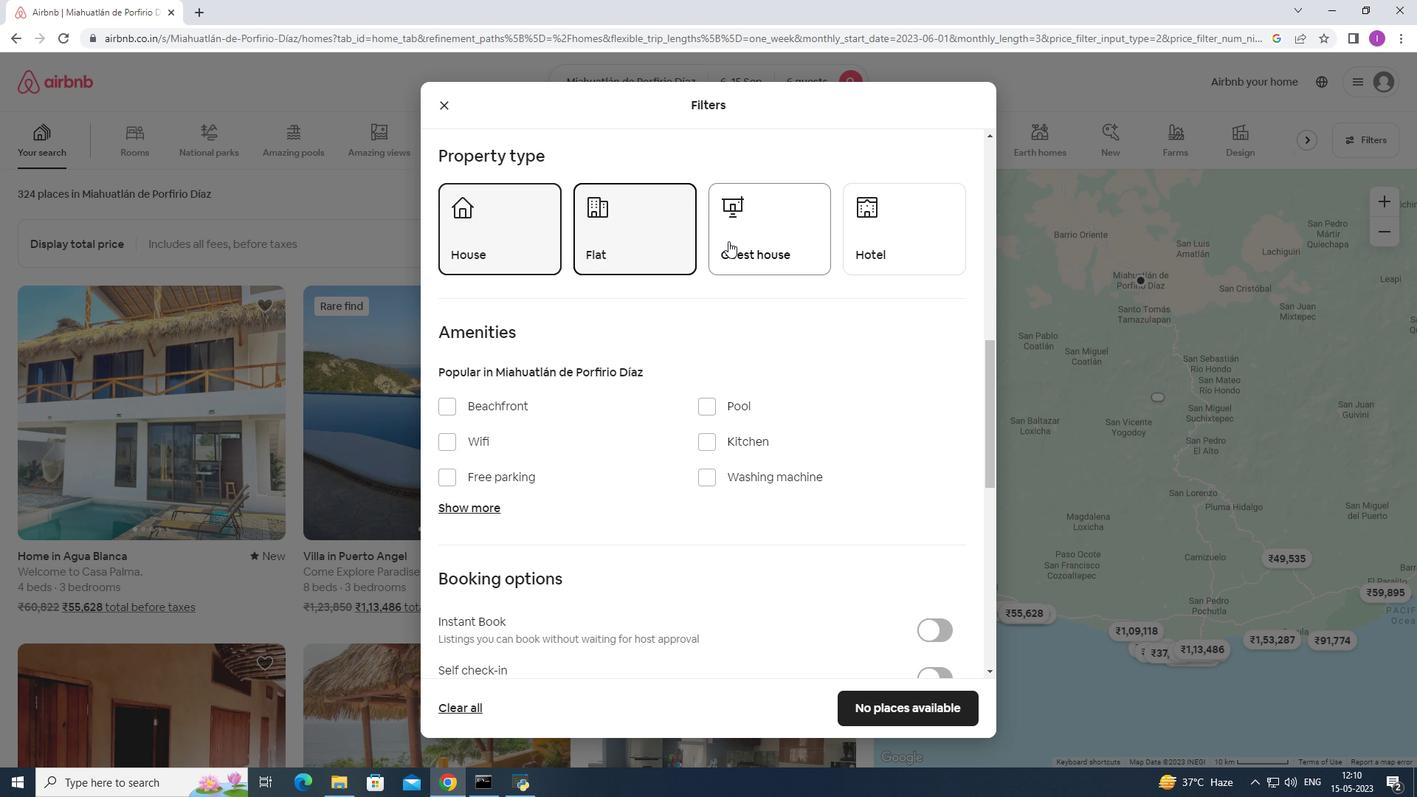 
Action: Mouse pressed left at (731, 241)
Screenshot: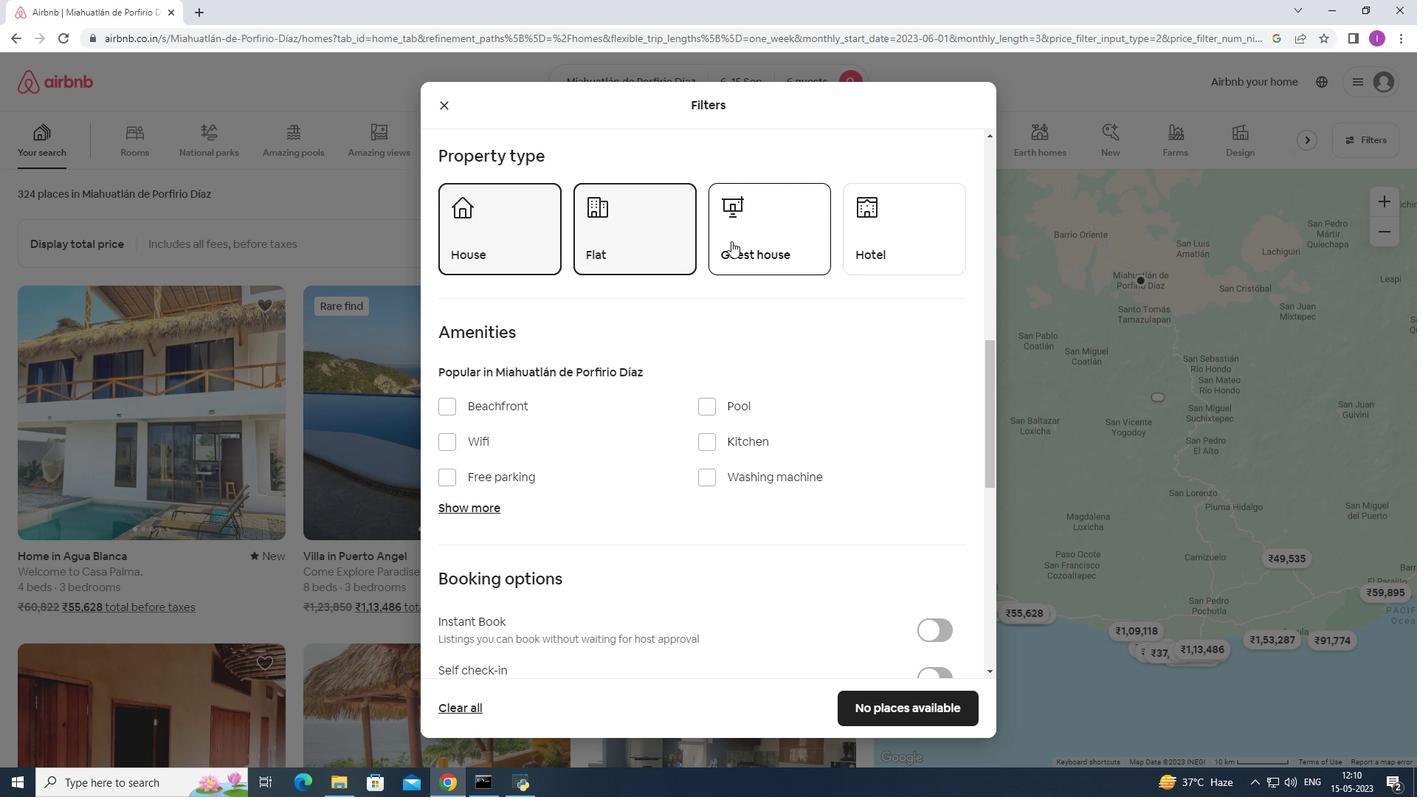 
Action: Mouse moved to (832, 291)
Screenshot: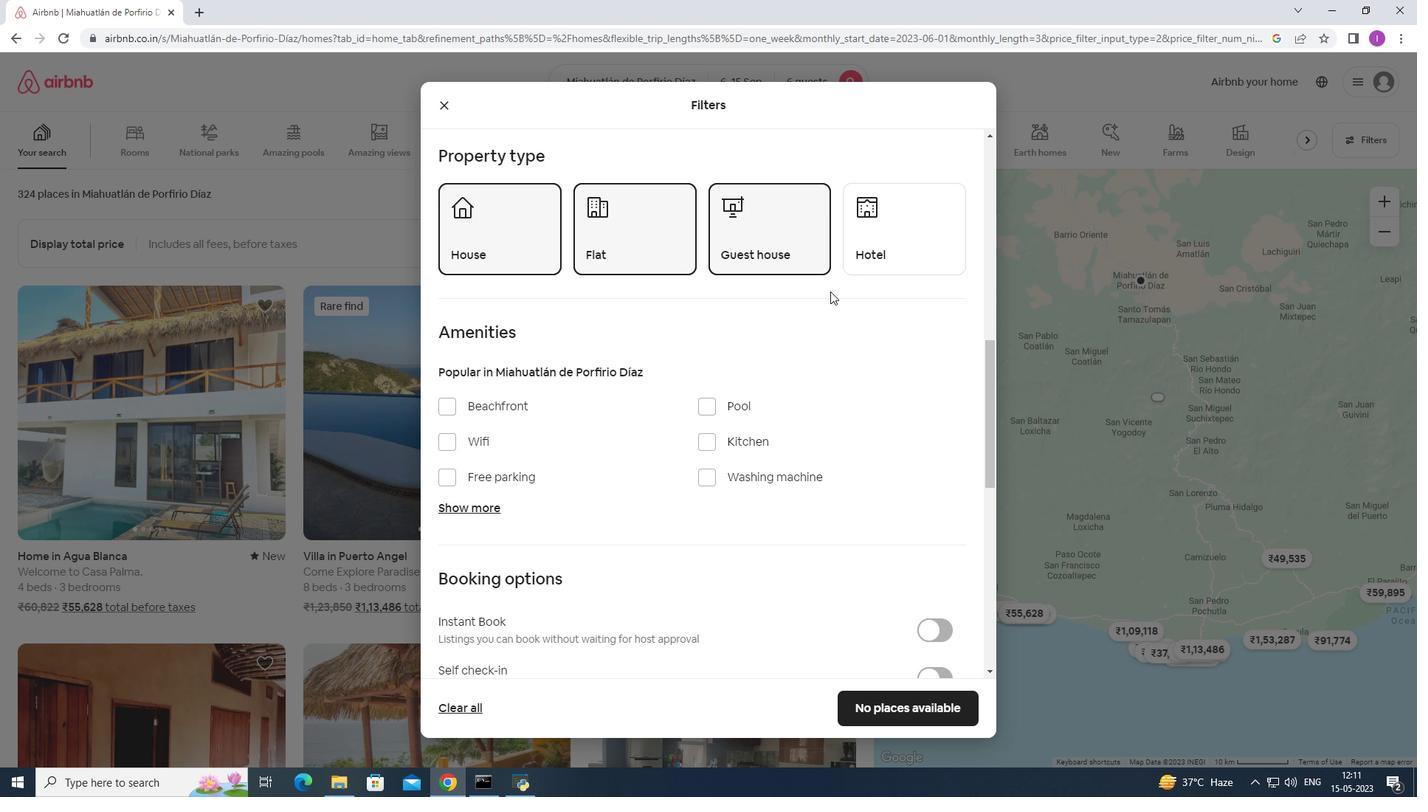 
Action: Mouse scrolled (832, 290) with delta (0, 0)
Screenshot: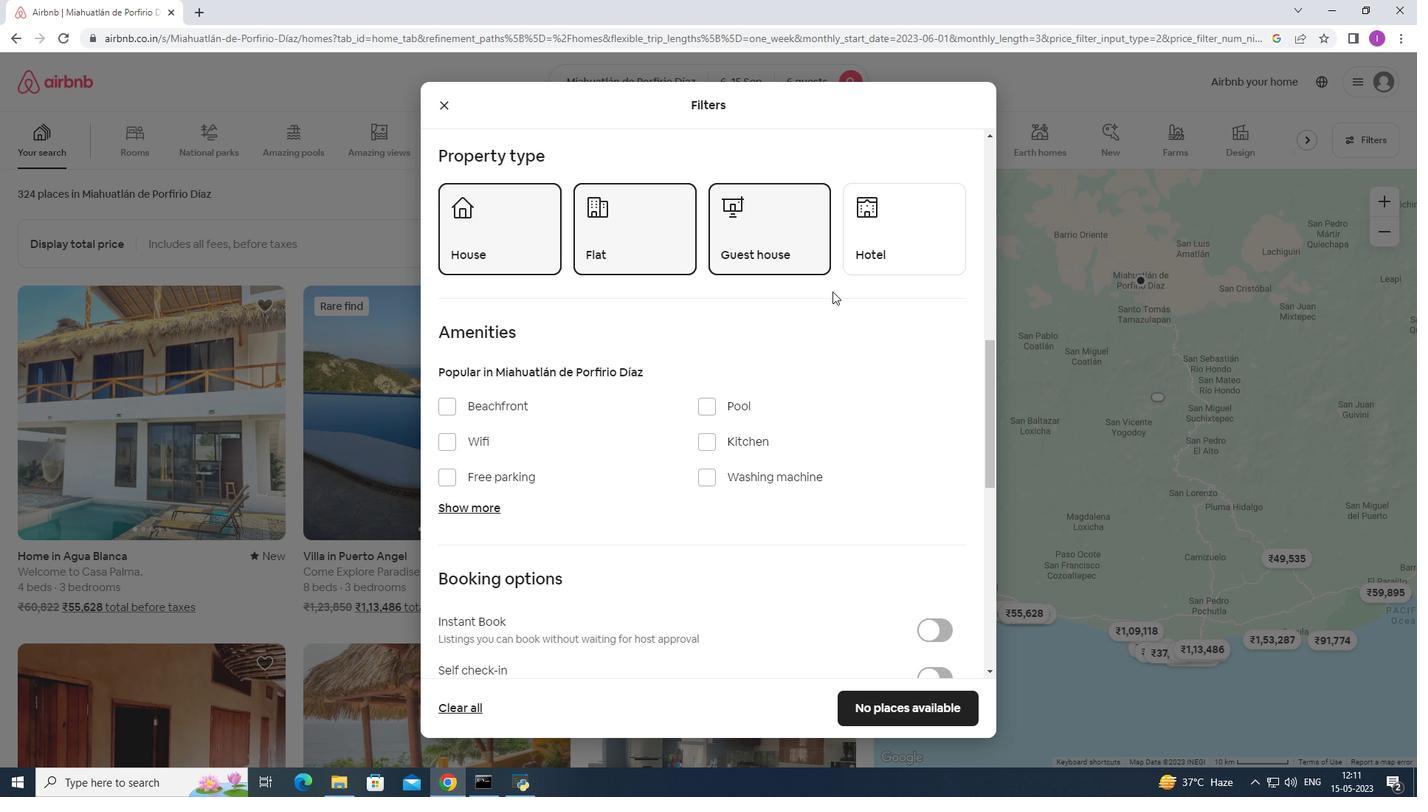 
Action: Mouse moved to (832, 291)
Screenshot: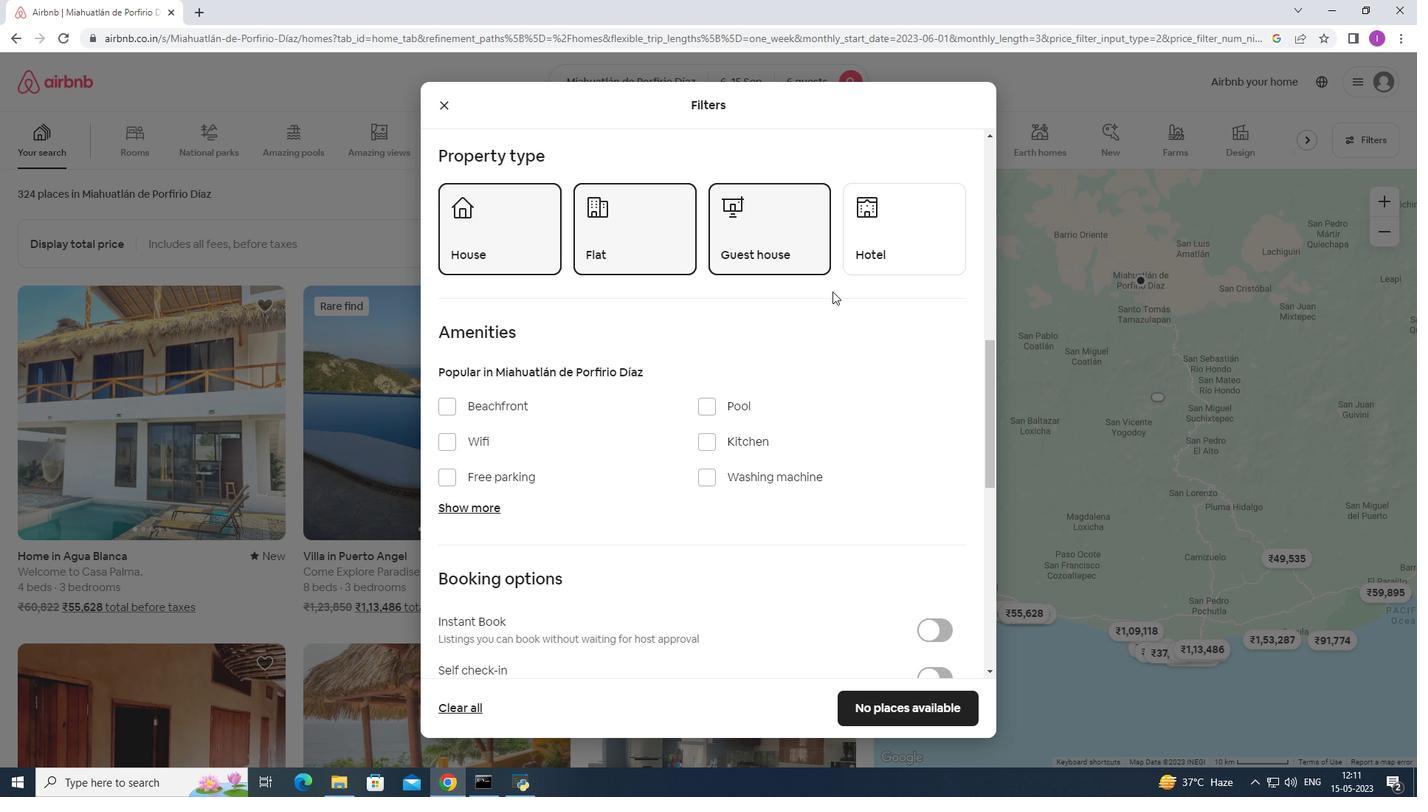 
Action: Mouse scrolled (832, 290) with delta (0, 0)
Screenshot: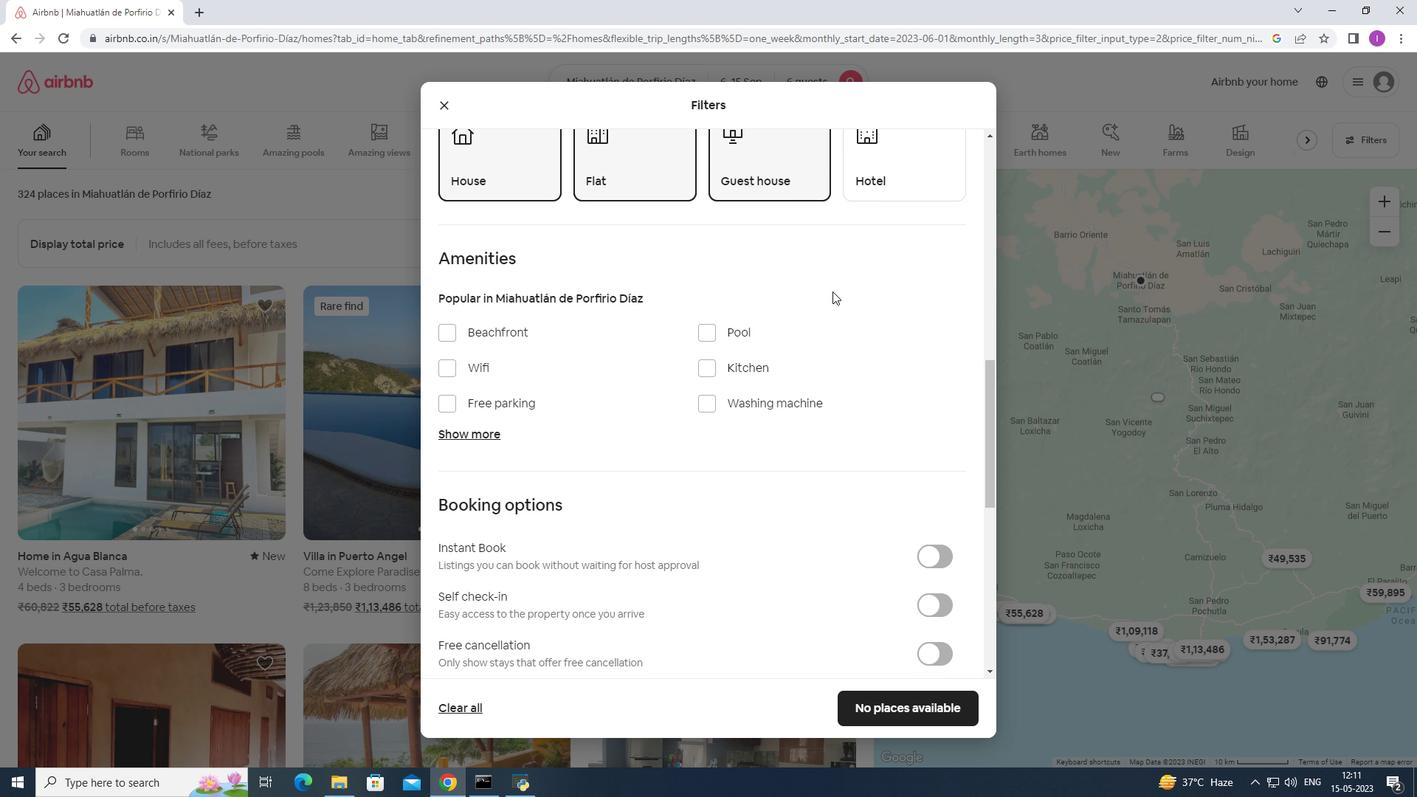 
Action: Mouse scrolled (832, 290) with delta (0, 0)
Screenshot: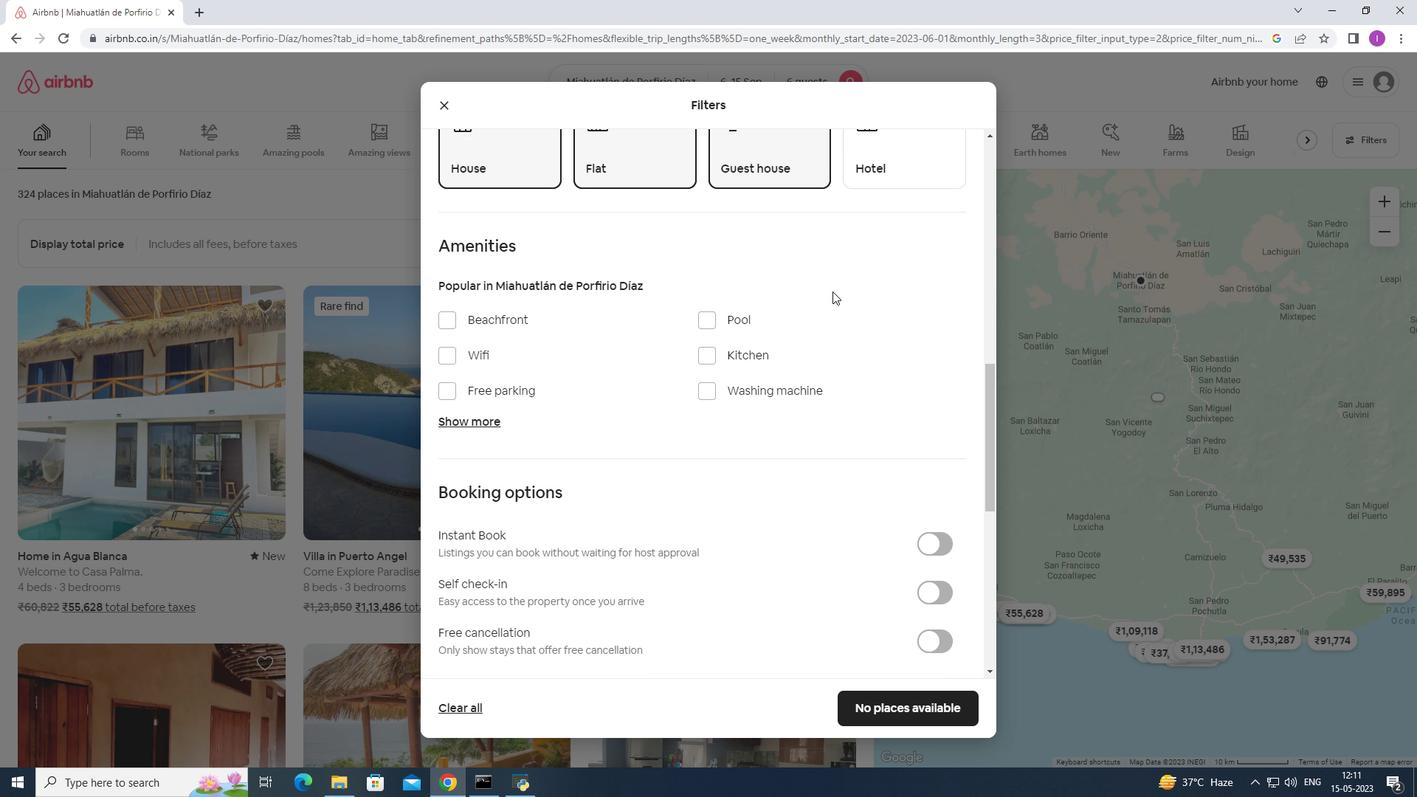 
Action: Mouse scrolled (832, 292) with delta (0, 0)
Screenshot: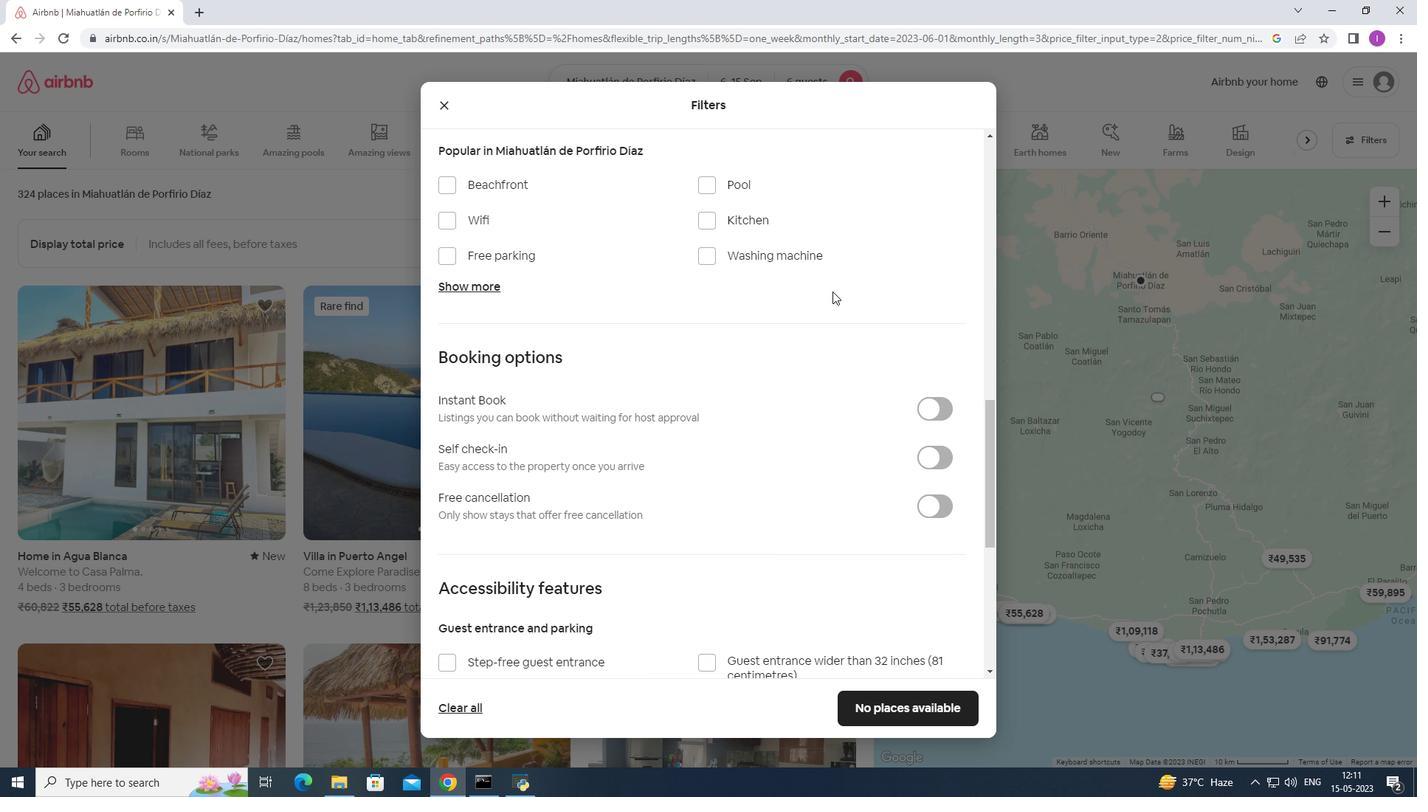 
Action: Mouse scrolled (832, 290) with delta (0, 0)
Screenshot: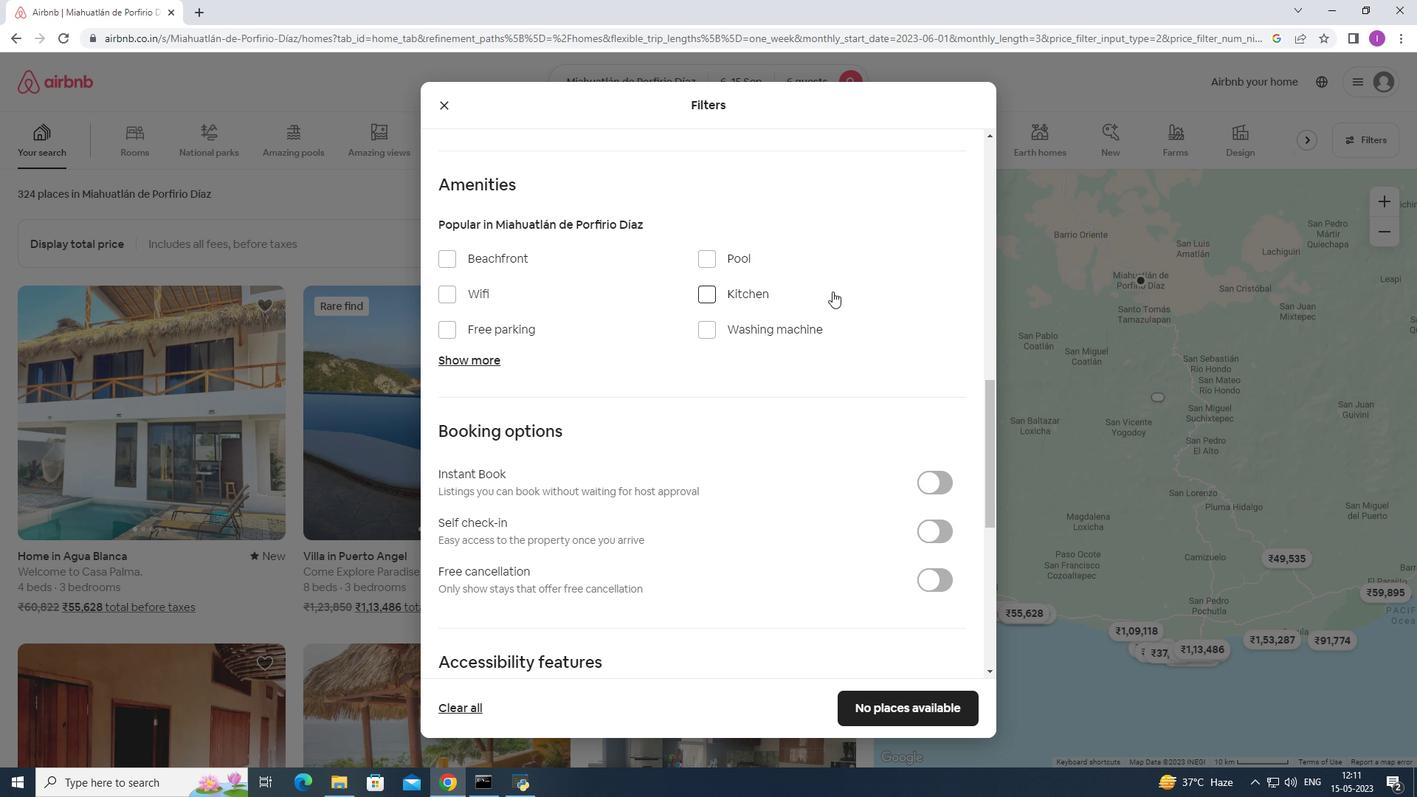 
Action: Mouse scrolled (832, 290) with delta (0, 0)
Screenshot: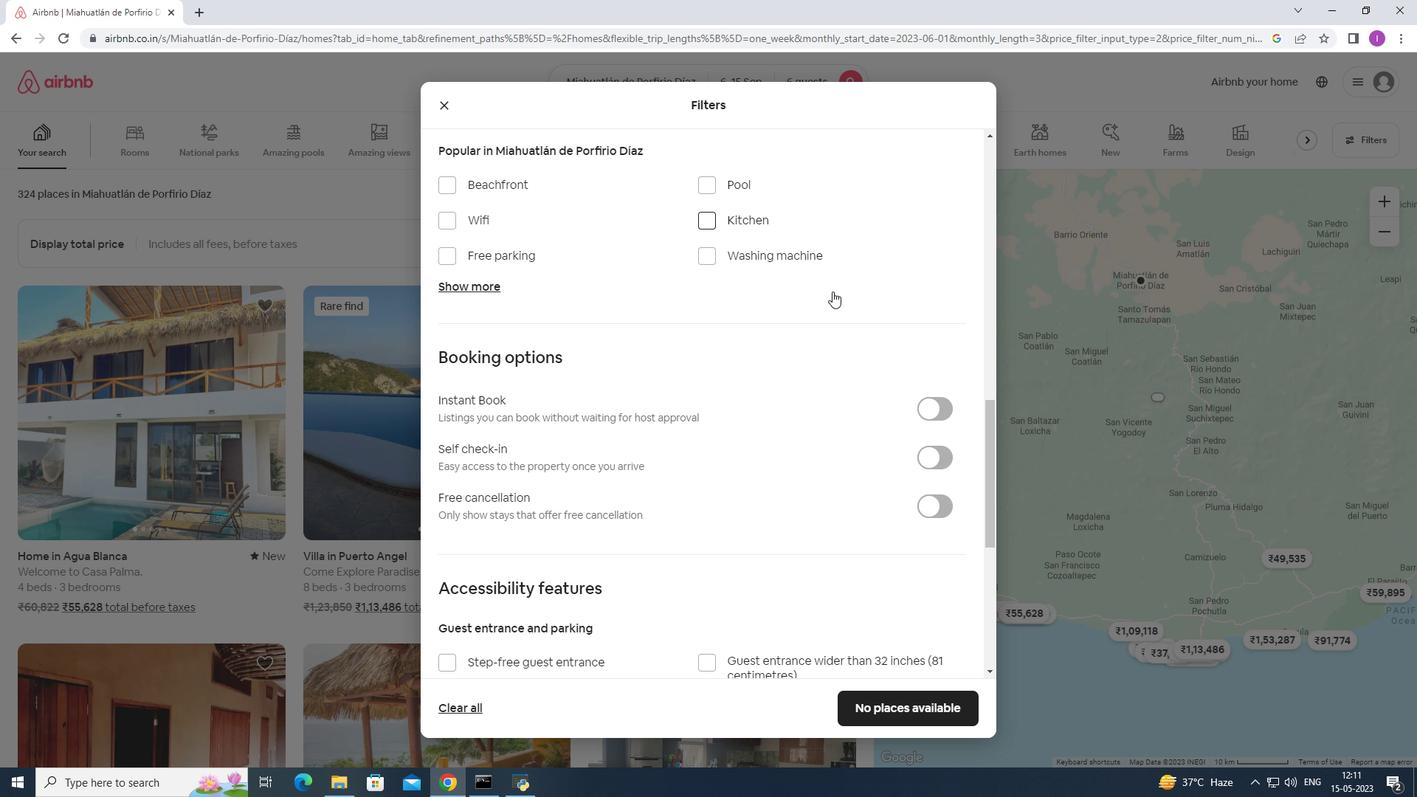 
Action: Mouse moved to (673, 308)
Screenshot: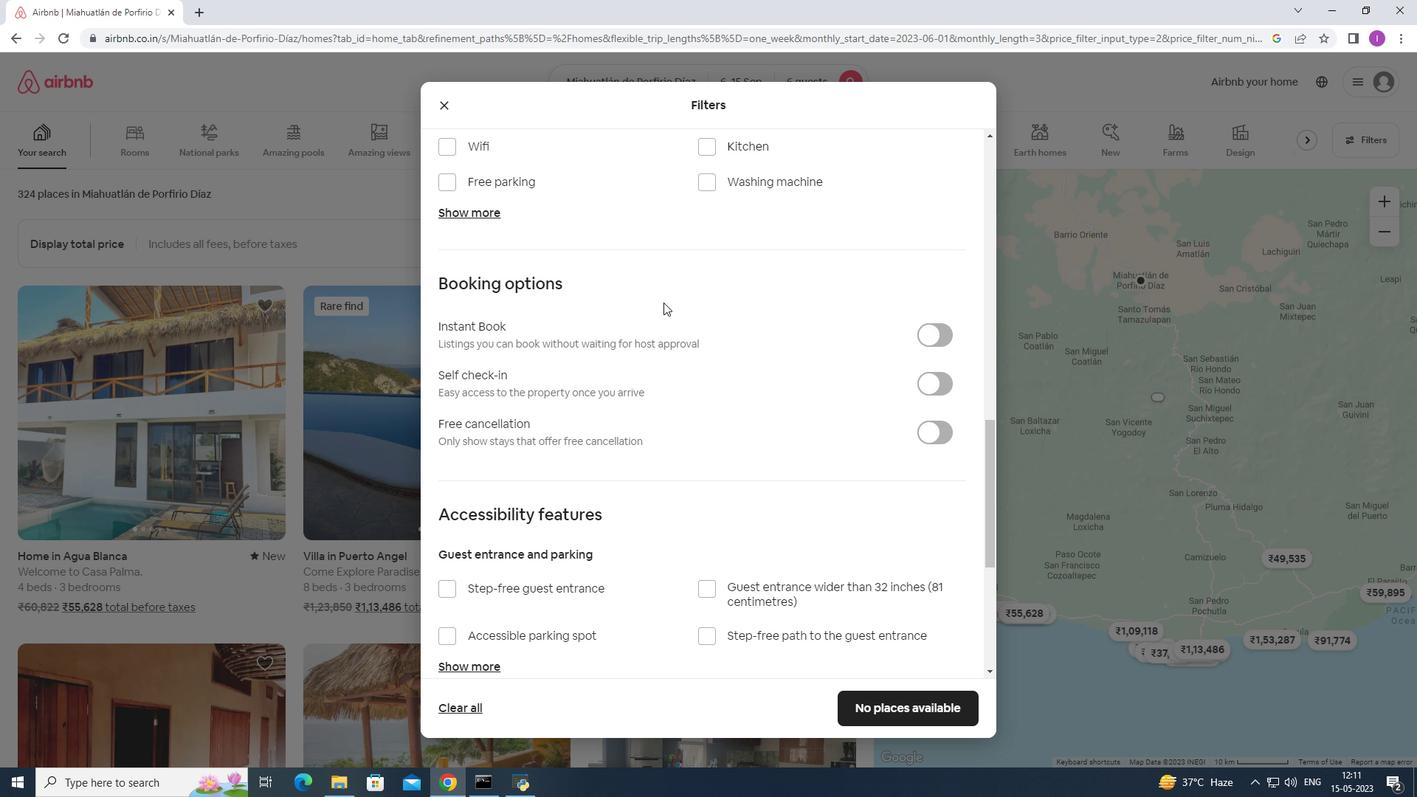 
Action: Mouse scrolled (673, 309) with delta (0, 0)
Screenshot: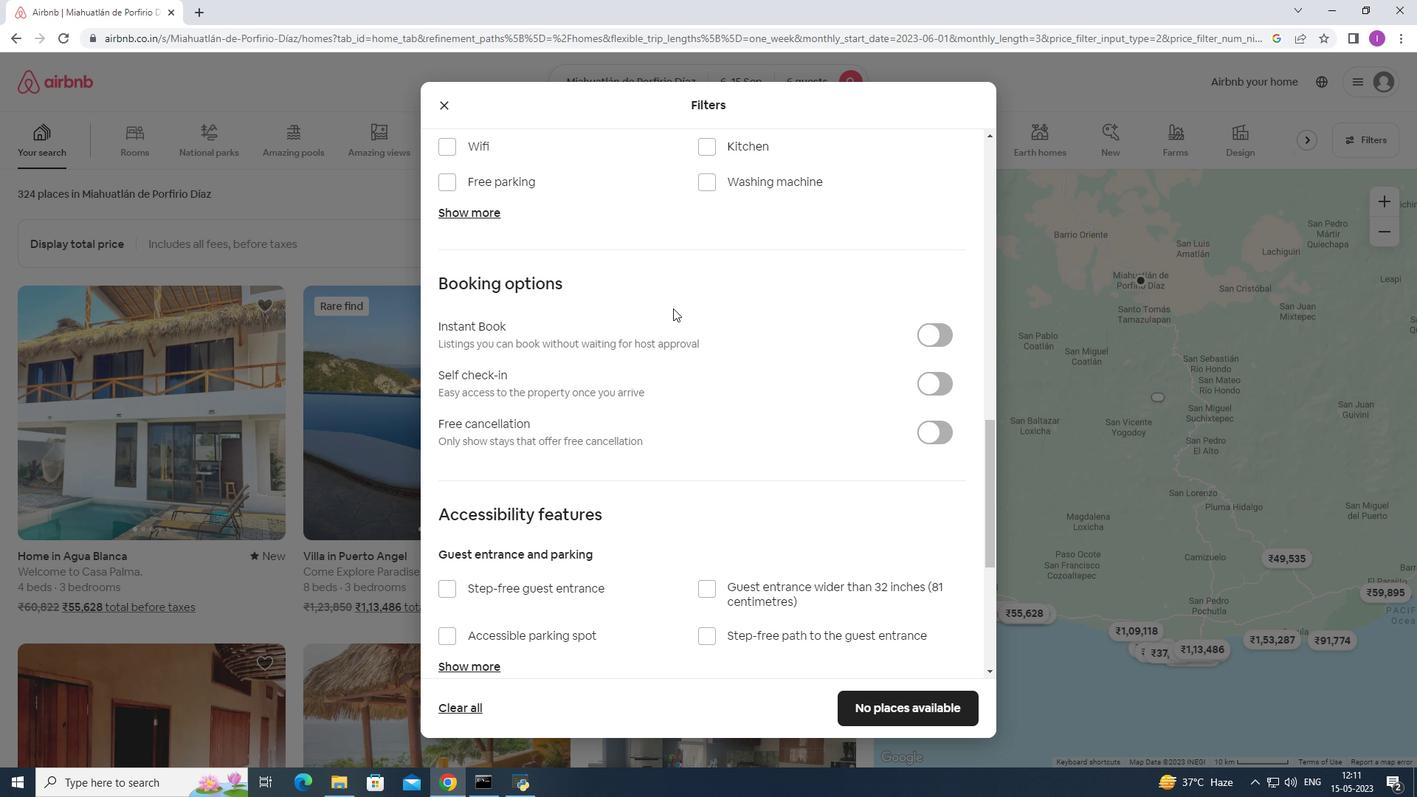 
Action: Mouse scrolled (673, 309) with delta (0, 0)
Screenshot: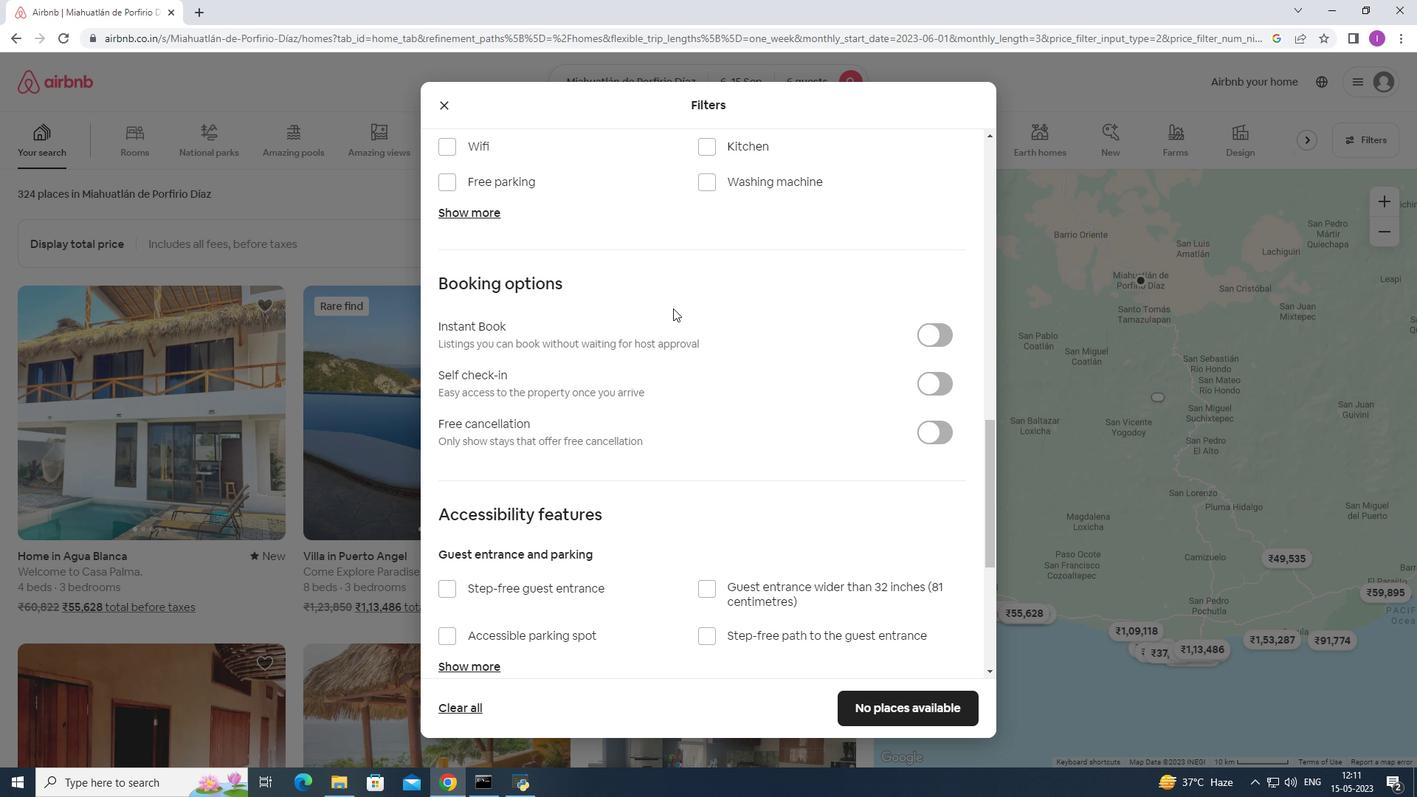 
Action: Mouse moved to (448, 291)
Screenshot: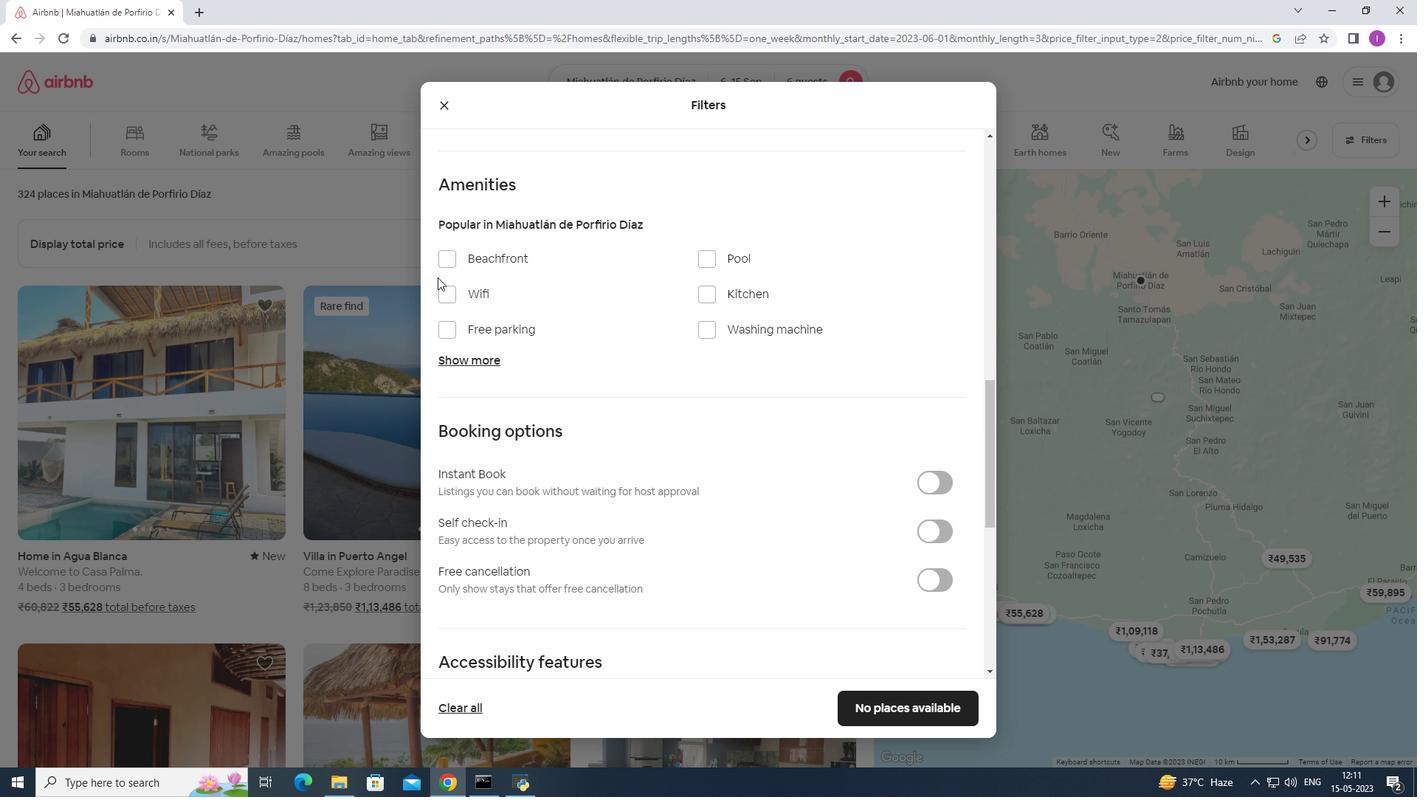 
Action: Mouse pressed left at (448, 291)
Screenshot: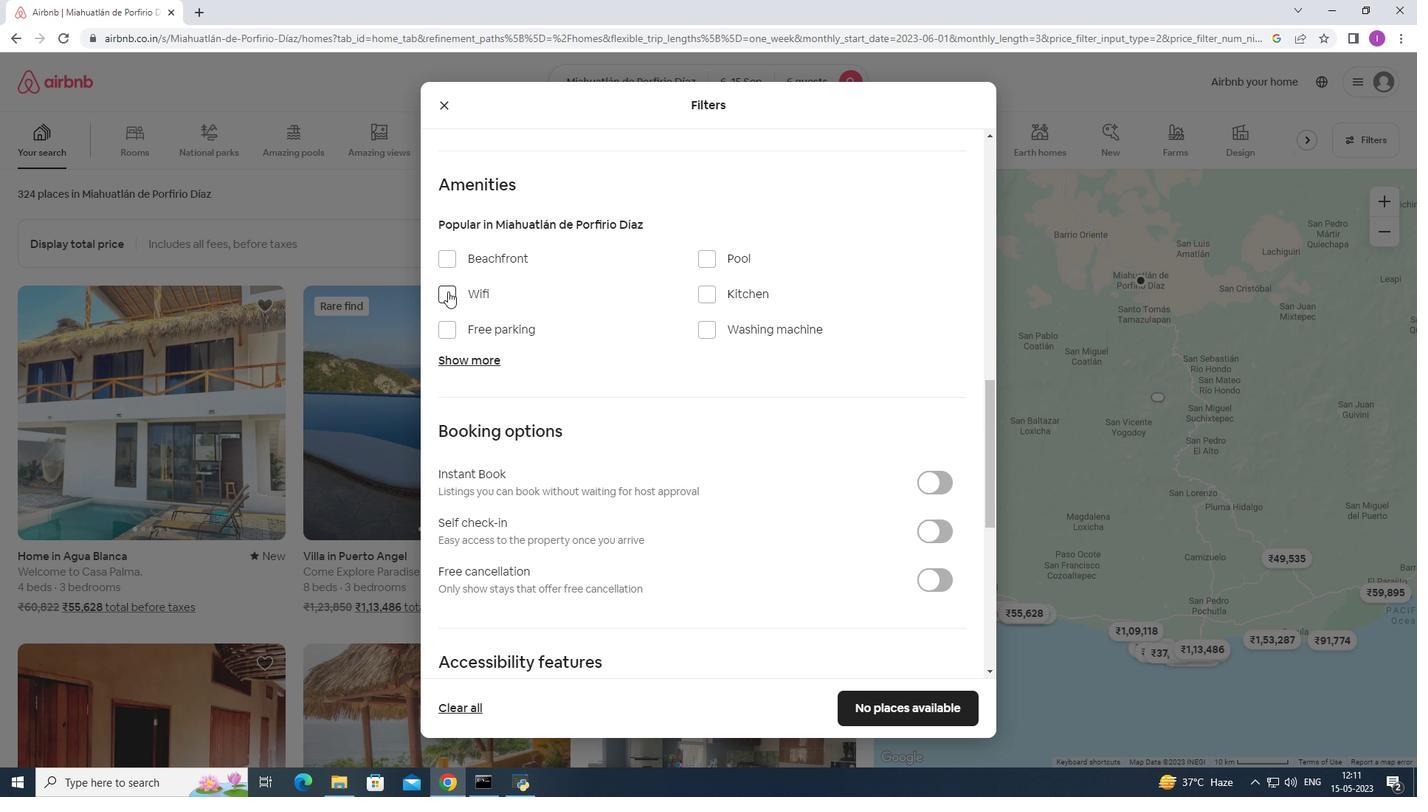 
Action: Mouse moved to (455, 360)
Screenshot: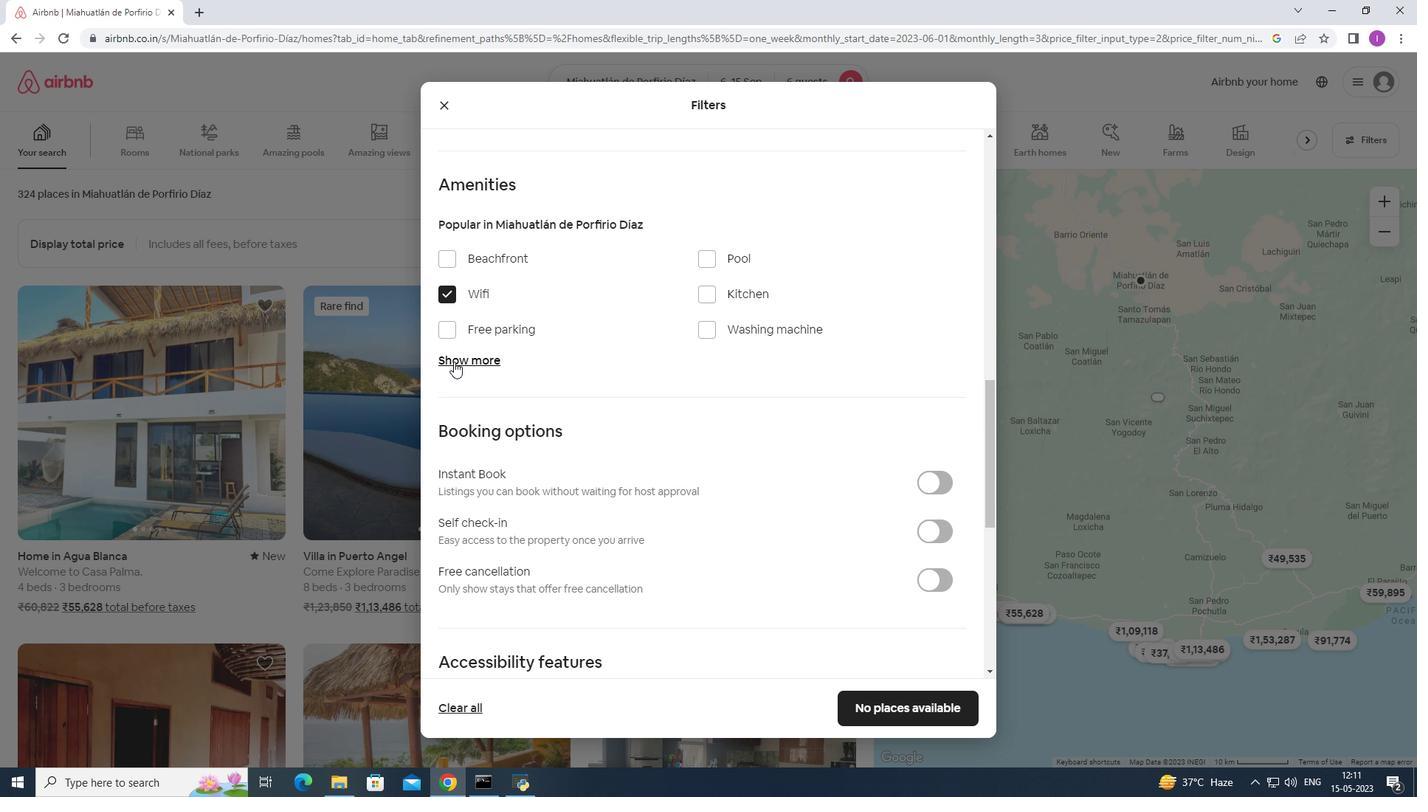 
Action: Mouse pressed left at (455, 360)
Screenshot: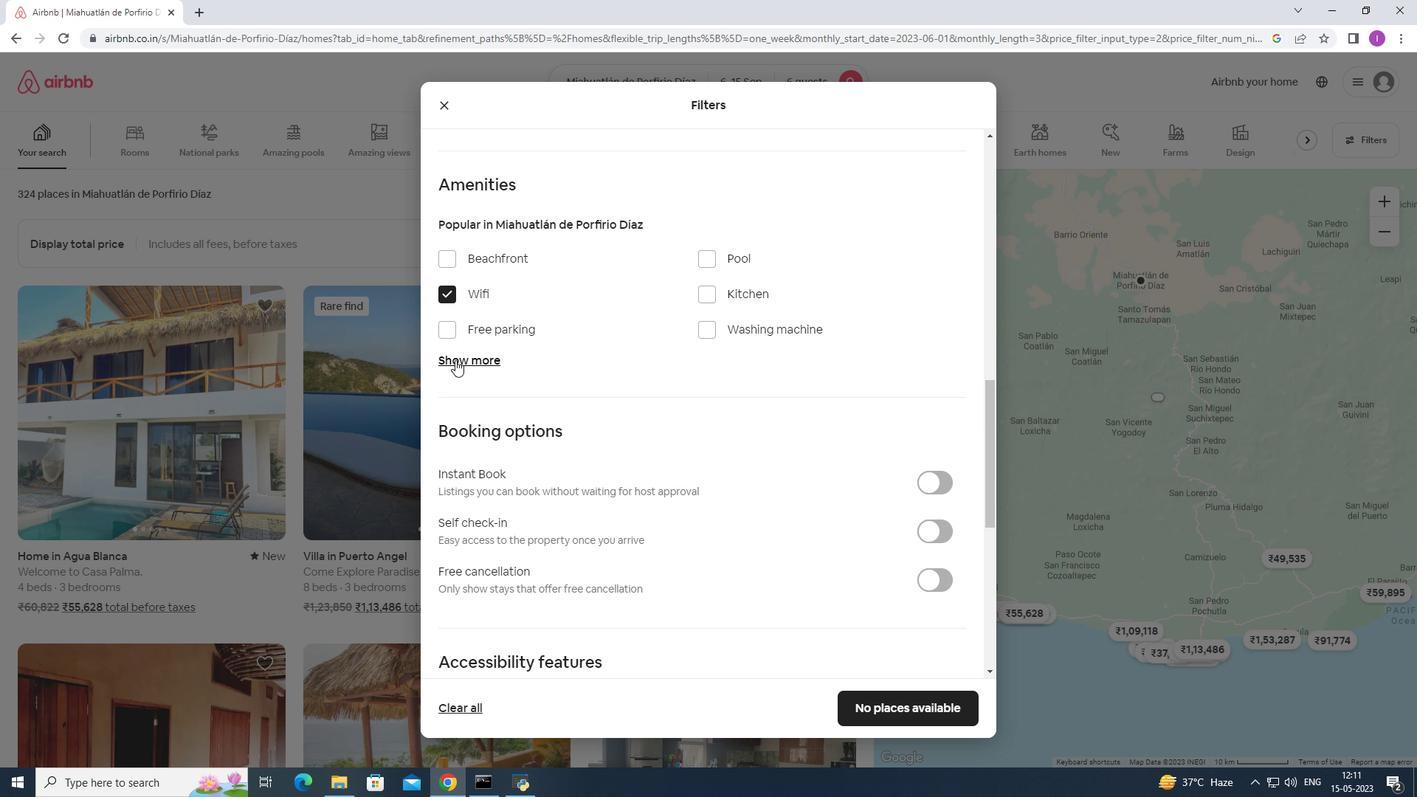 
Action: Mouse moved to (460, 333)
Screenshot: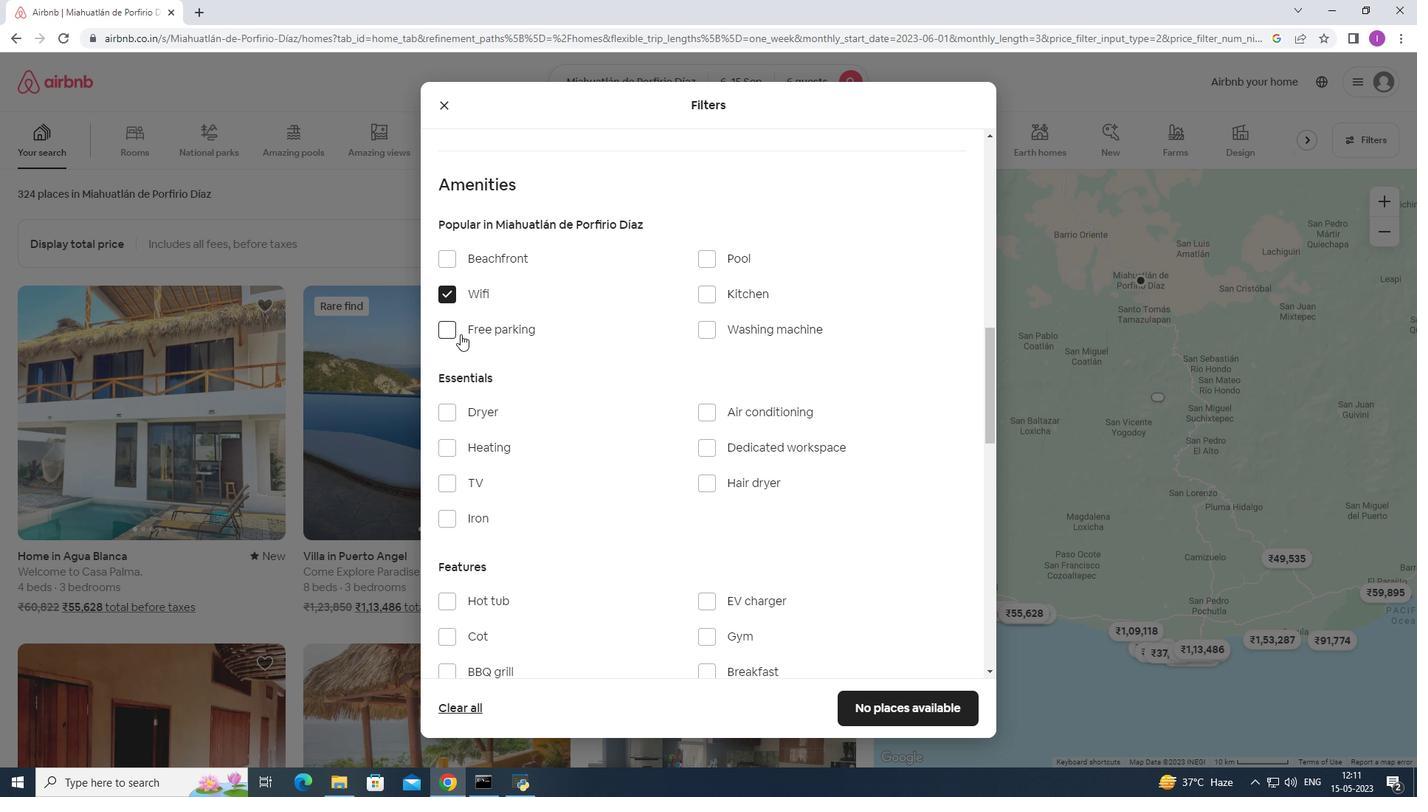 
Action: Mouse pressed left at (460, 333)
Screenshot: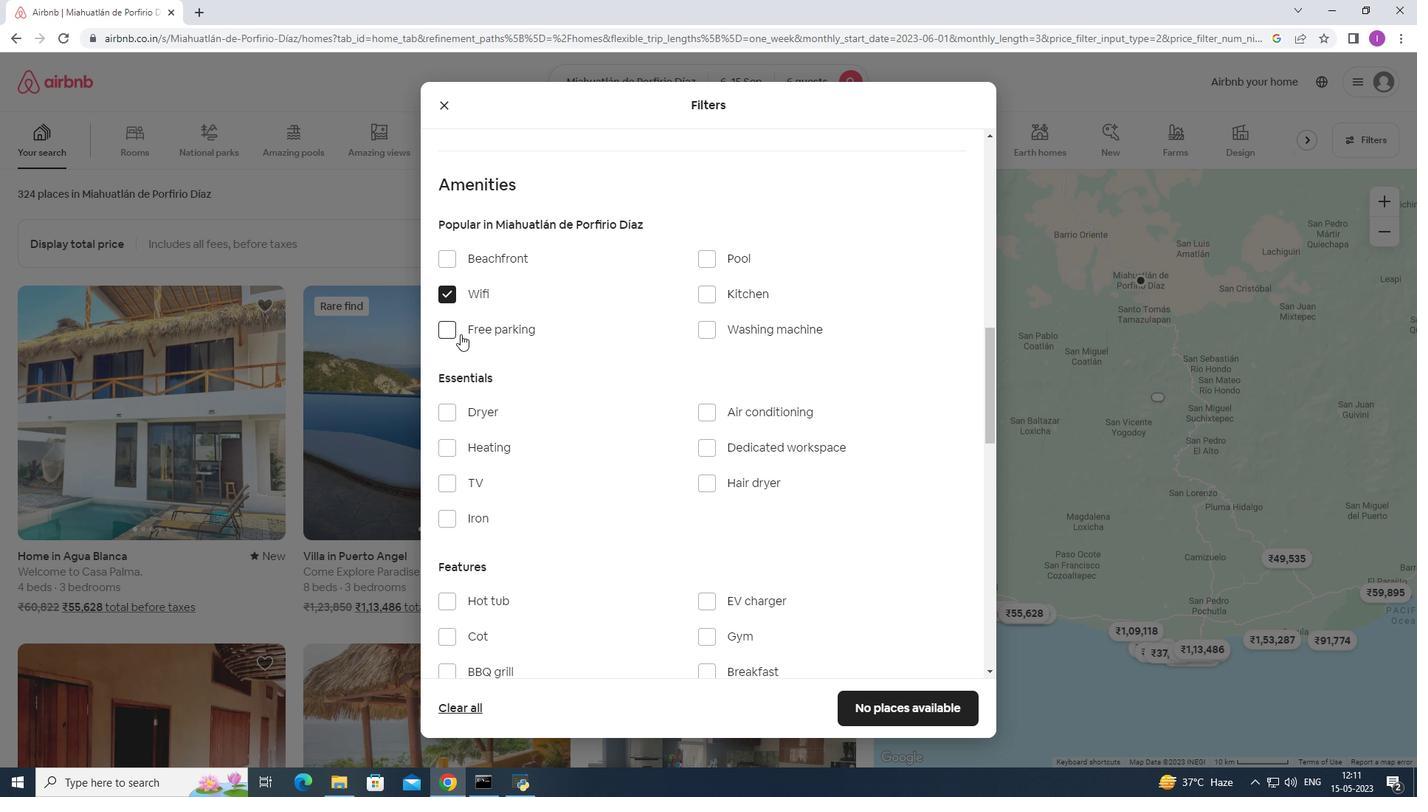 
Action: Mouse moved to (442, 482)
Screenshot: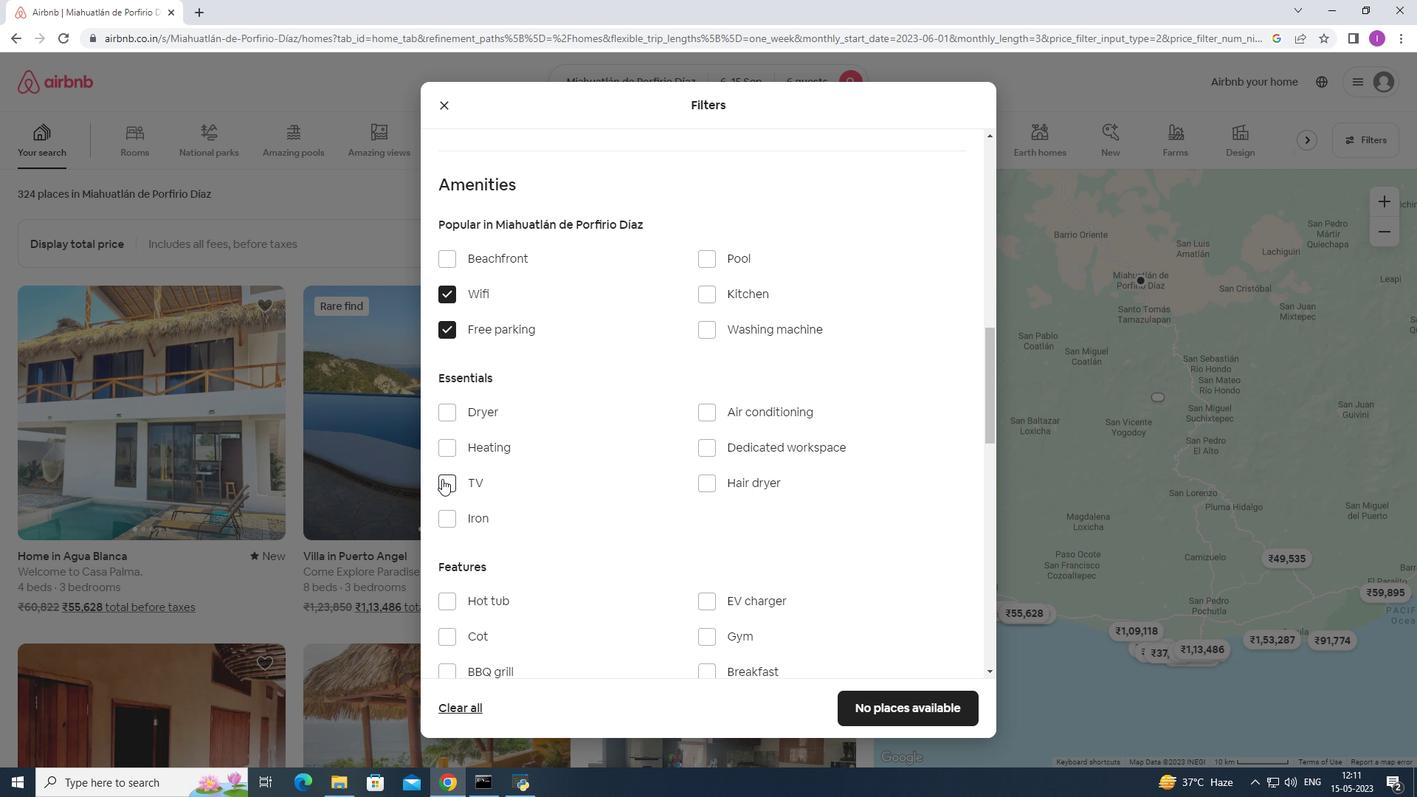 
Action: Mouse pressed left at (442, 482)
Screenshot: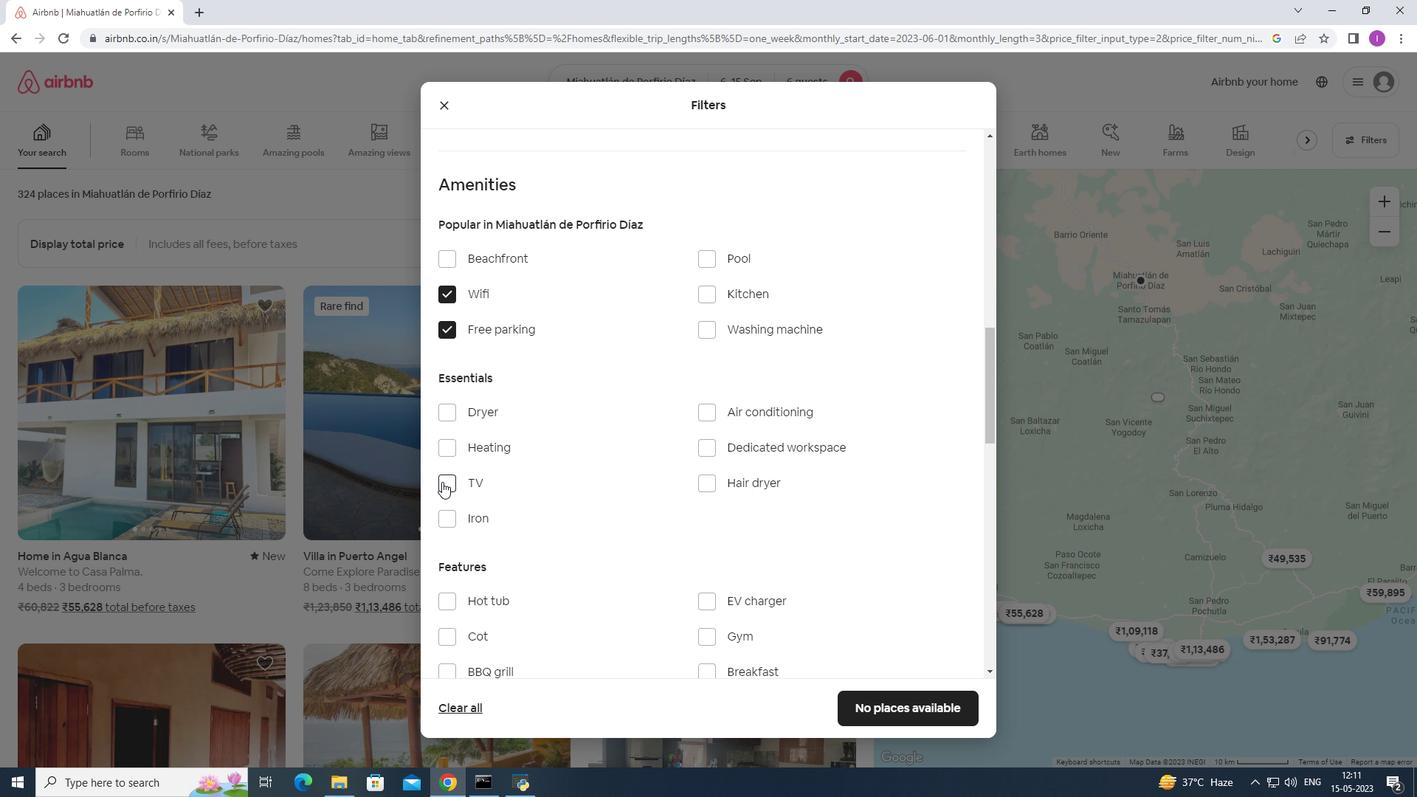 
Action: Mouse moved to (511, 503)
Screenshot: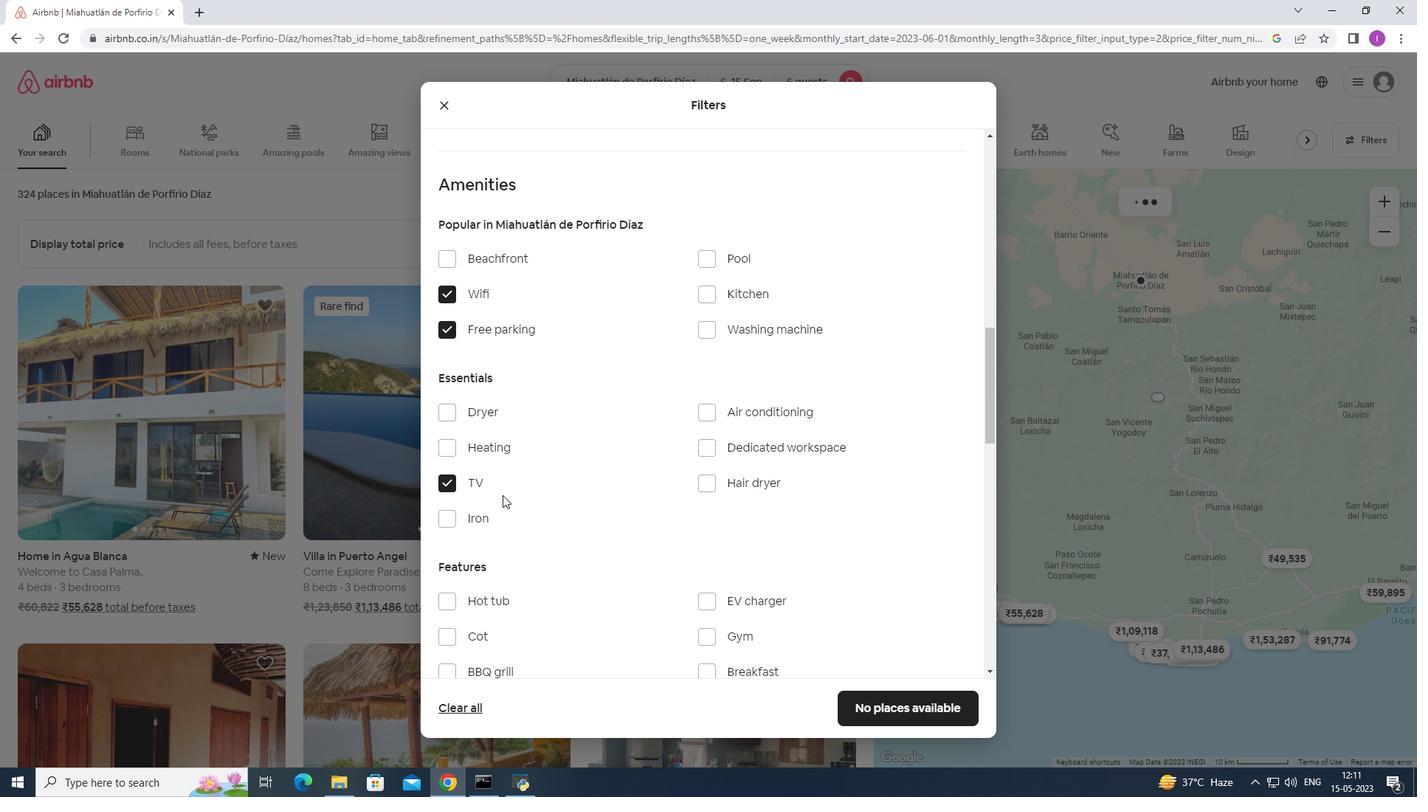 
Action: Mouse scrolled (511, 502) with delta (0, 0)
Screenshot: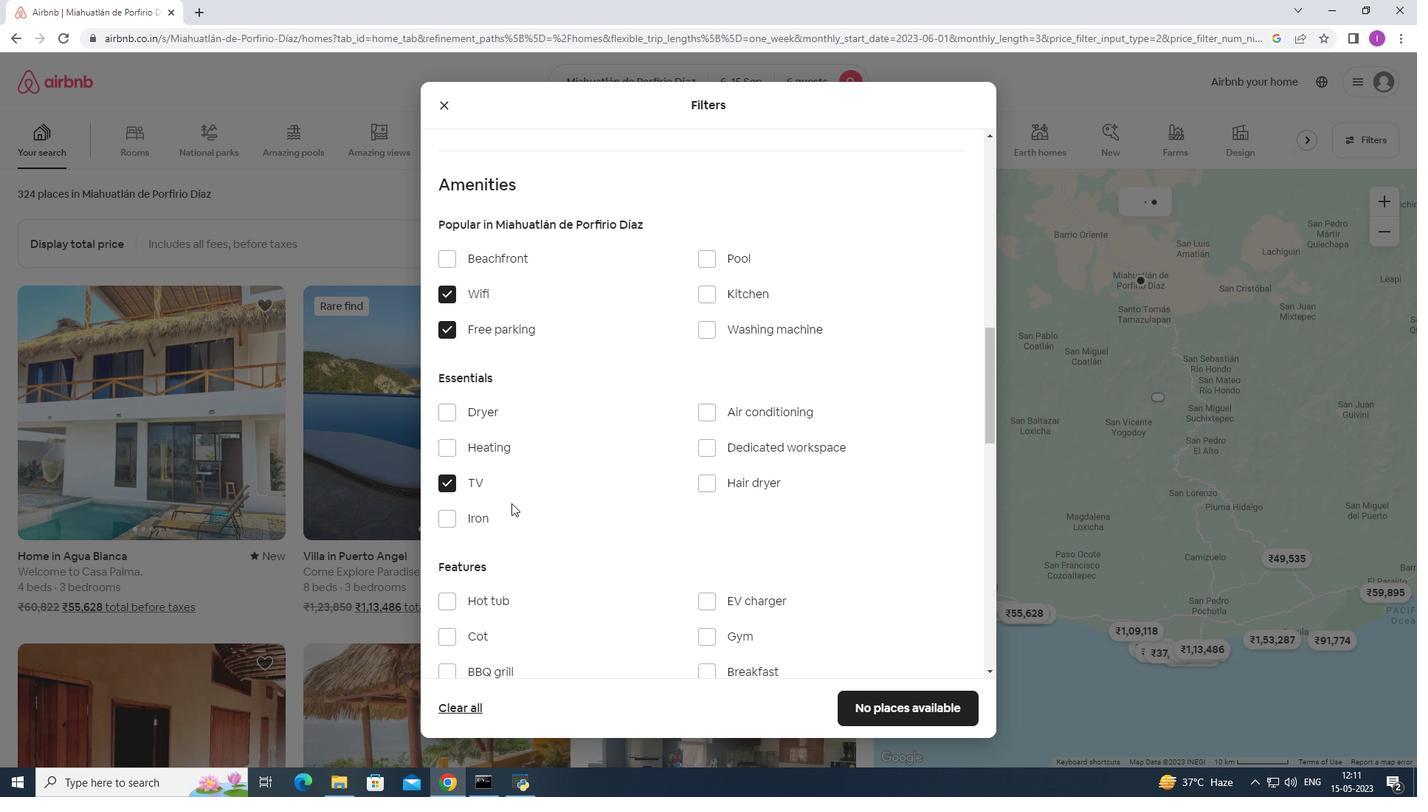 
Action: Mouse scrolled (511, 502) with delta (0, 0)
Screenshot: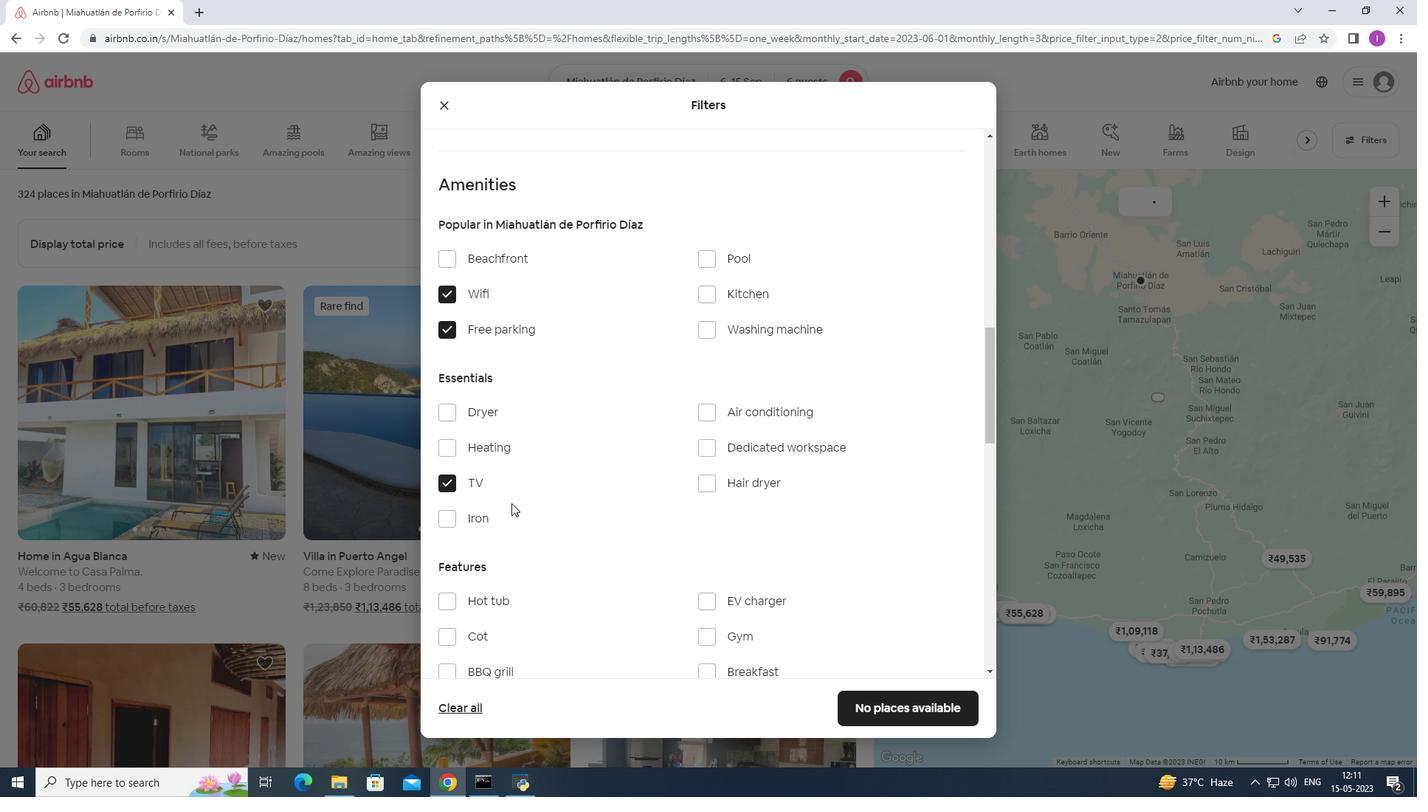 
Action: Mouse moved to (700, 485)
Screenshot: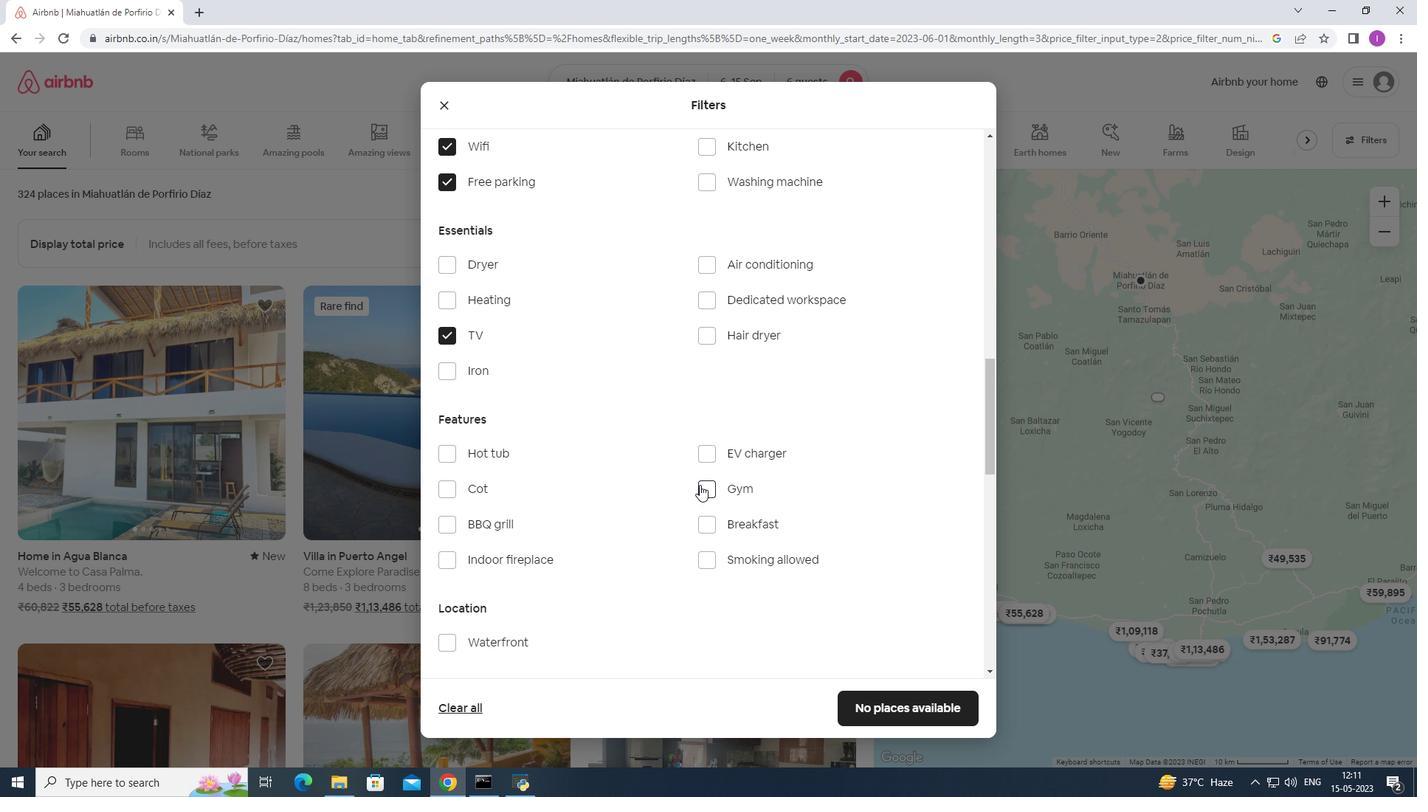 
Action: Mouse pressed left at (700, 485)
Screenshot: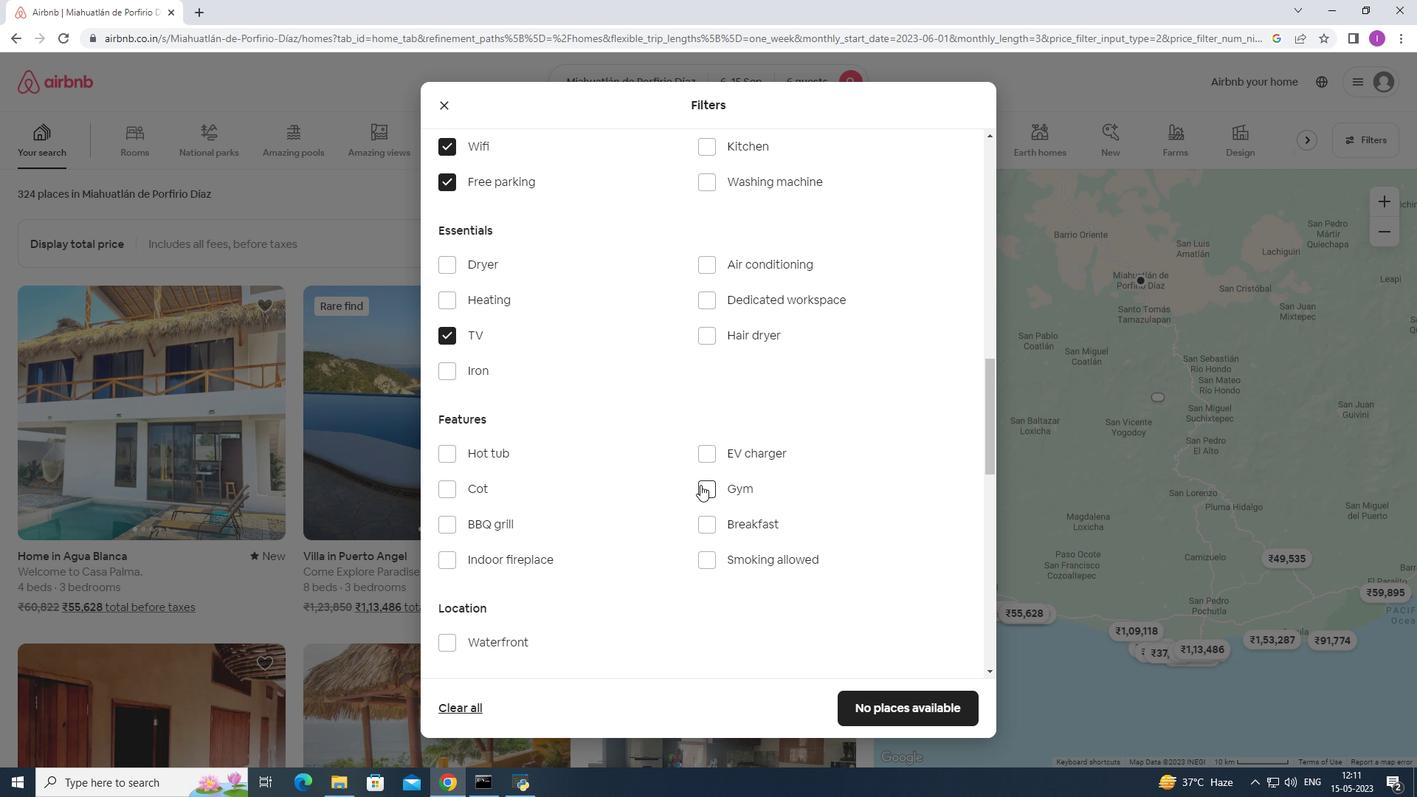 
Action: Mouse moved to (703, 522)
Screenshot: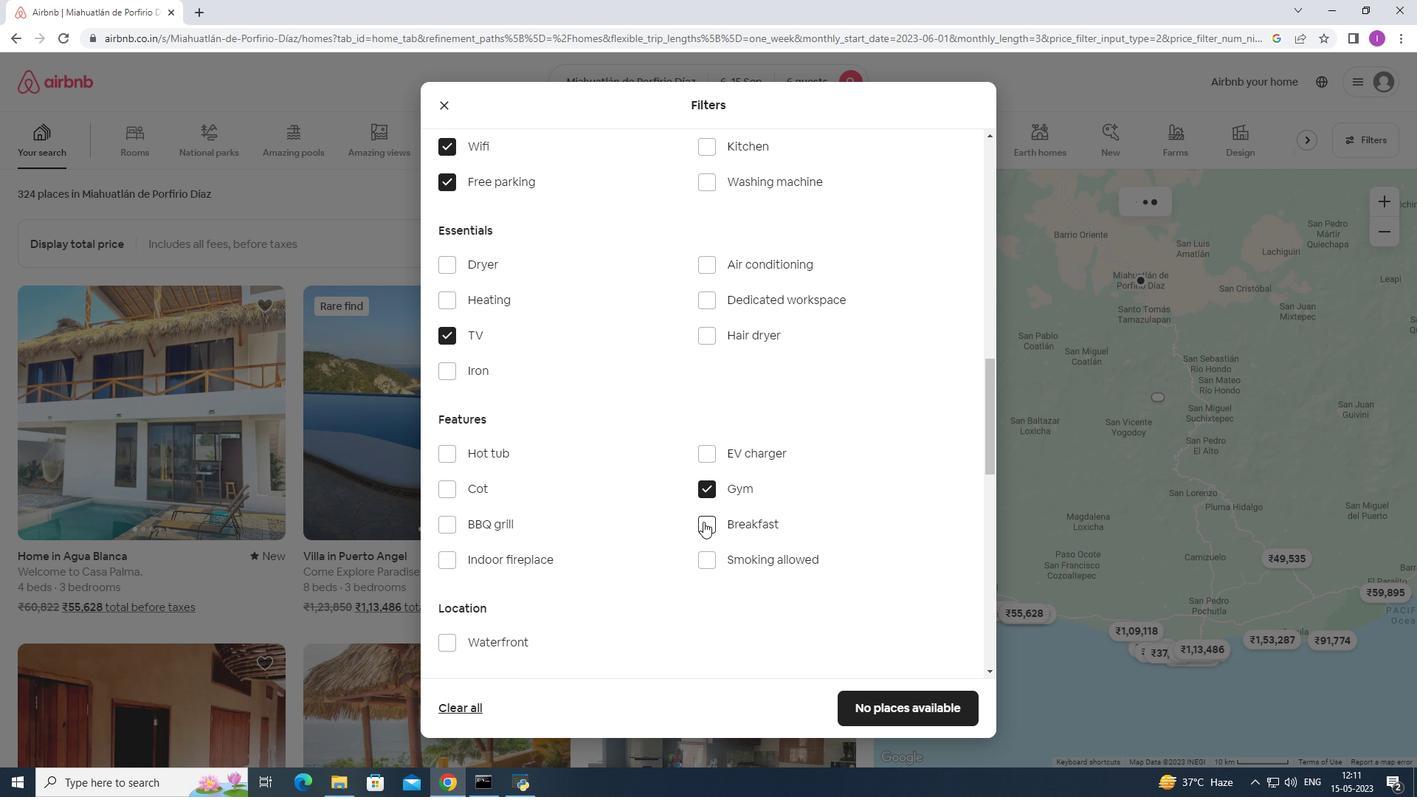 
Action: Mouse pressed left at (703, 522)
Screenshot: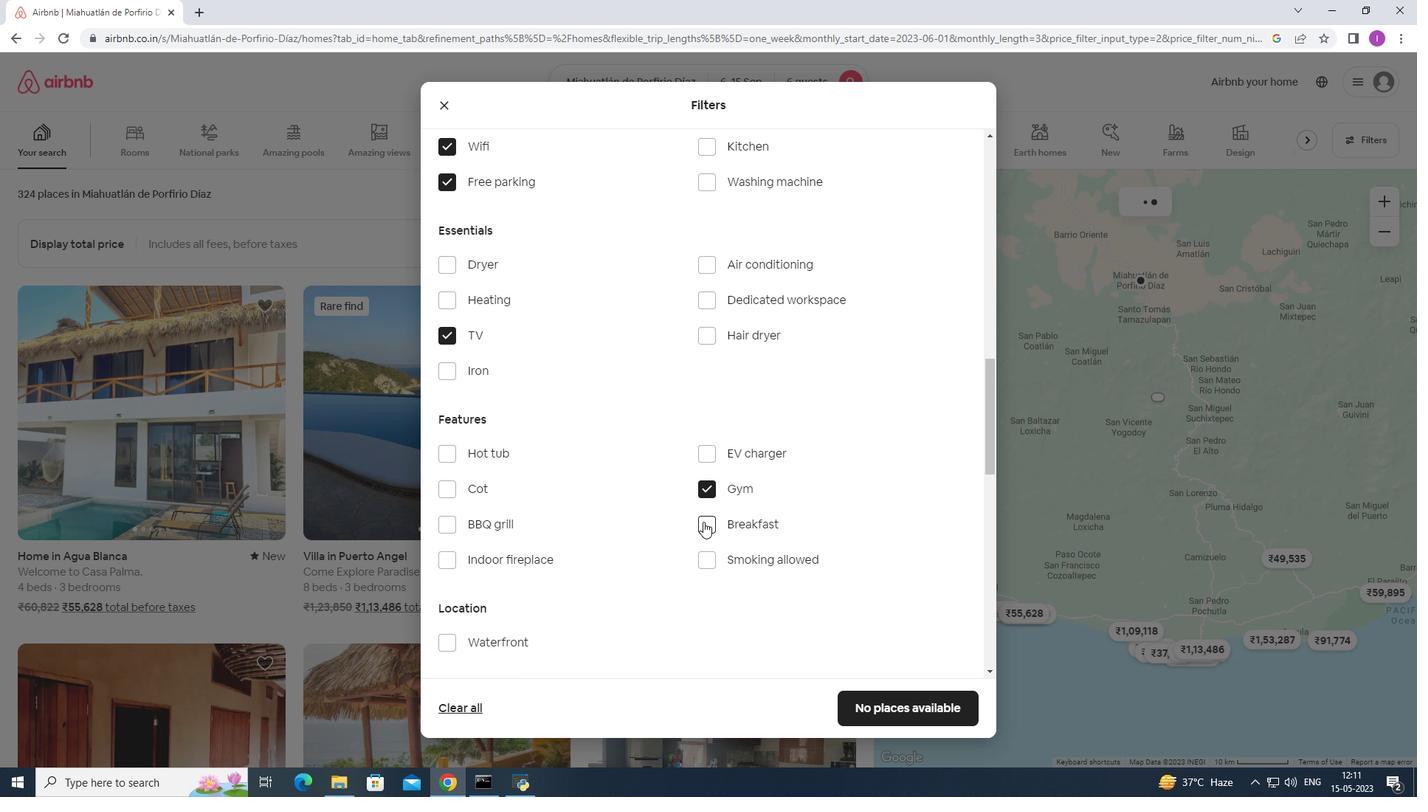 
Action: Mouse moved to (539, 569)
Screenshot: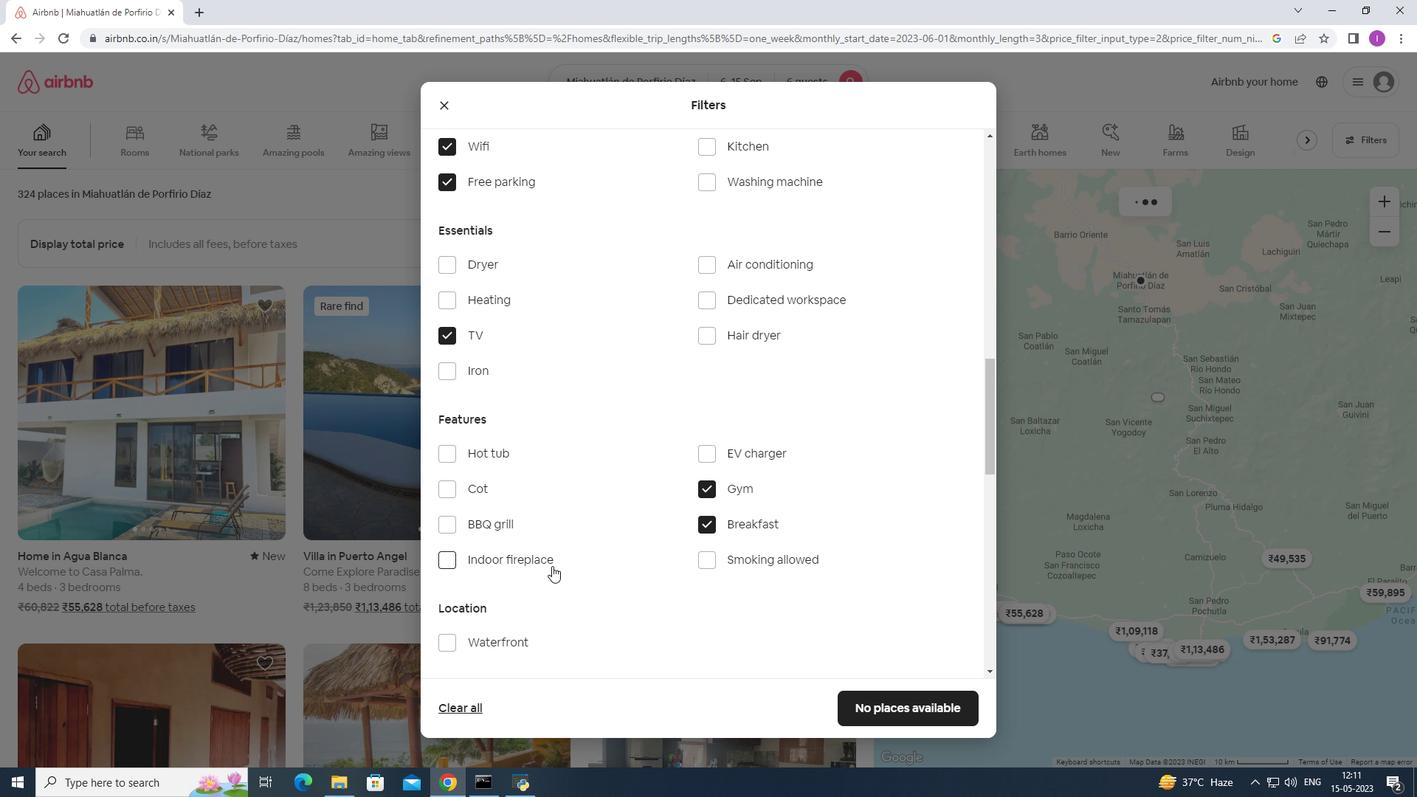 
Action: Mouse scrolled (539, 568) with delta (0, 0)
Screenshot: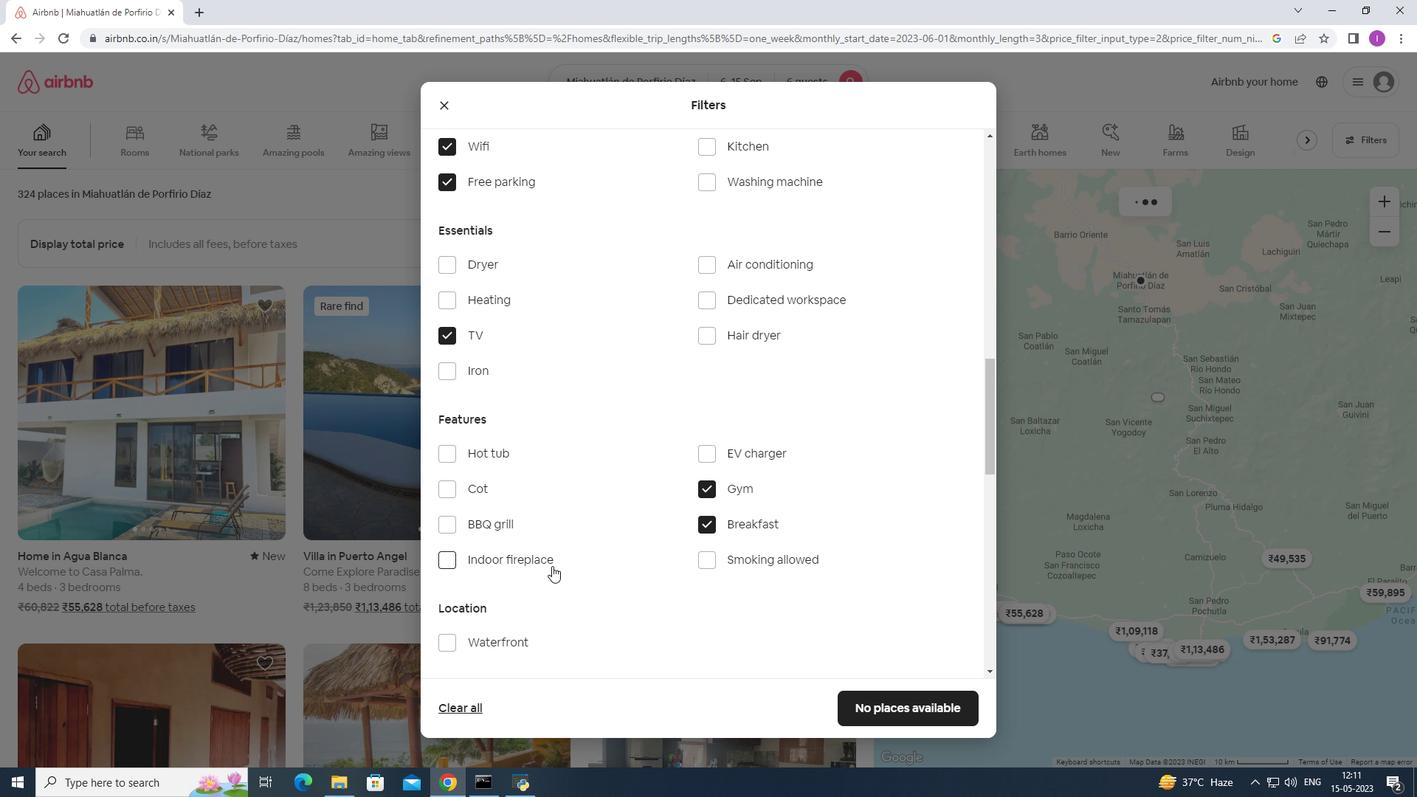 
Action: Mouse scrolled (539, 568) with delta (0, 0)
Screenshot: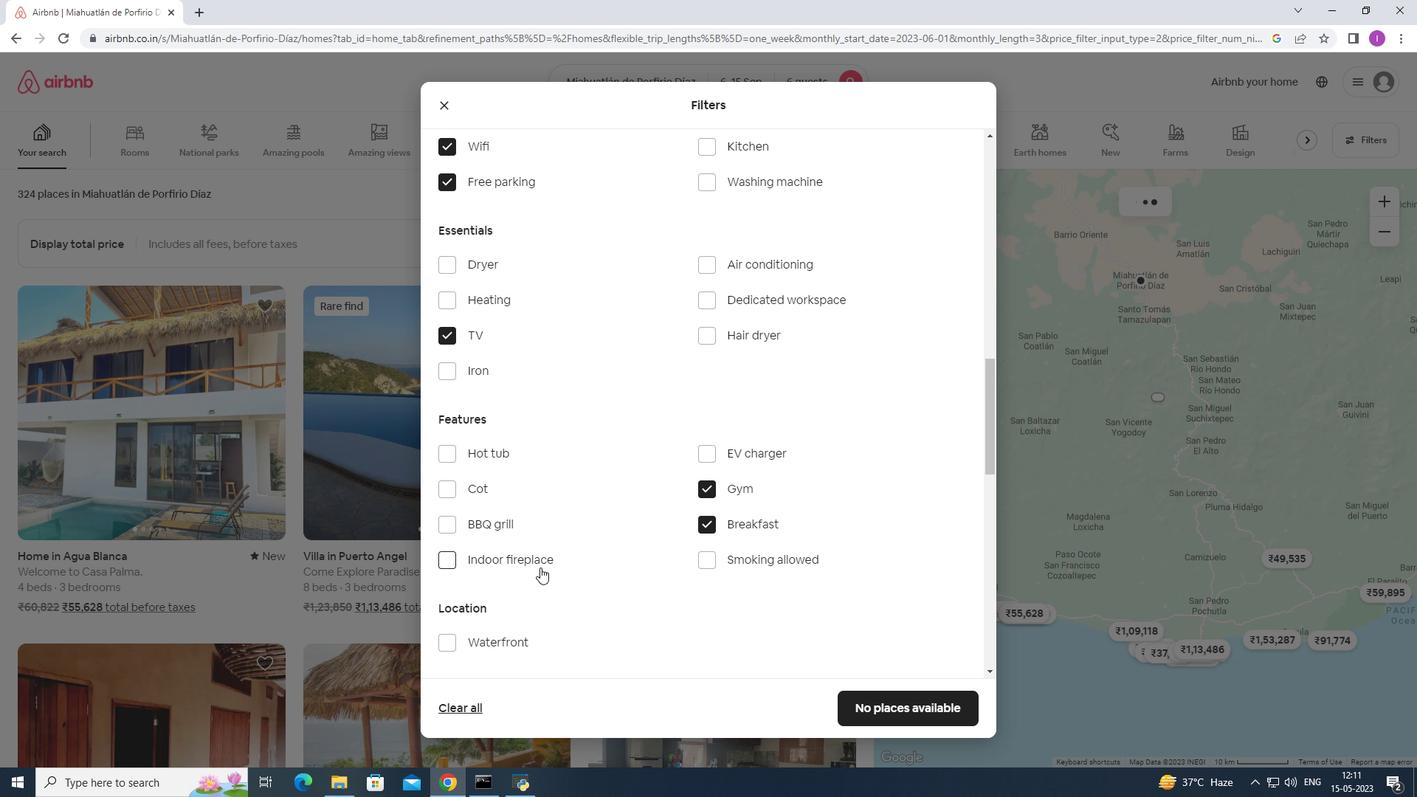 
Action: Mouse moved to (539, 567)
Screenshot: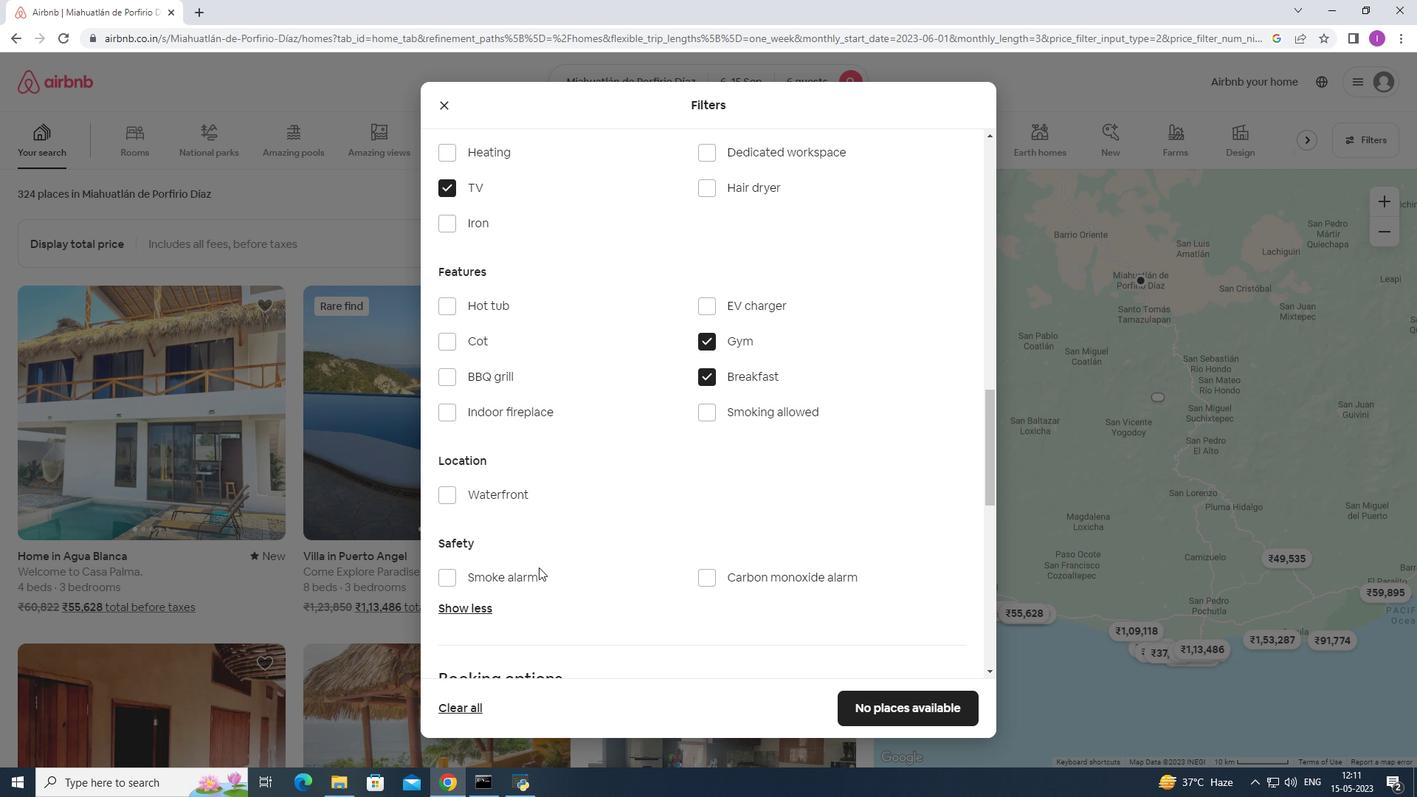 
Action: Mouse scrolled (539, 566) with delta (0, 0)
Screenshot: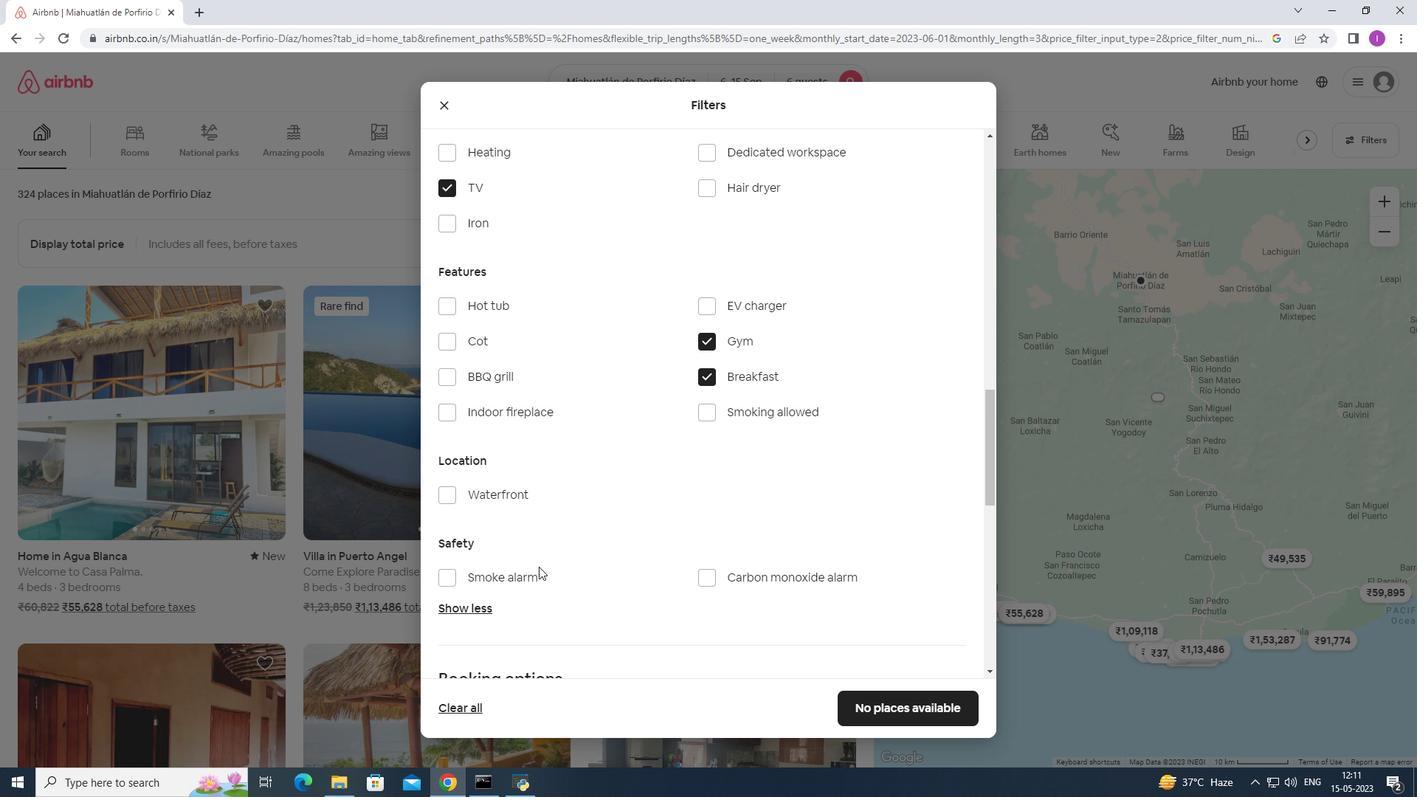 
Action: Mouse scrolled (539, 566) with delta (0, 0)
Screenshot: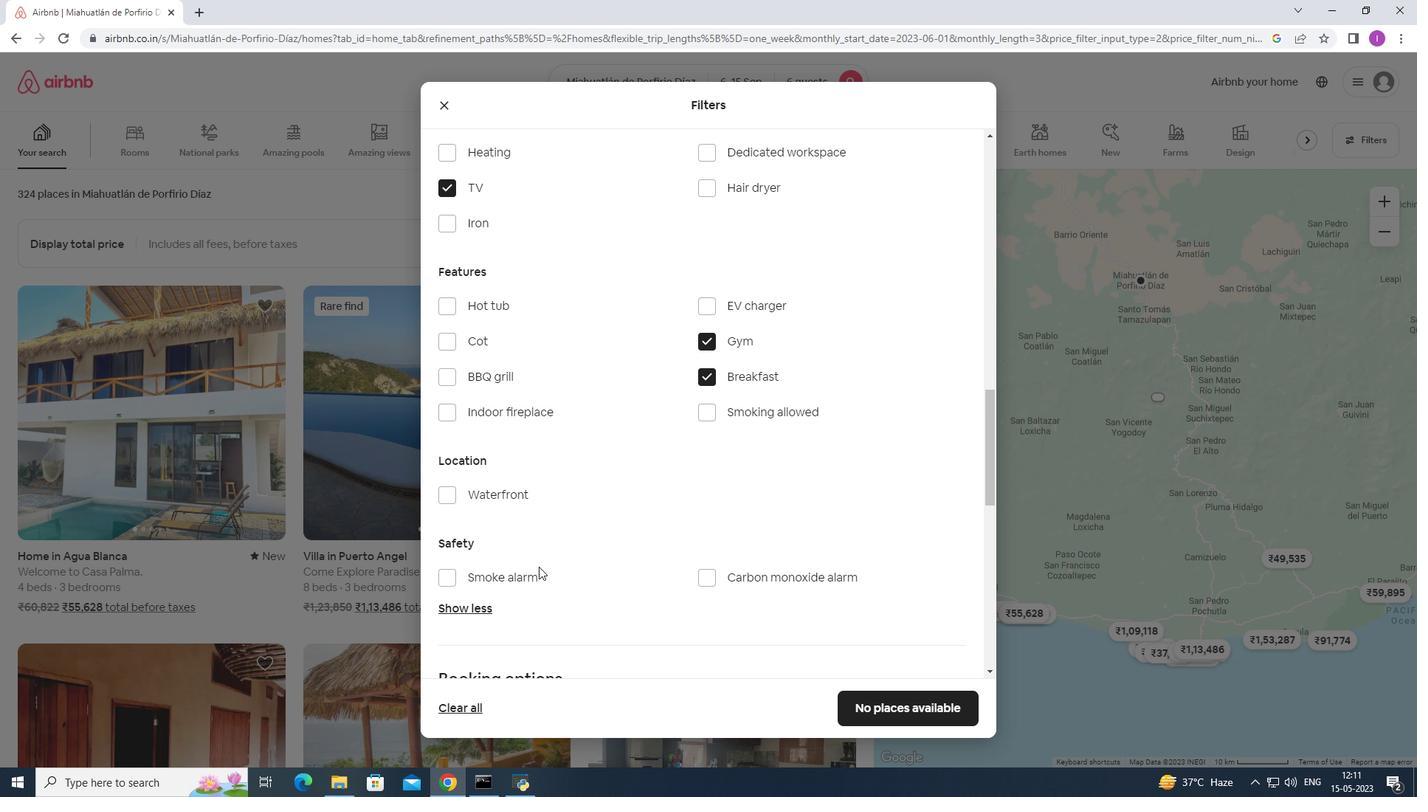 
Action: Mouse moved to (539, 564)
Screenshot: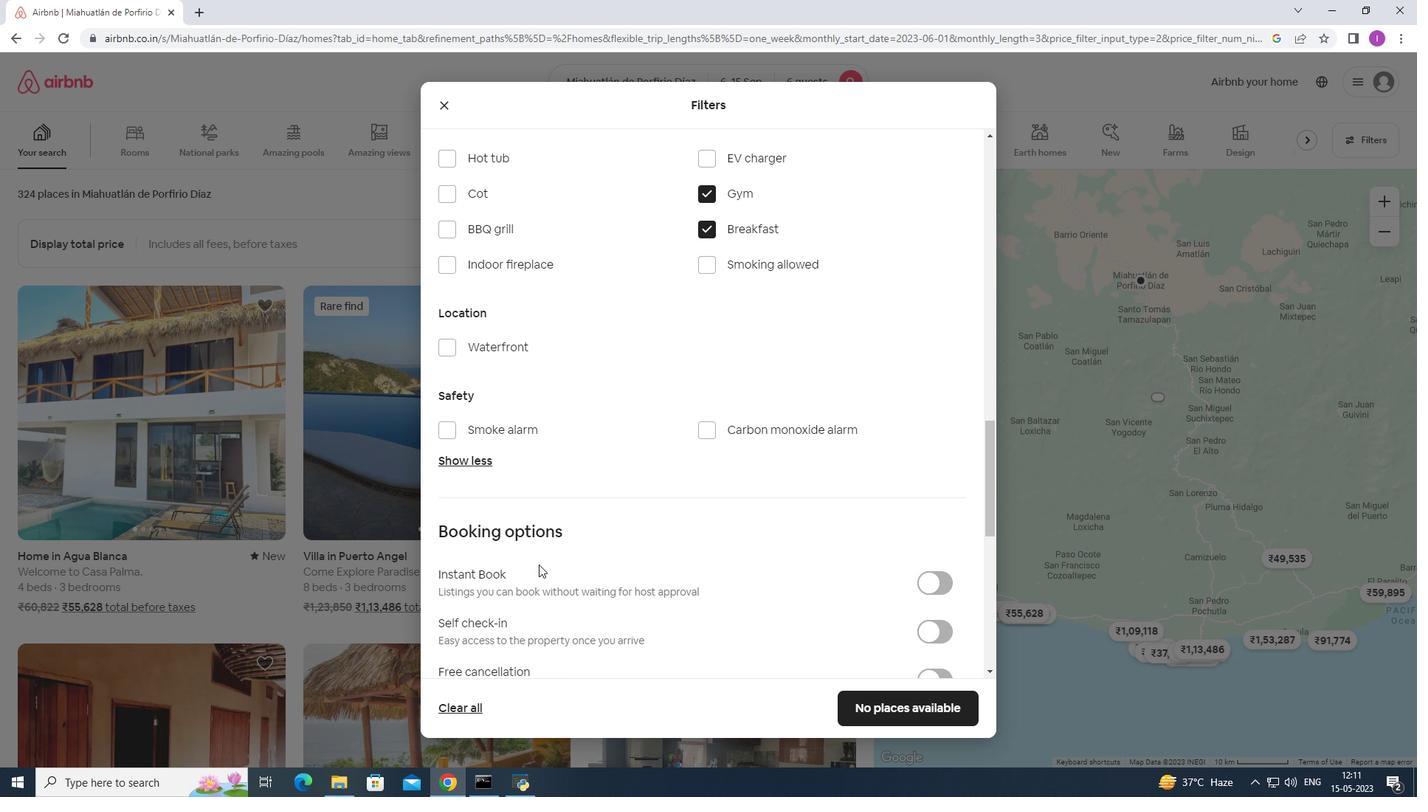 
Action: Mouse scrolled (539, 564) with delta (0, 0)
Screenshot: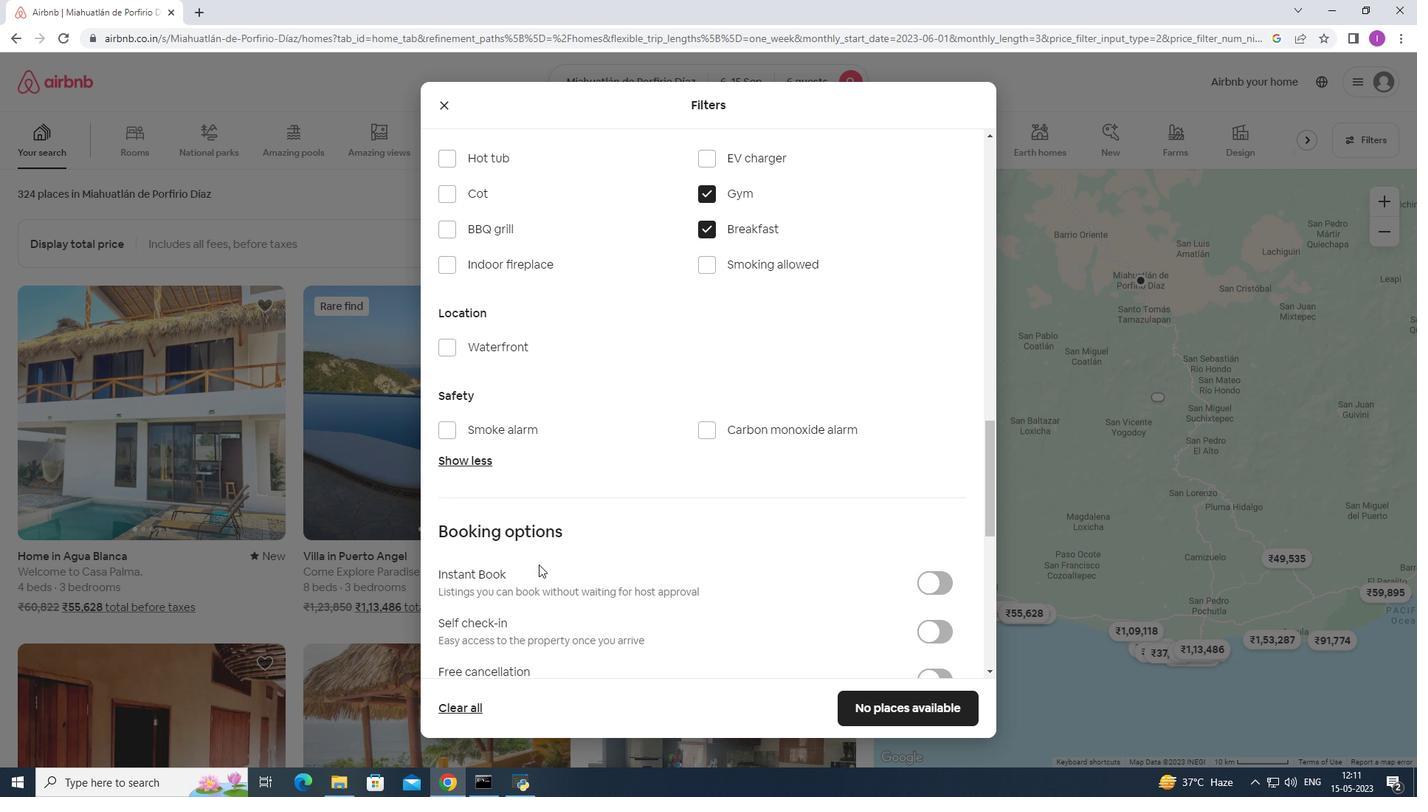 
Action: Mouse moved to (545, 551)
Screenshot: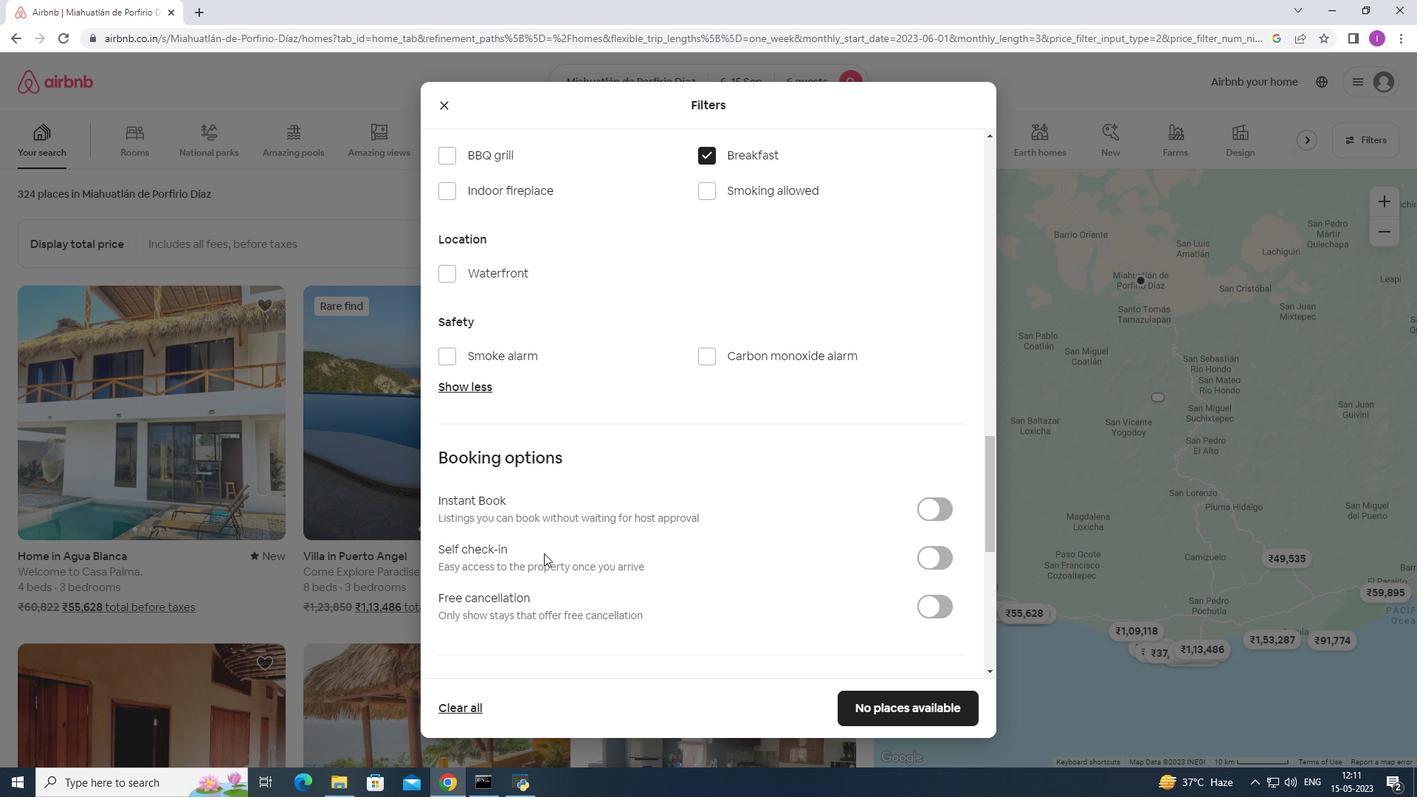 
Action: Mouse scrolled (545, 550) with delta (0, 0)
Screenshot: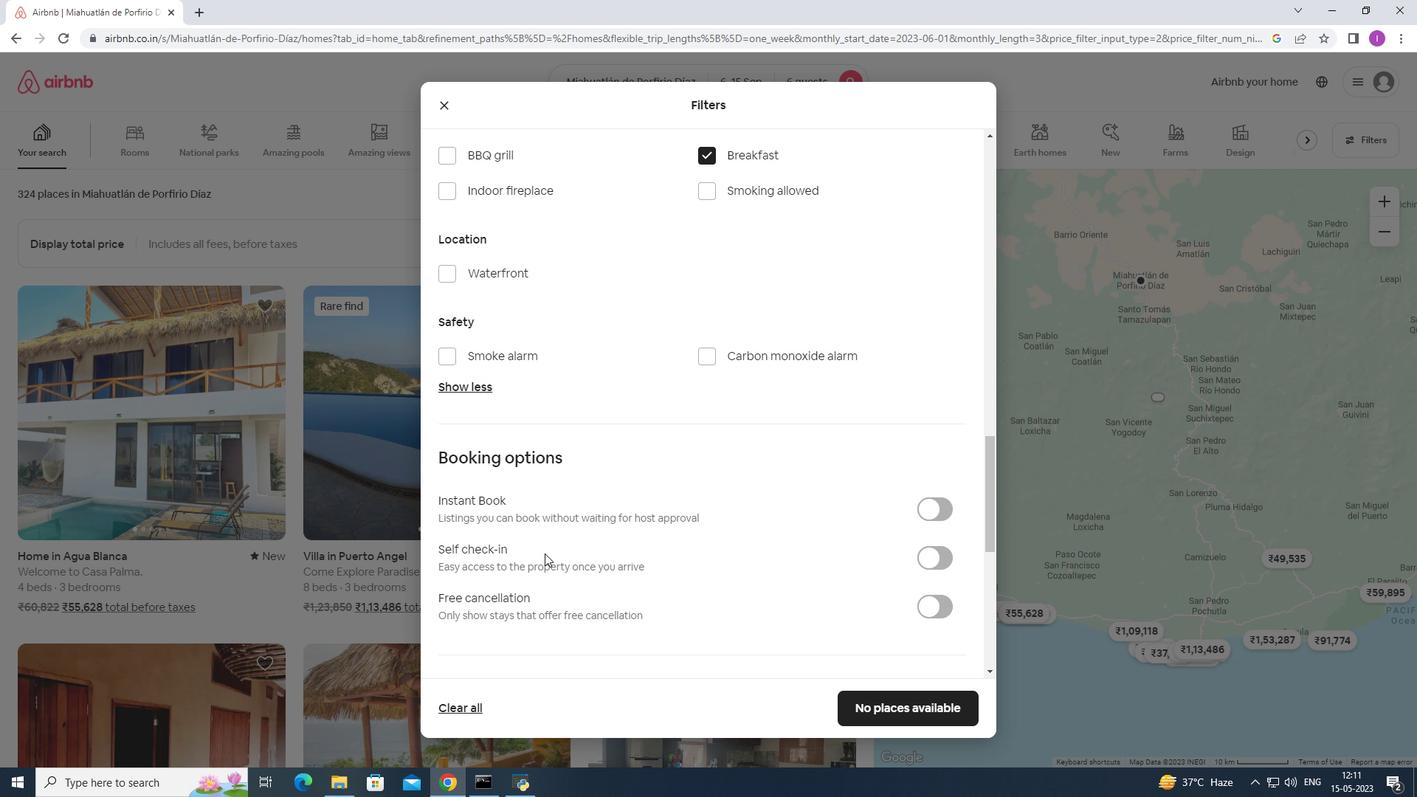 
Action: Mouse scrolled (545, 550) with delta (0, 0)
Screenshot: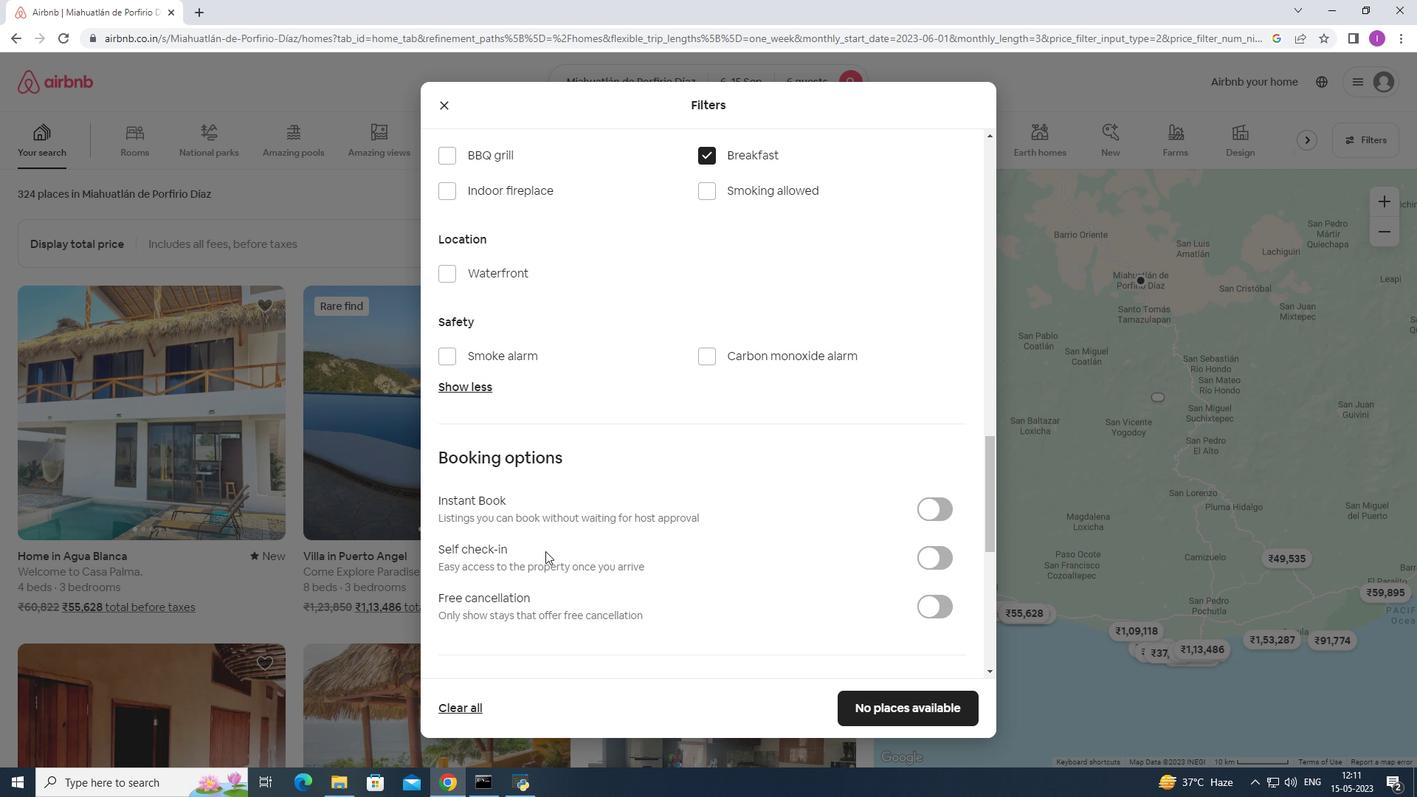 
Action: Mouse scrolled (545, 550) with delta (0, 0)
Screenshot: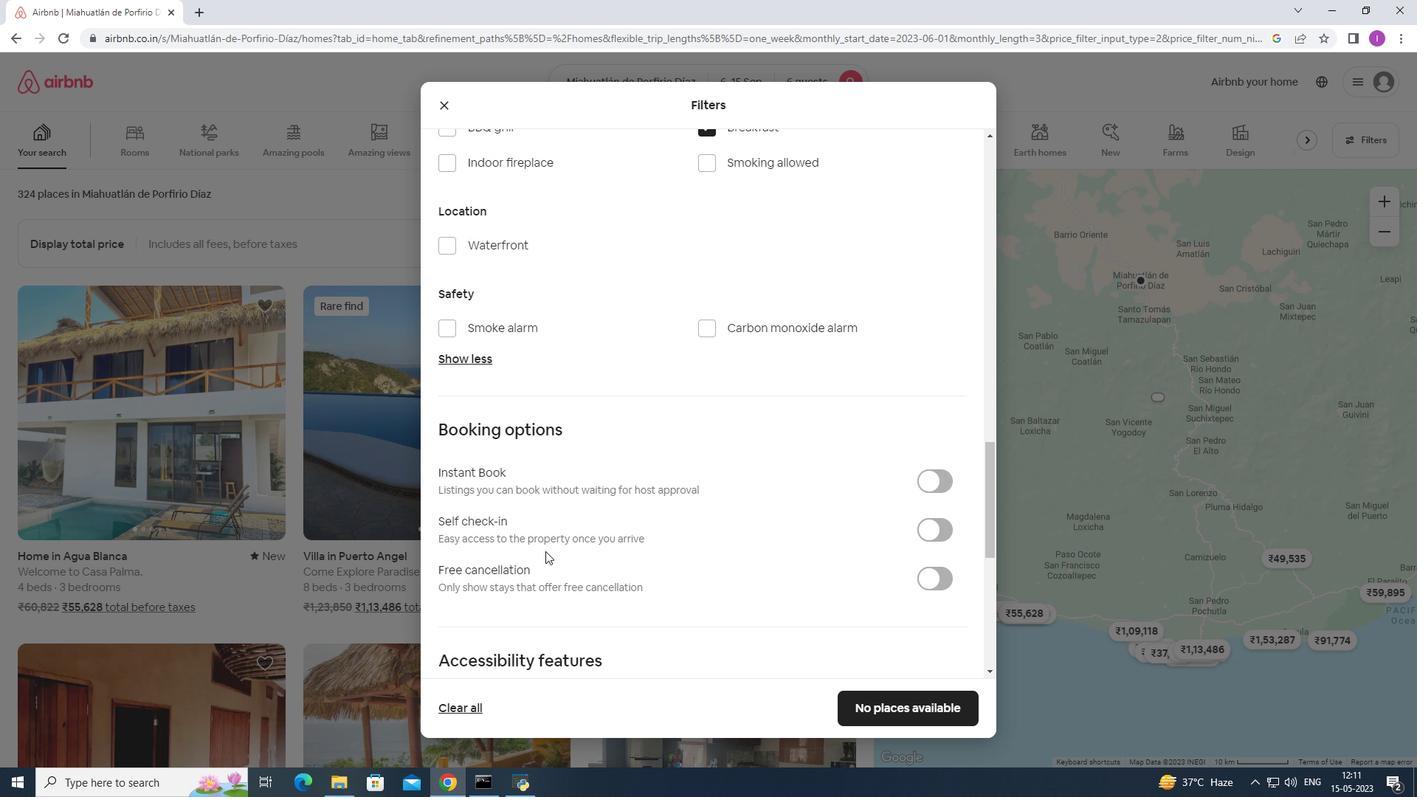 
Action: Mouse moved to (567, 528)
Screenshot: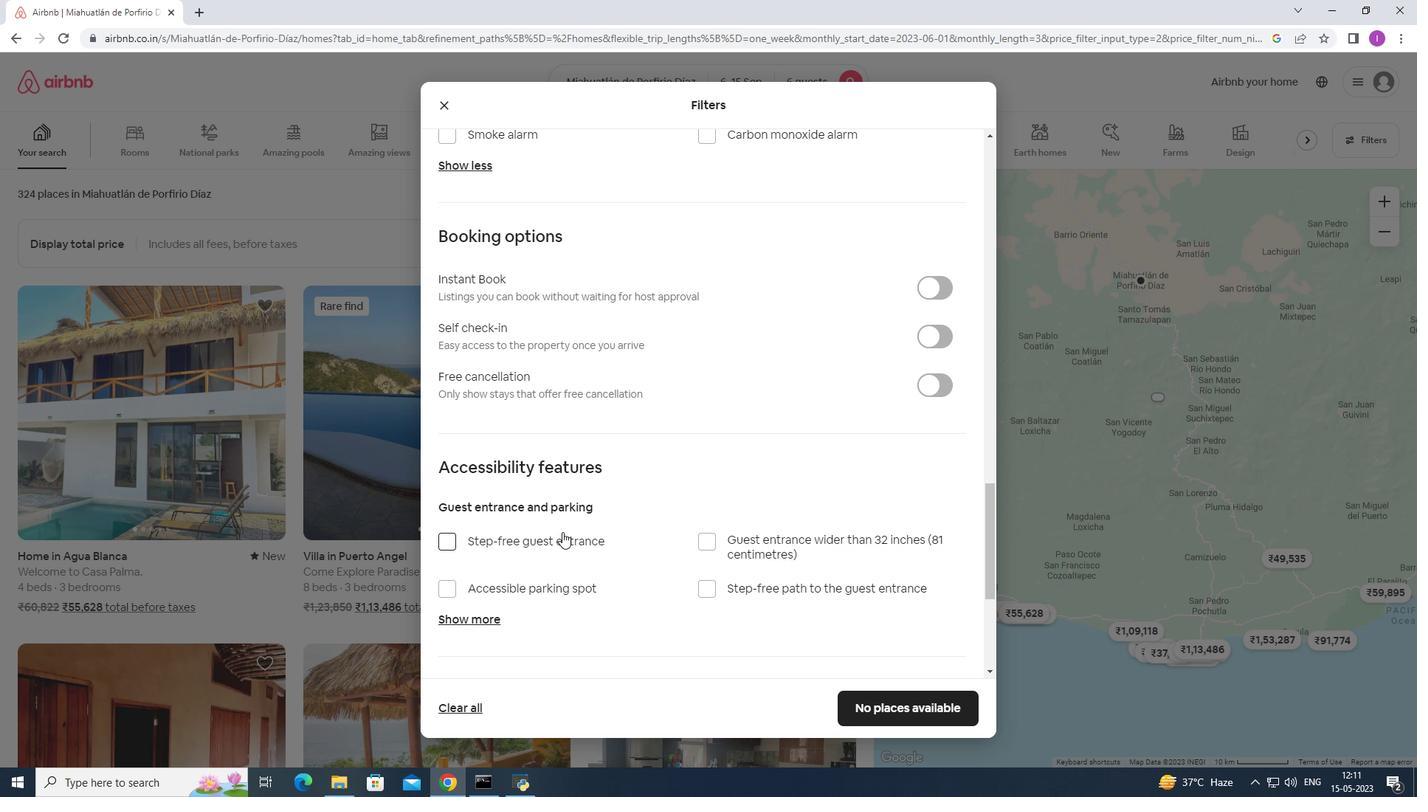 
Action: Mouse scrolled (567, 527) with delta (0, 0)
Screenshot: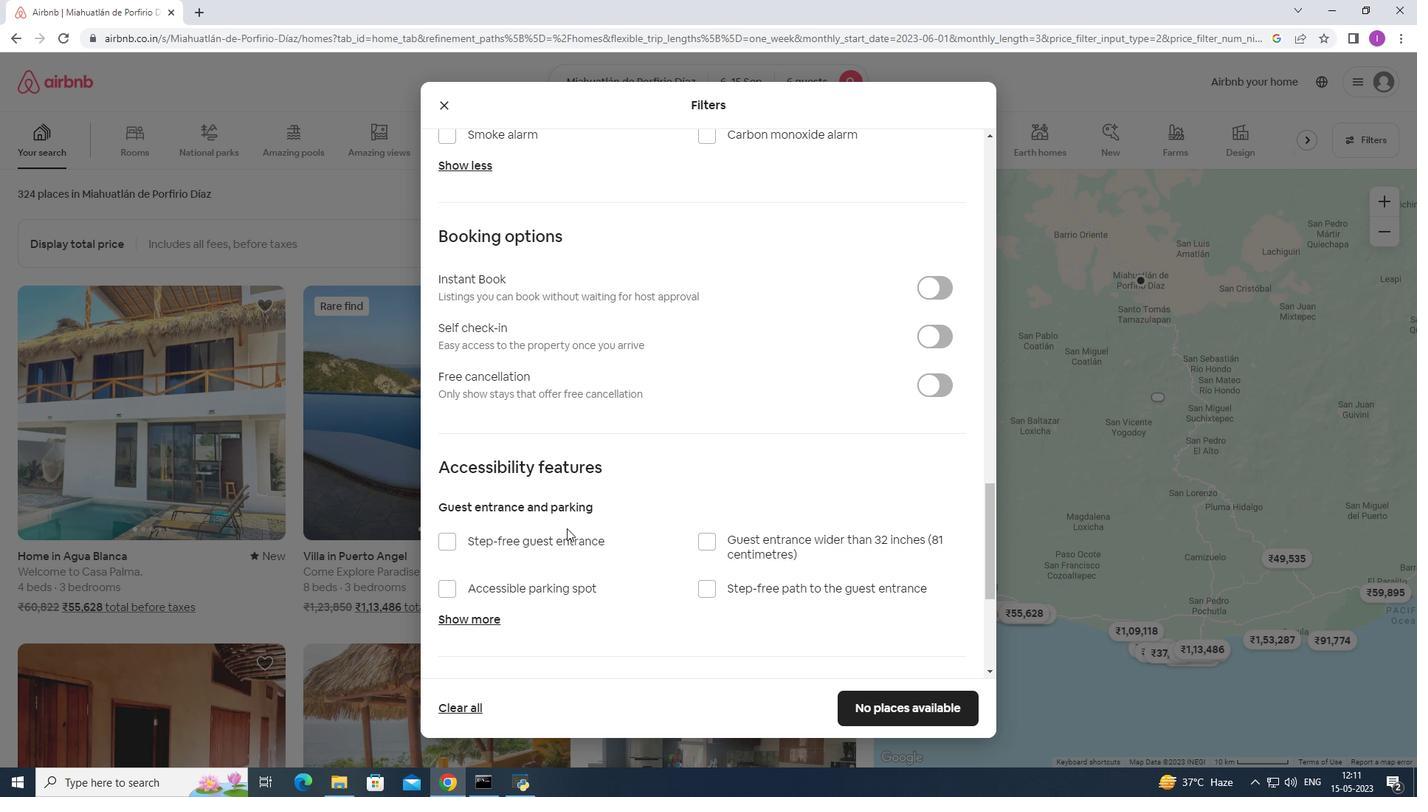 
Action: Mouse moved to (577, 505)
Screenshot: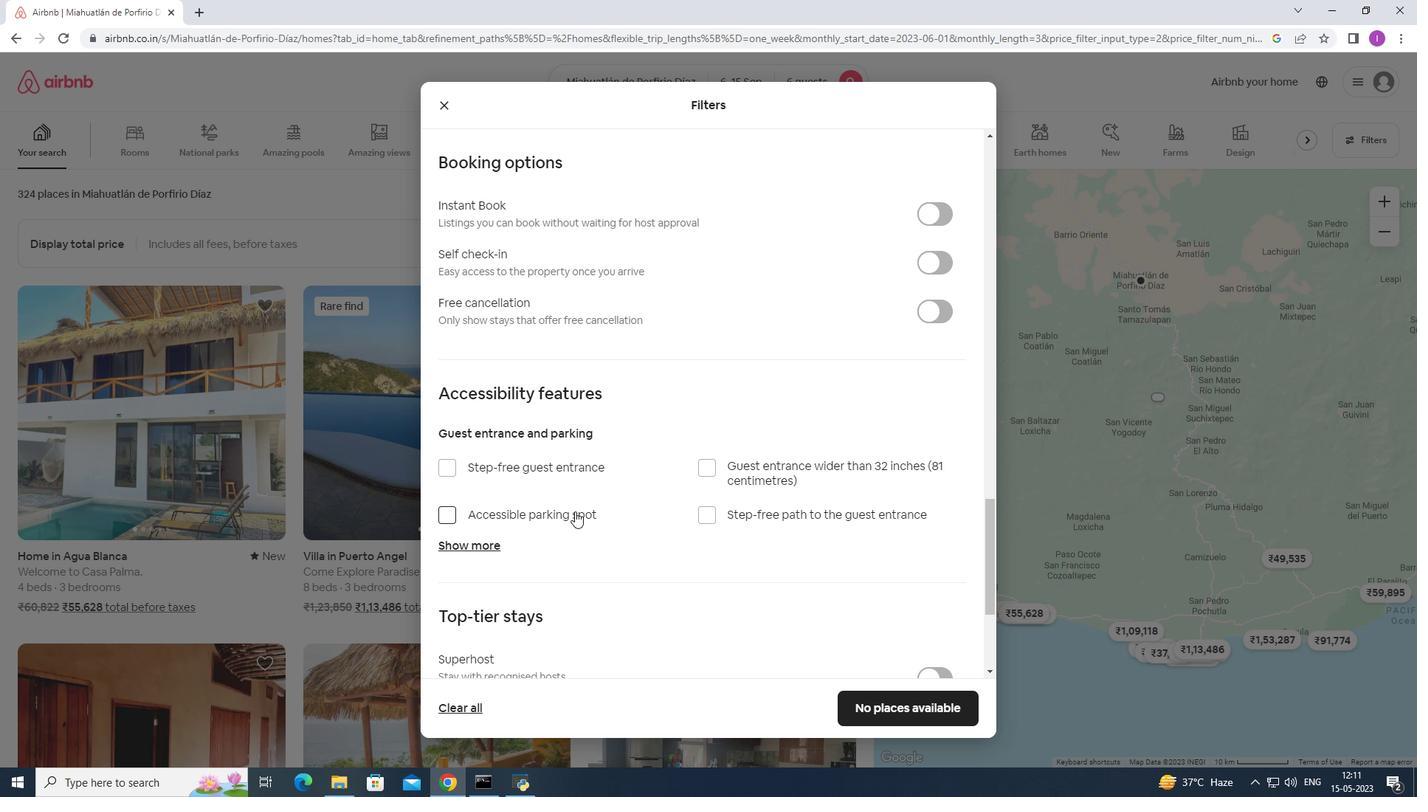 
Action: Mouse scrolled (577, 504) with delta (0, 0)
Screenshot: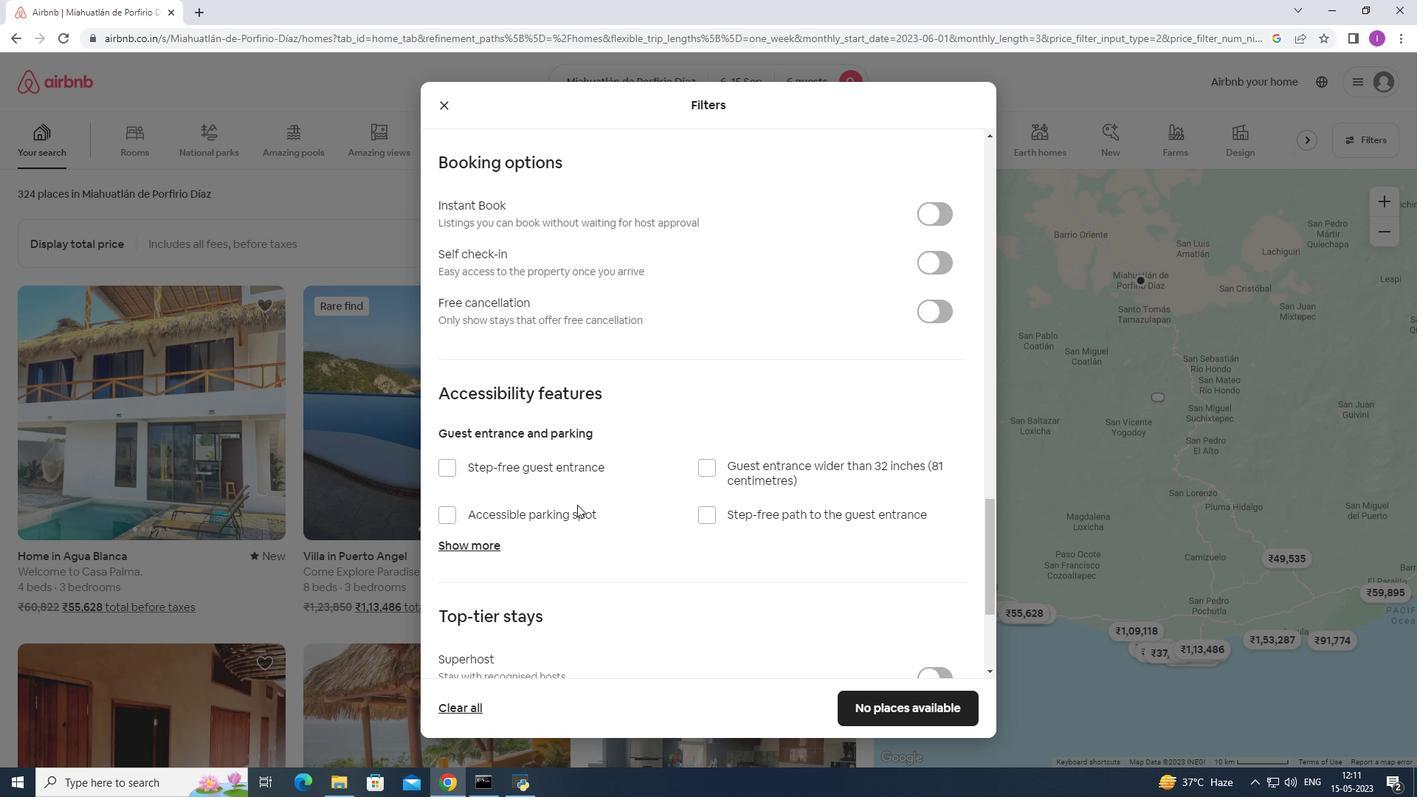 
Action: Mouse scrolled (577, 504) with delta (0, 0)
Screenshot: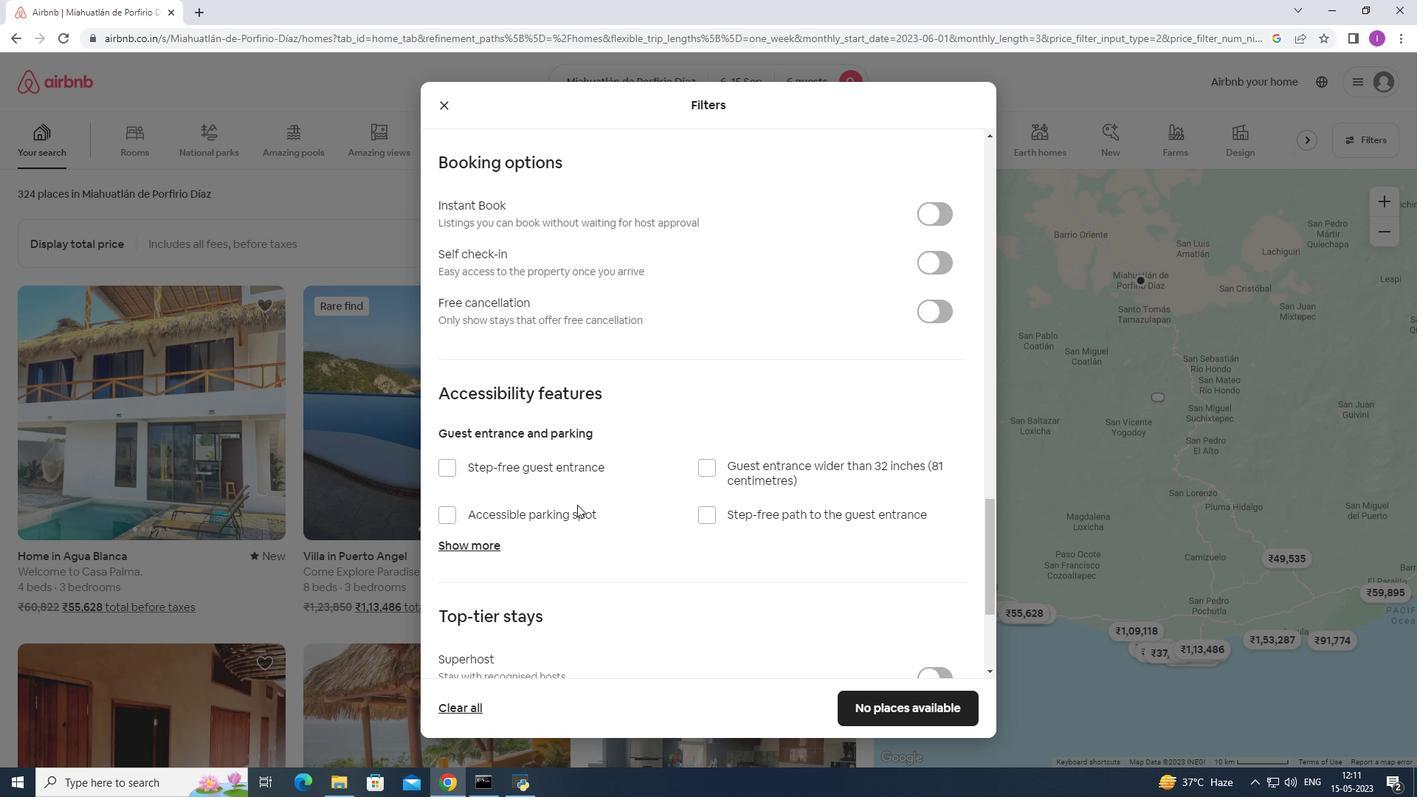 
Action: Mouse scrolled (577, 504) with delta (0, 0)
Screenshot: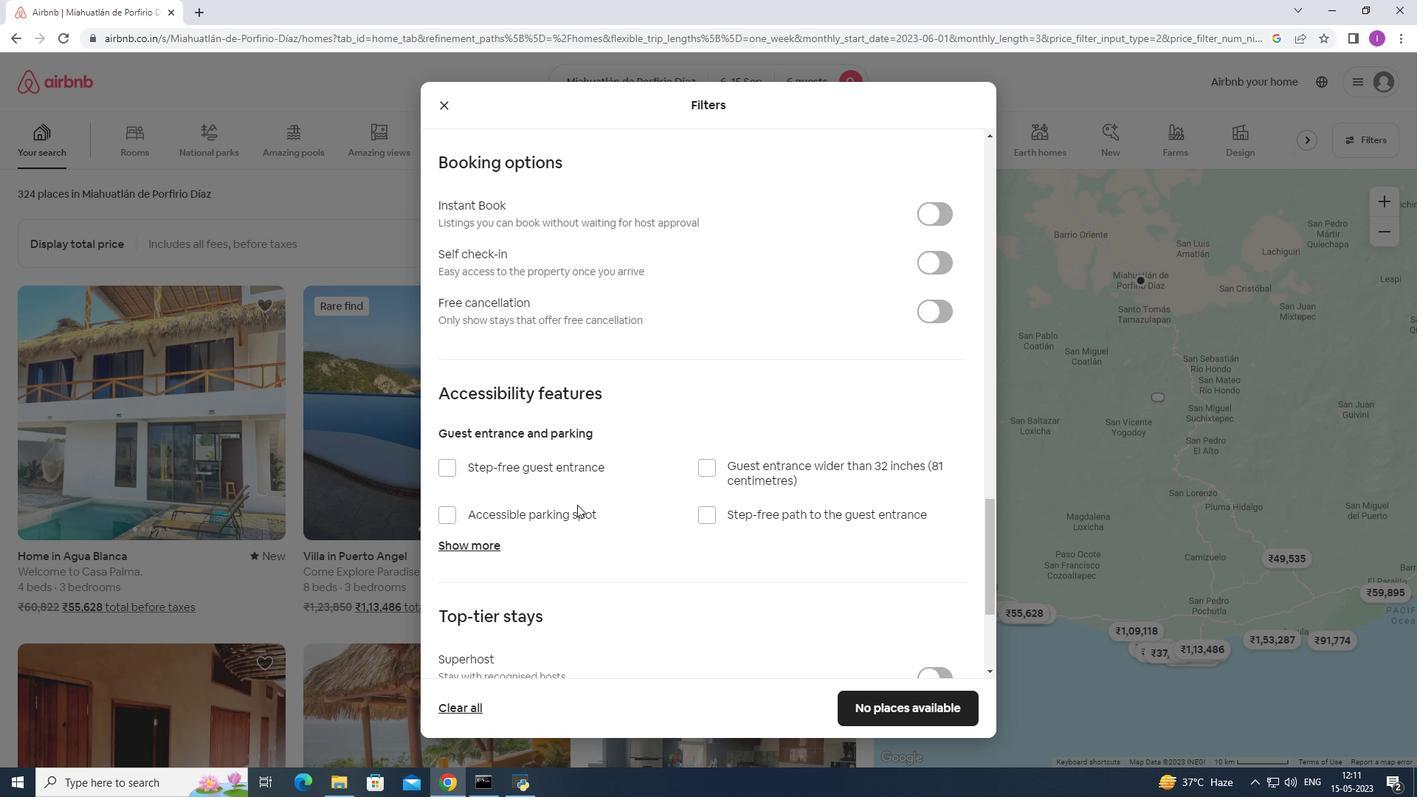 
Action: Mouse scrolled (577, 504) with delta (0, 0)
Screenshot: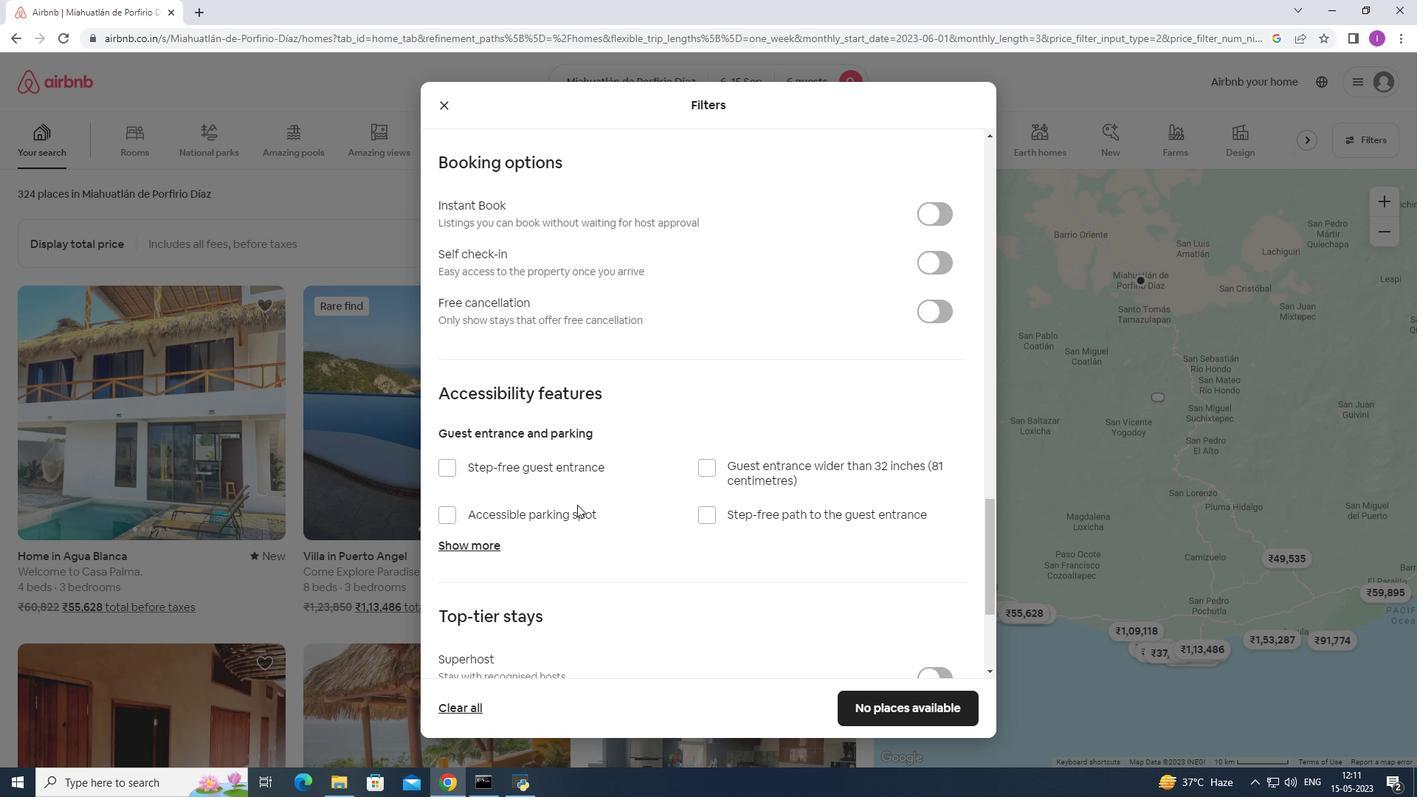 
Action: Mouse moved to (629, 494)
Screenshot: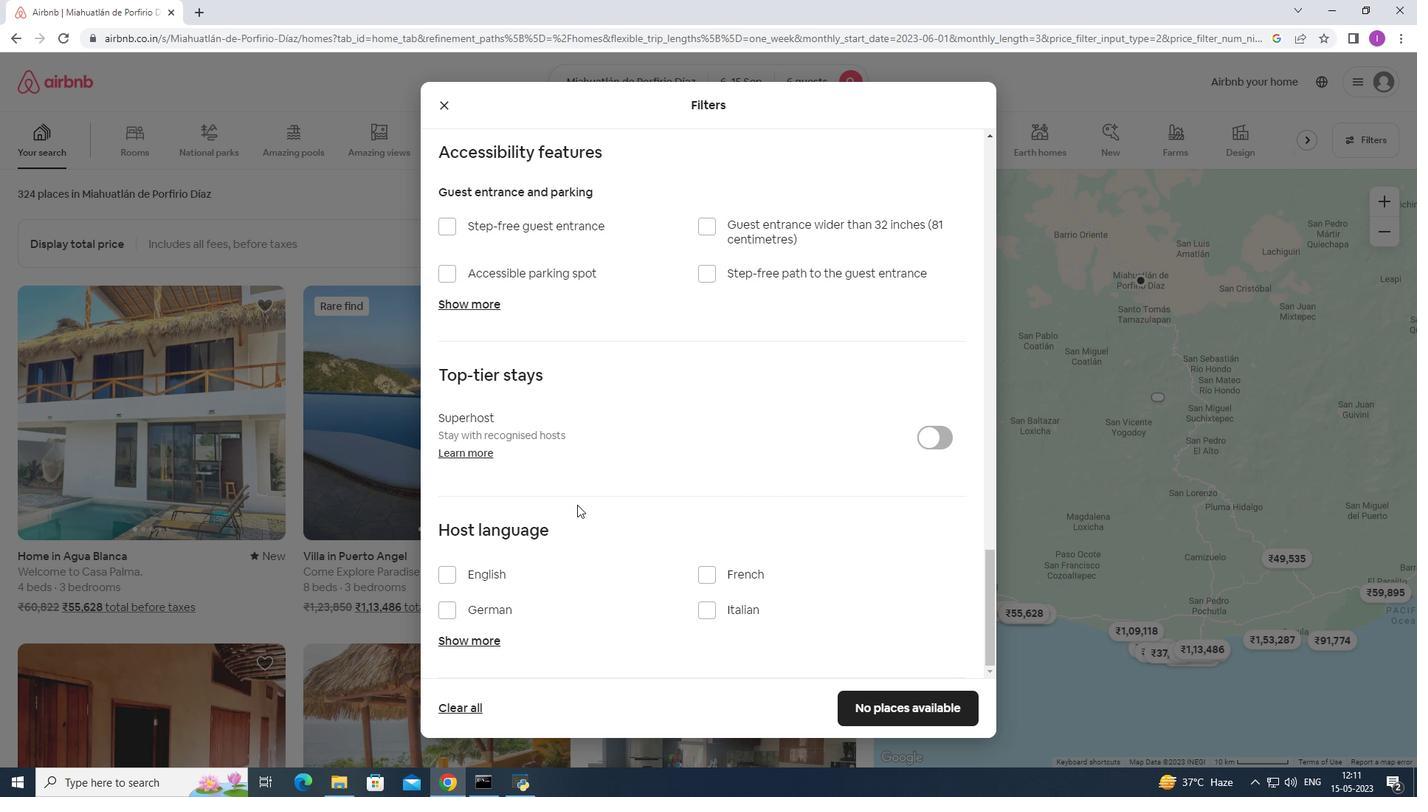 
Action: Mouse scrolled (629, 494) with delta (0, 0)
Screenshot: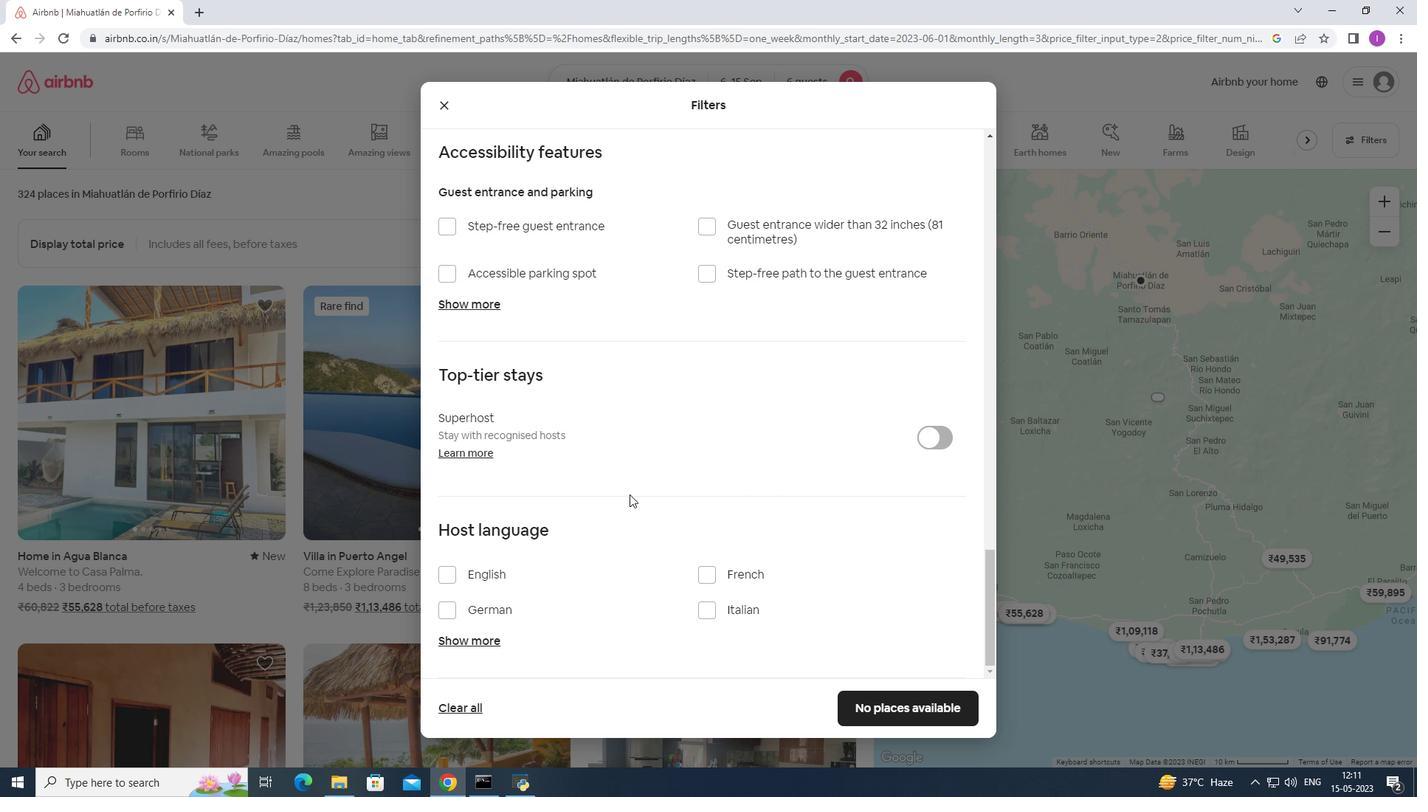
Action: Mouse scrolled (629, 494) with delta (0, 0)
Screenshot: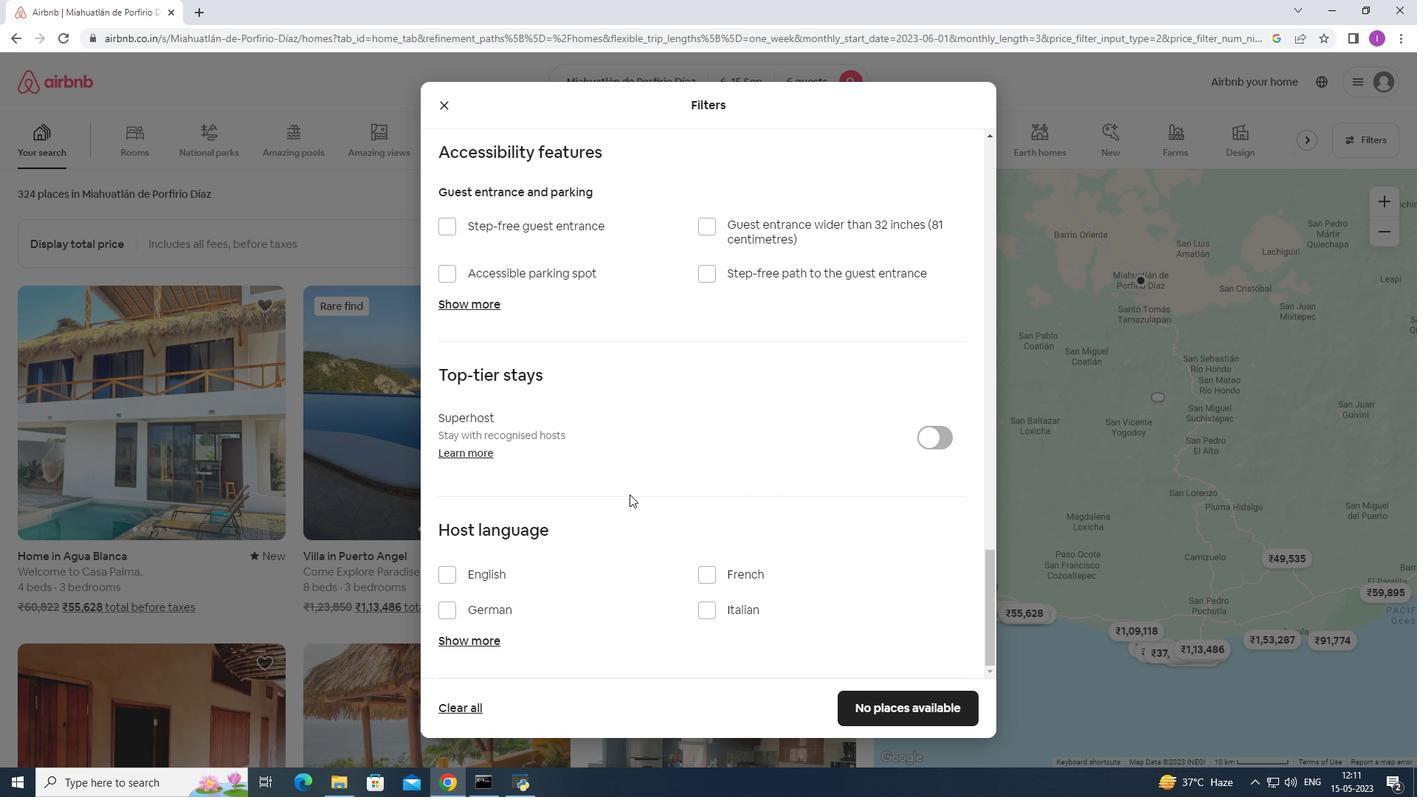 
Action: Mouse scrolled (629, 494) with delta (0, 0)
Screenshot: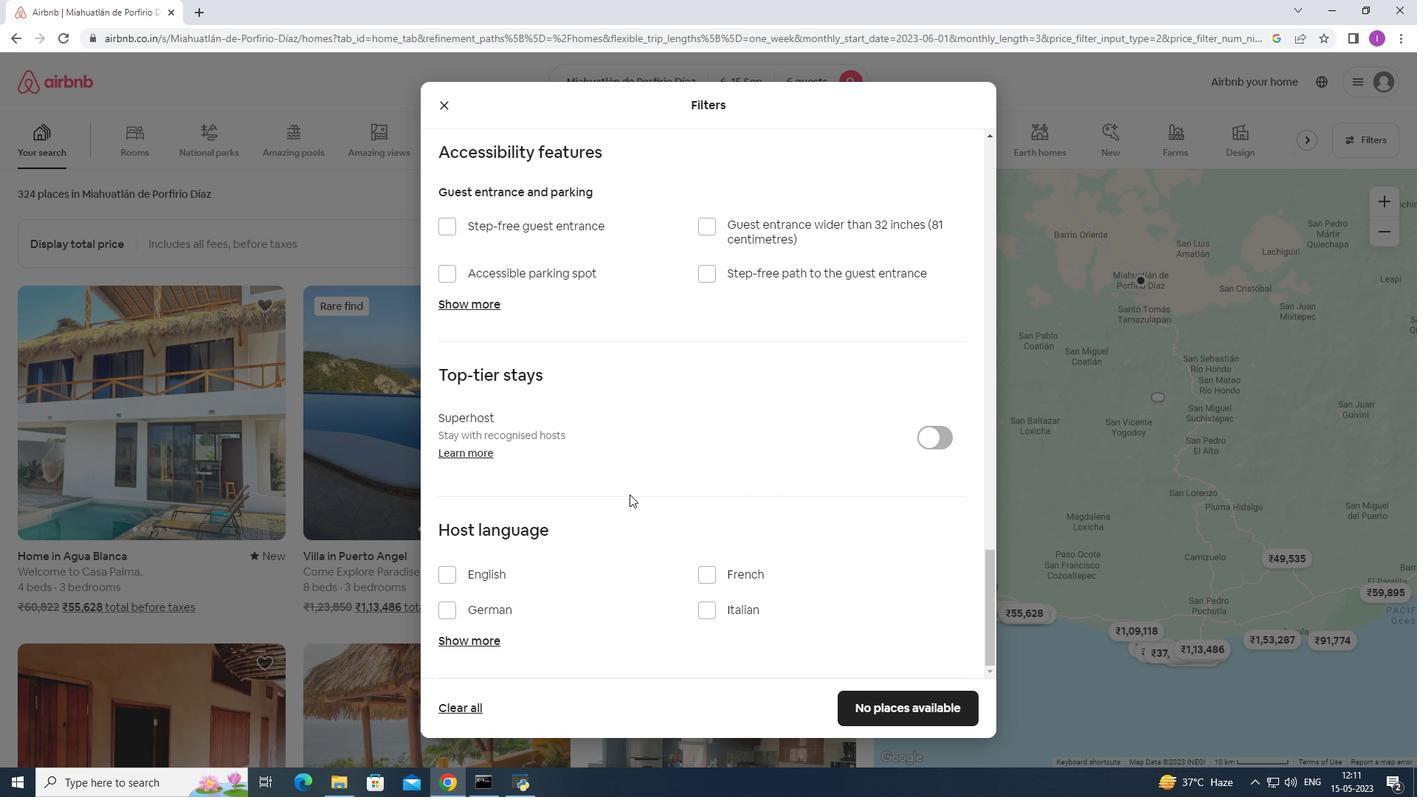 
Action: Mouse moved to (451, 578)
Screenshot: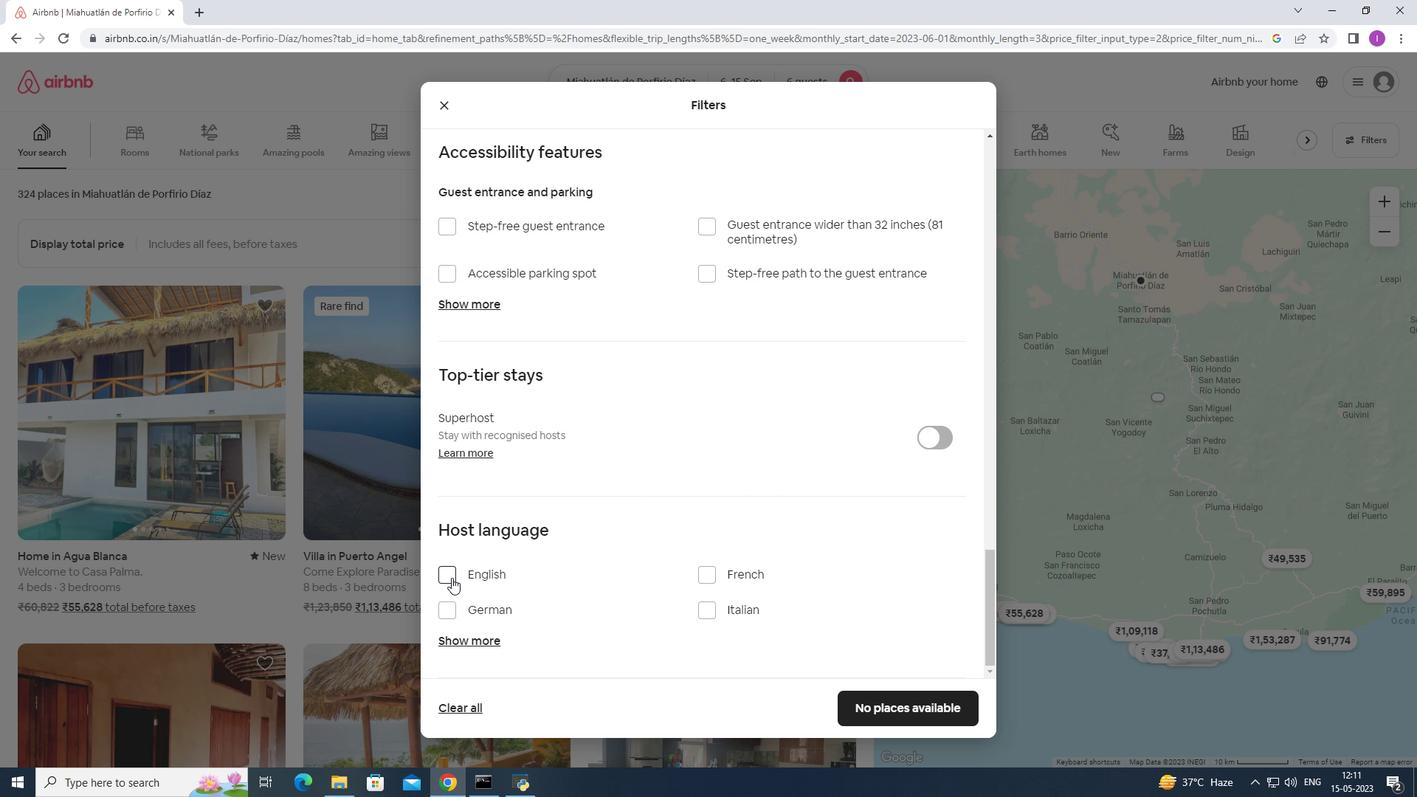 
Action: Mouse pressed left at (451, 578)
Screenshot: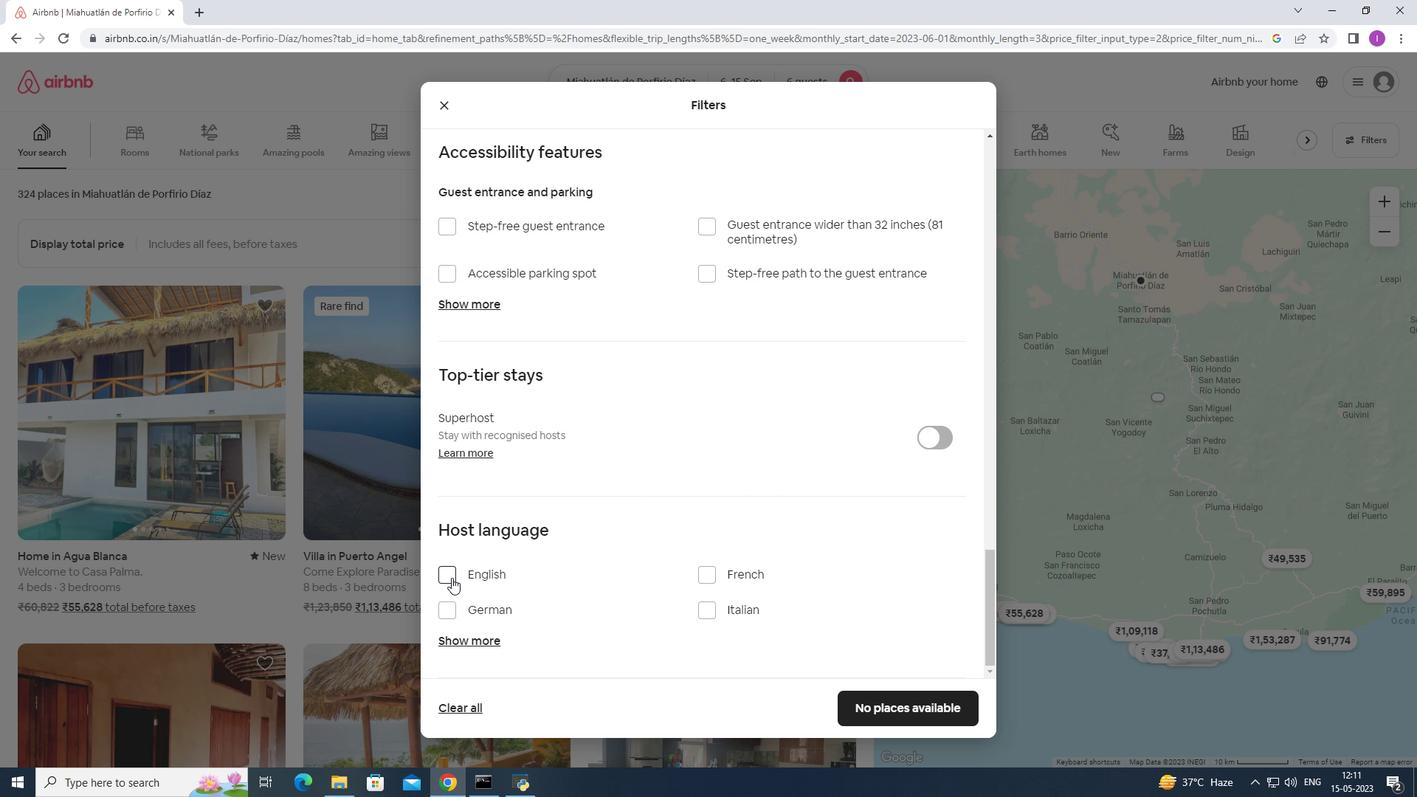 
Action: Mouse moved to (821, 643)
Screenshot: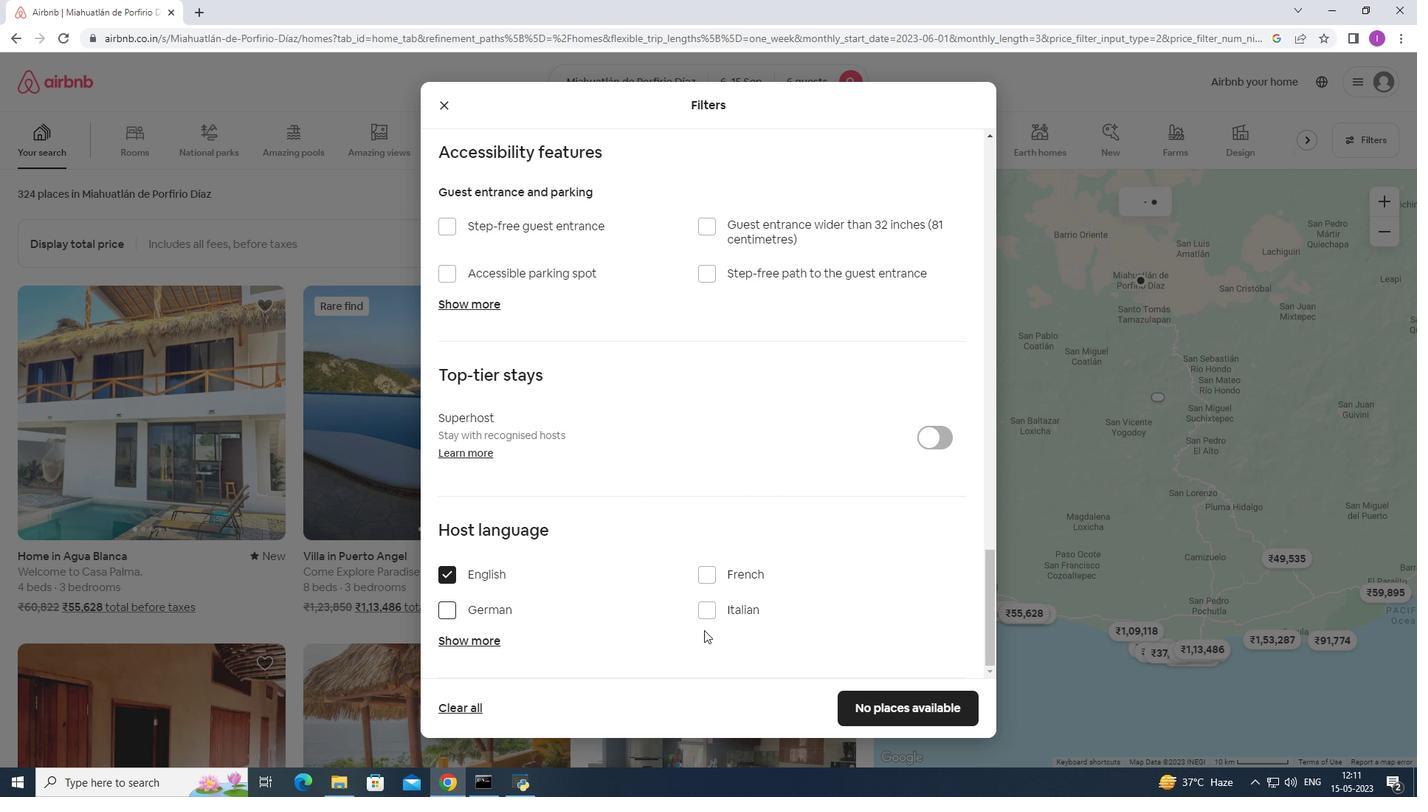 
Action: Mouse scrolled (821, 643) with delta (0, 0)
Screenshot: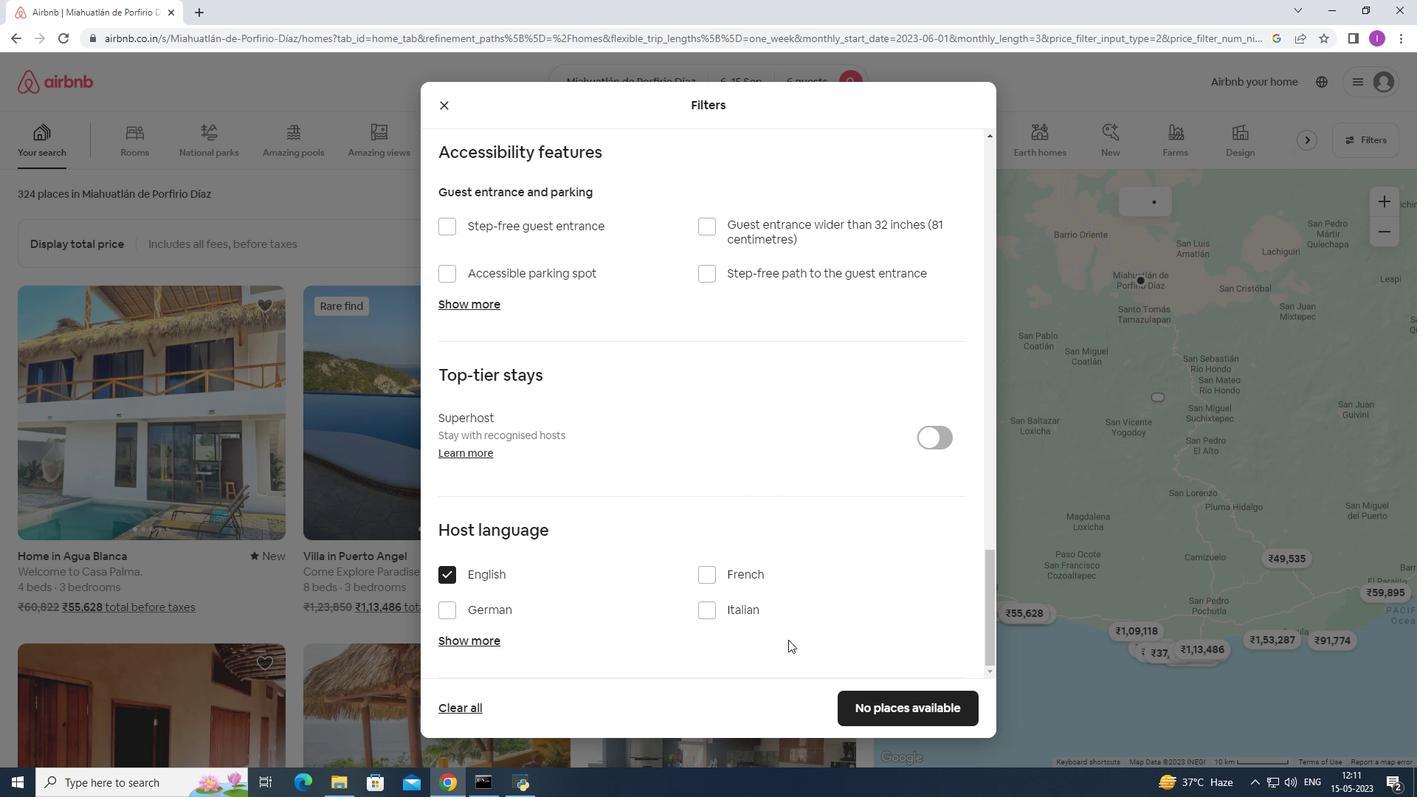 
Action: Mouse scrolled (821, 643) with delta (0, 0)
Screenshot: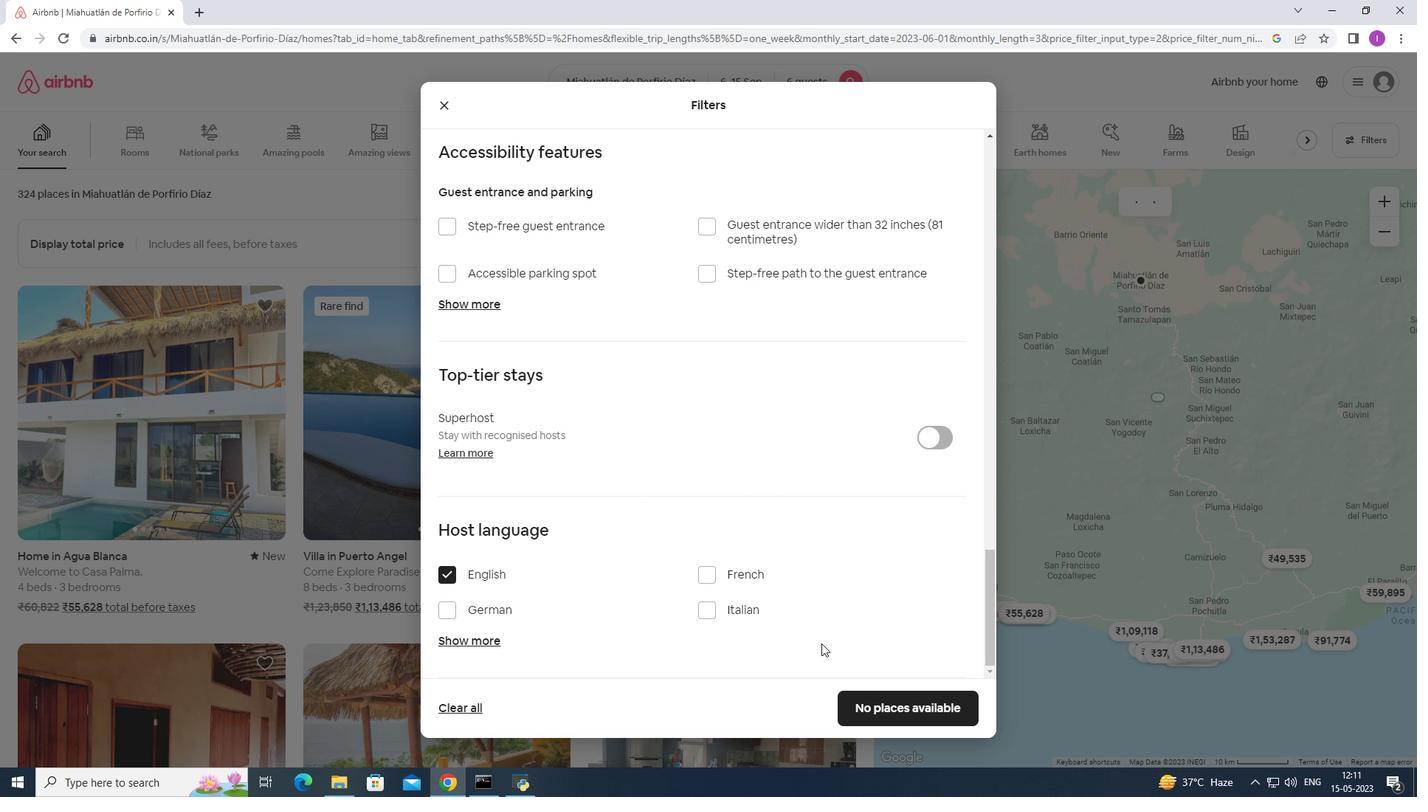
Action: Mouse scrolled (821, 643) with delta (0, 0)
Screenshot: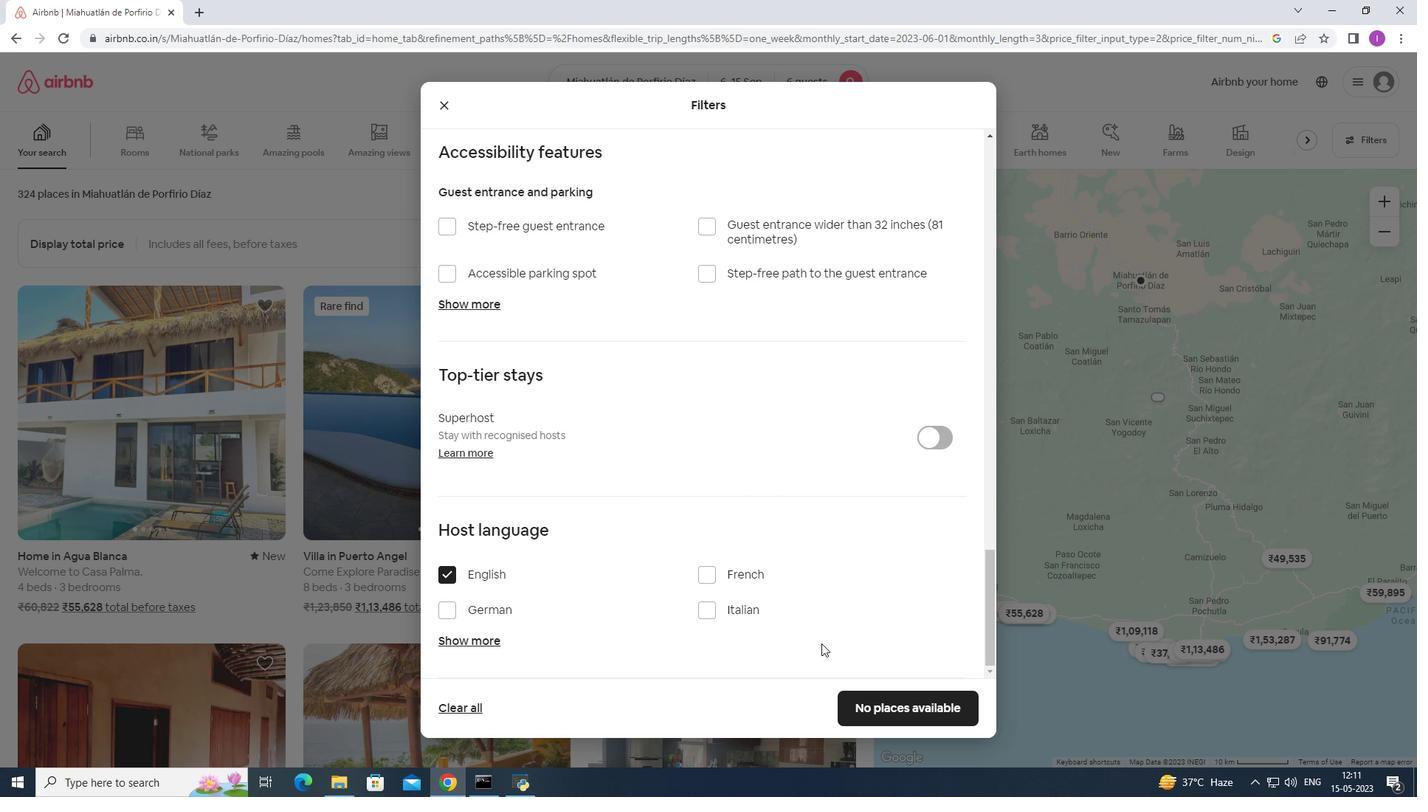 
Action: Mouse scrolled (821, 643) with delta (0, 0)
Screenshot: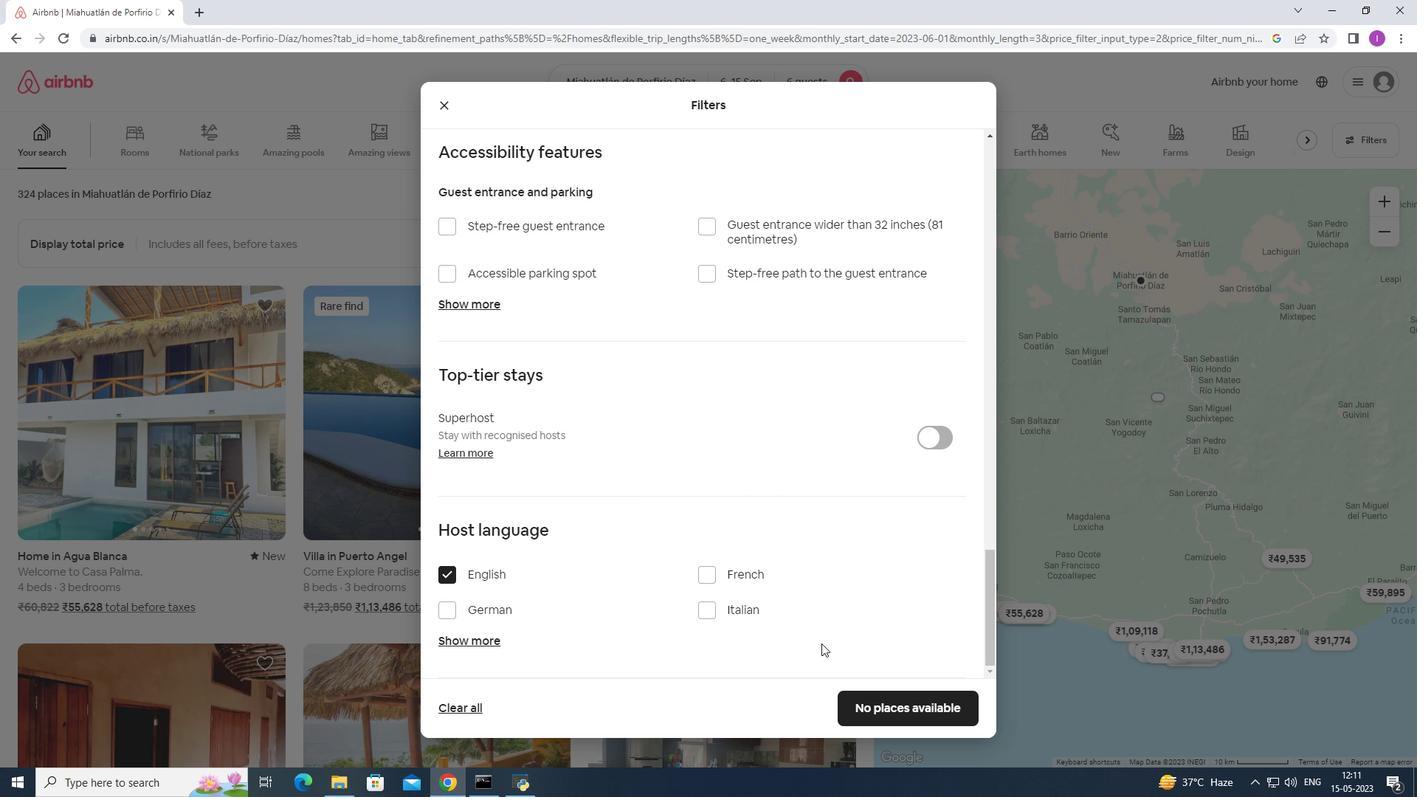 
Action: Mouse moved to (927, 715)
Screenshot: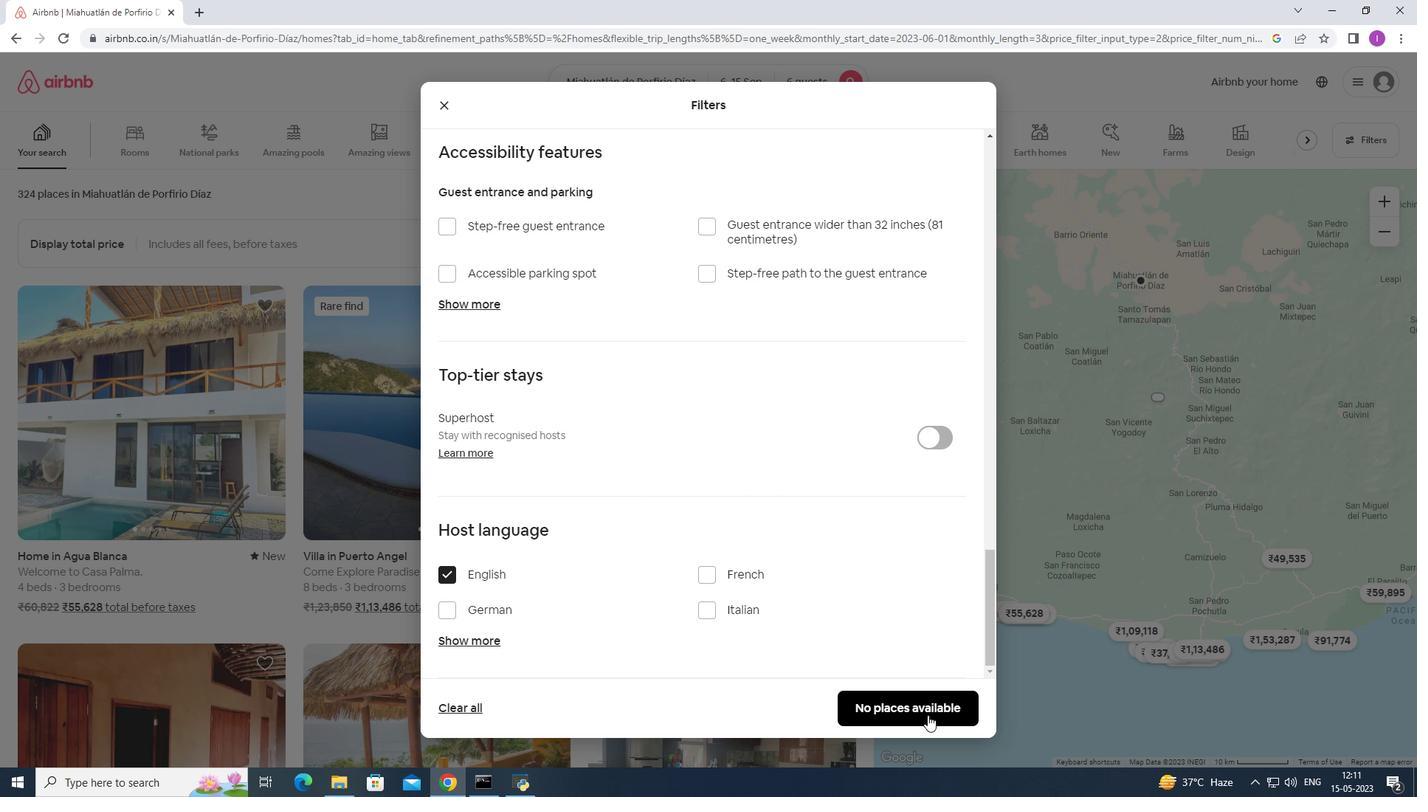 
Action: Mouse pressed left at (927, 715)
Screenshot: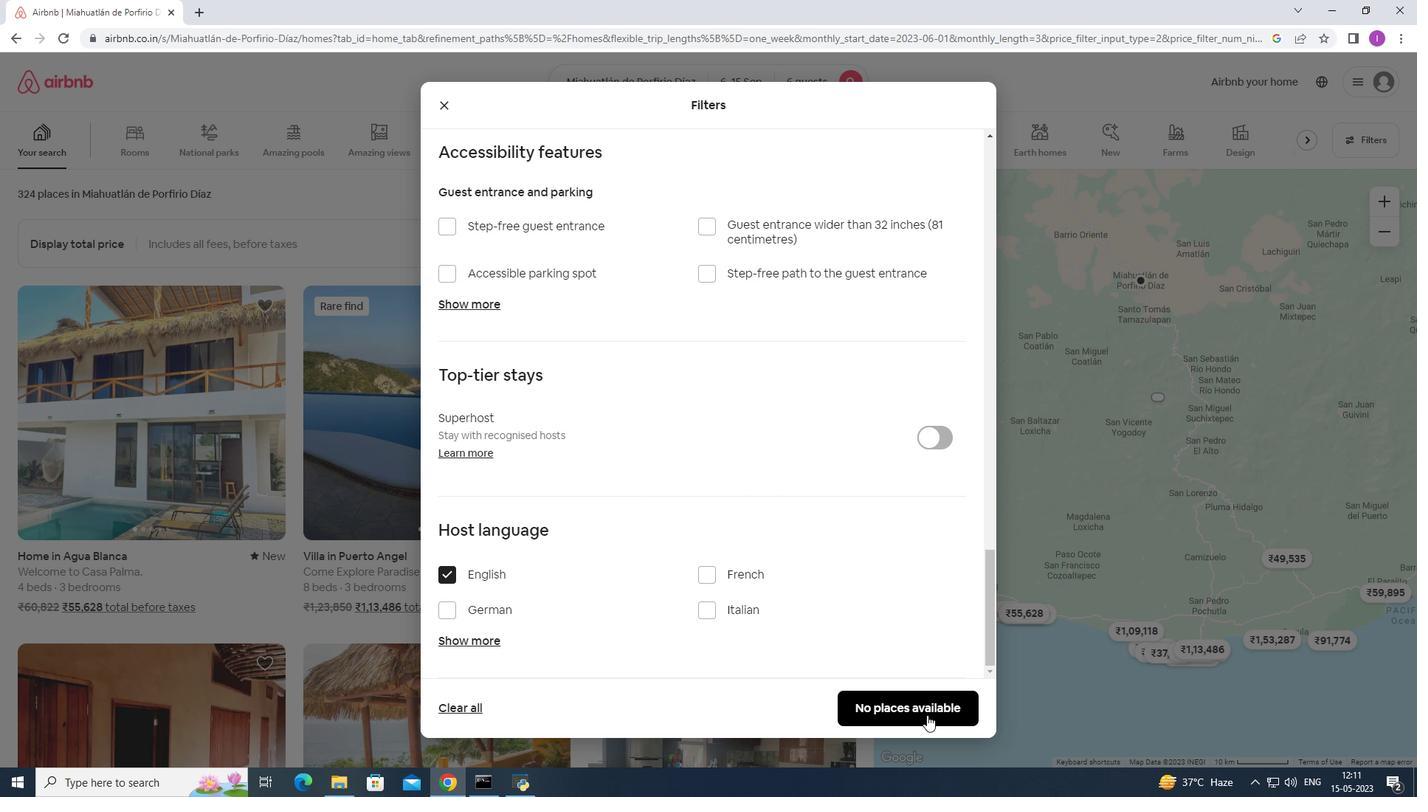 
Action: Mouse moved to (751, 619)
Screenshot: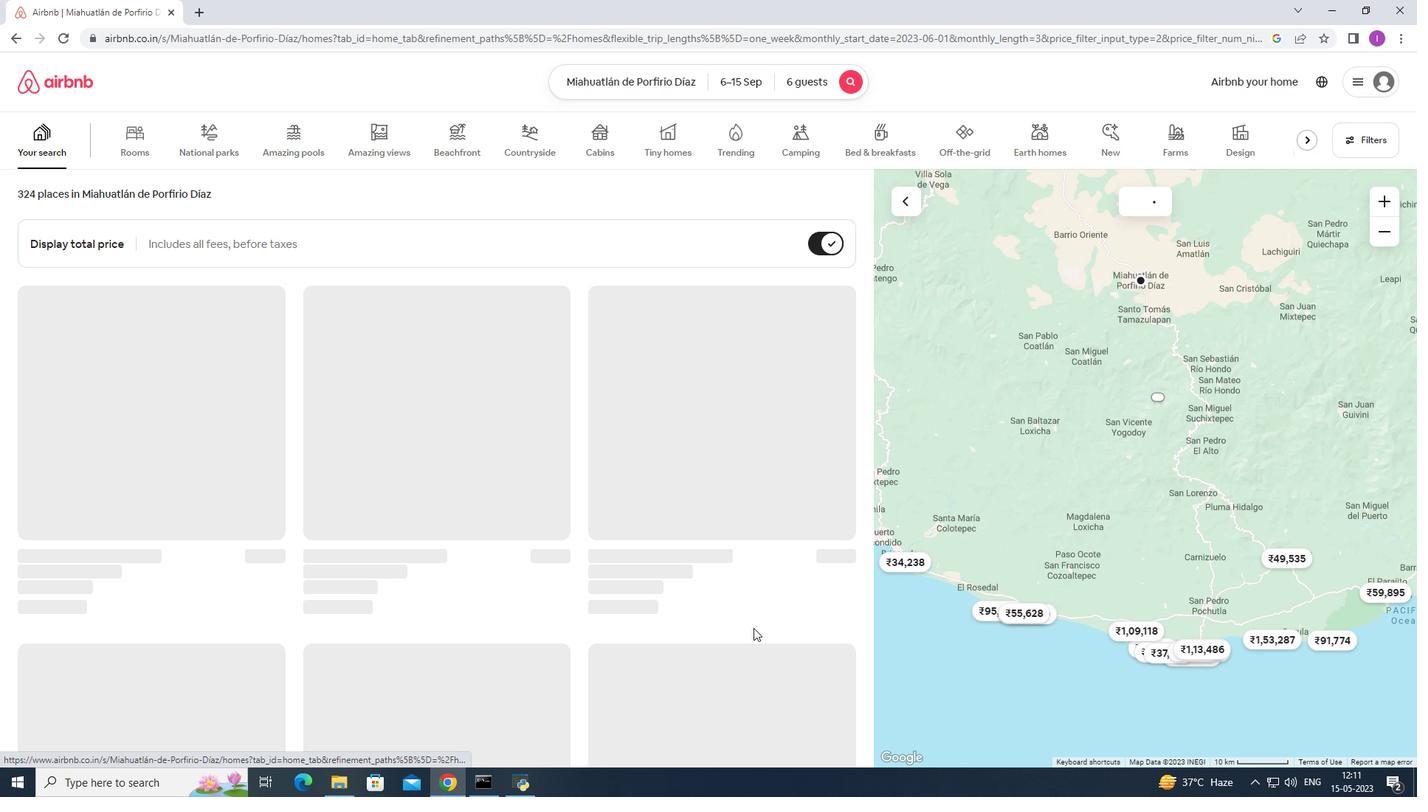 
